 Task: Look for space in Suileng, China from 2nd June, 2023 to 15th June, 2023 for 2 adults and 1 pet in price range Rs.10000 to Rs.15000. Place can be entire place with 1  bedroom having 1 bed and 1 bathroom. Property type can be house, flat, guest house, hotel. Booking option can be shelf check-in. Required host language is Chinese (Simplified).
Action: Mouse moved to (786, 117)
Screenshot: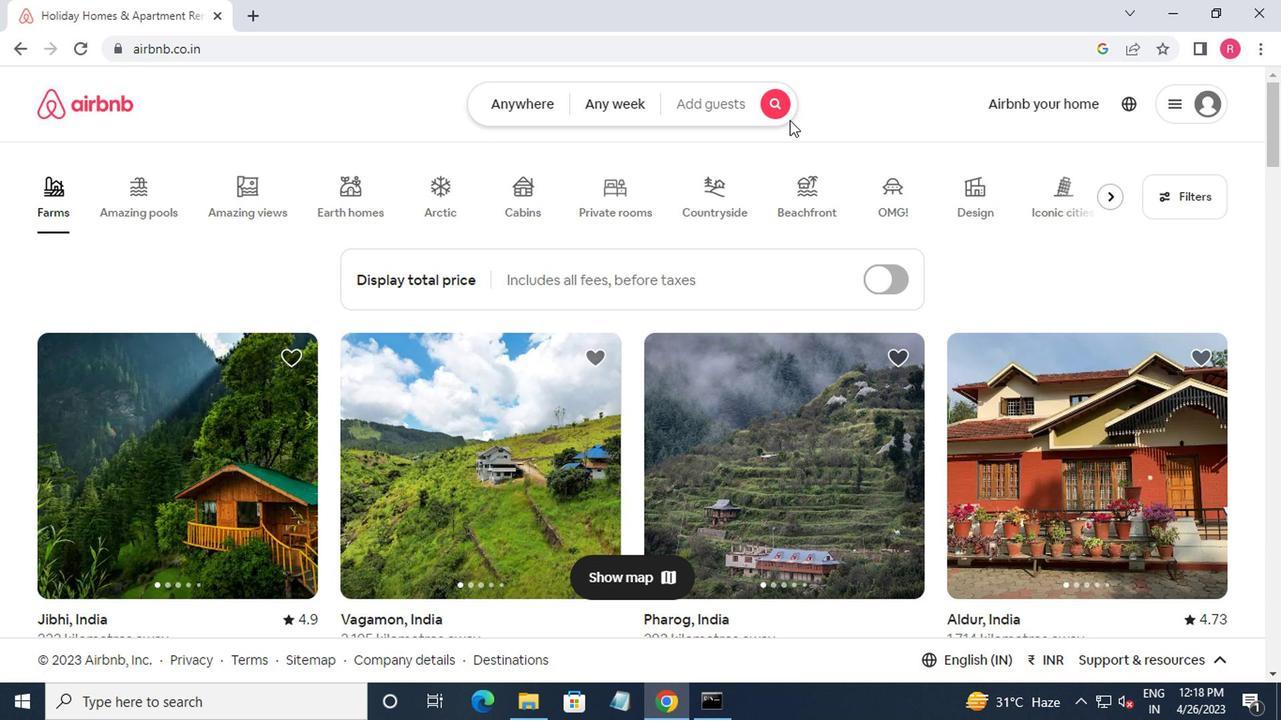 
Action: Mouse pressed left at (786, 117)
Screenshot: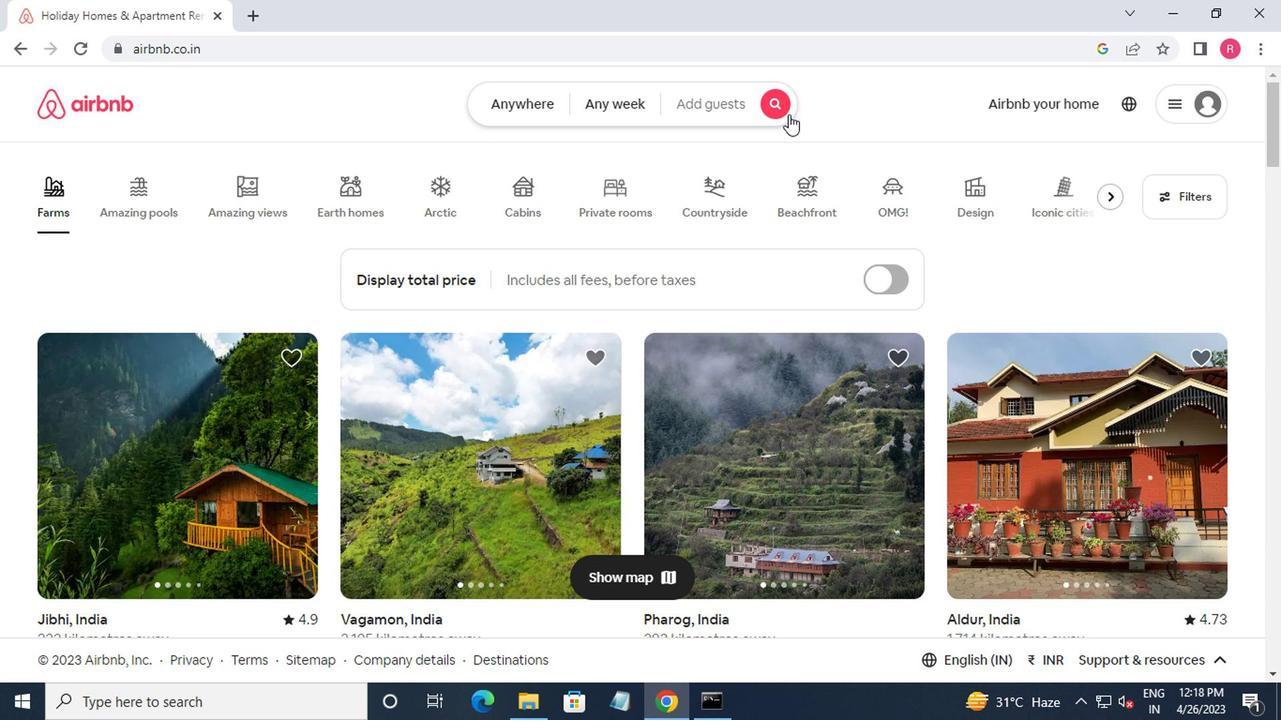 
Action: Mouse moved to (382, 174)
Screenshot: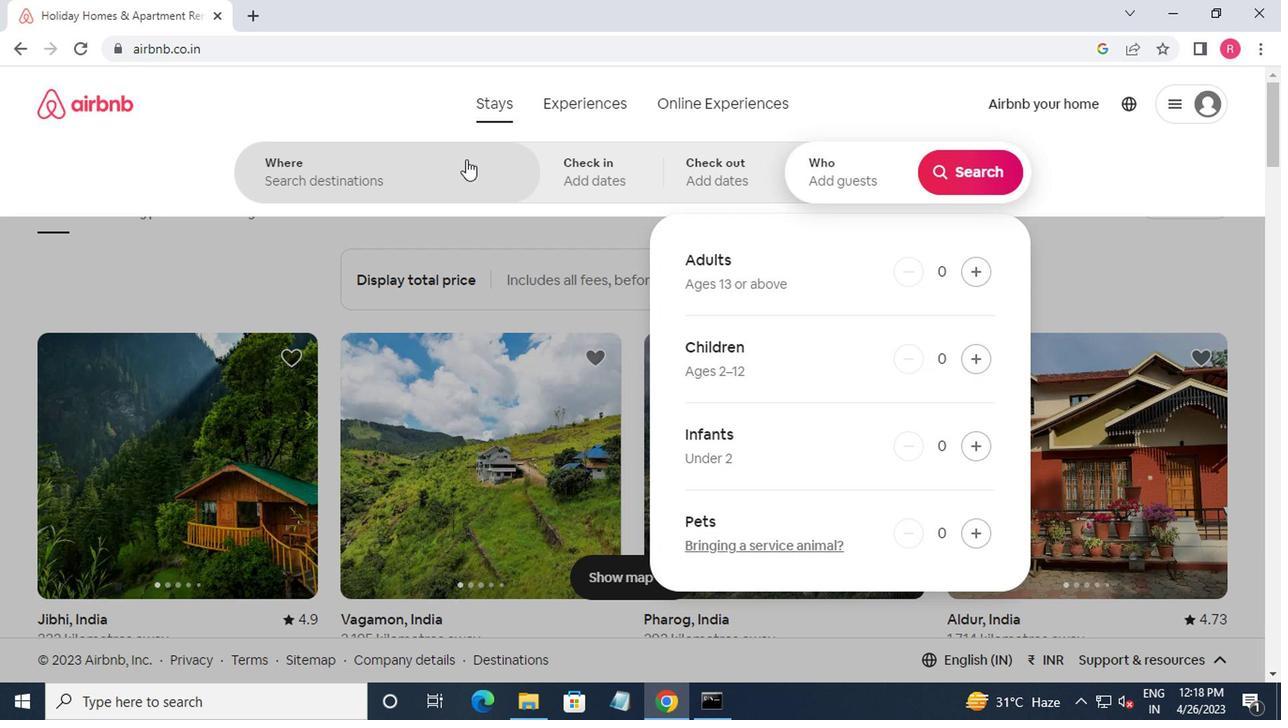 
Action: Mouse pressed left at (382, 174)
Screenshot: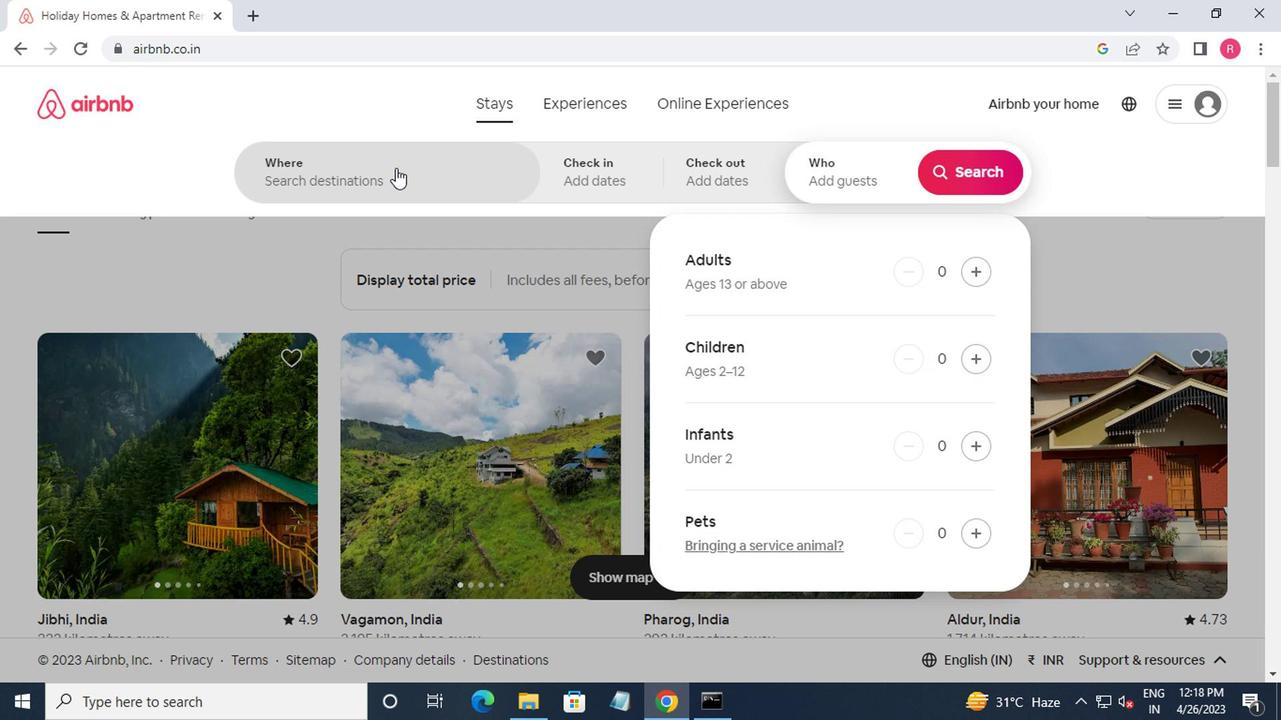 
Action: Mouse moved to (385, 169)
Screenshot: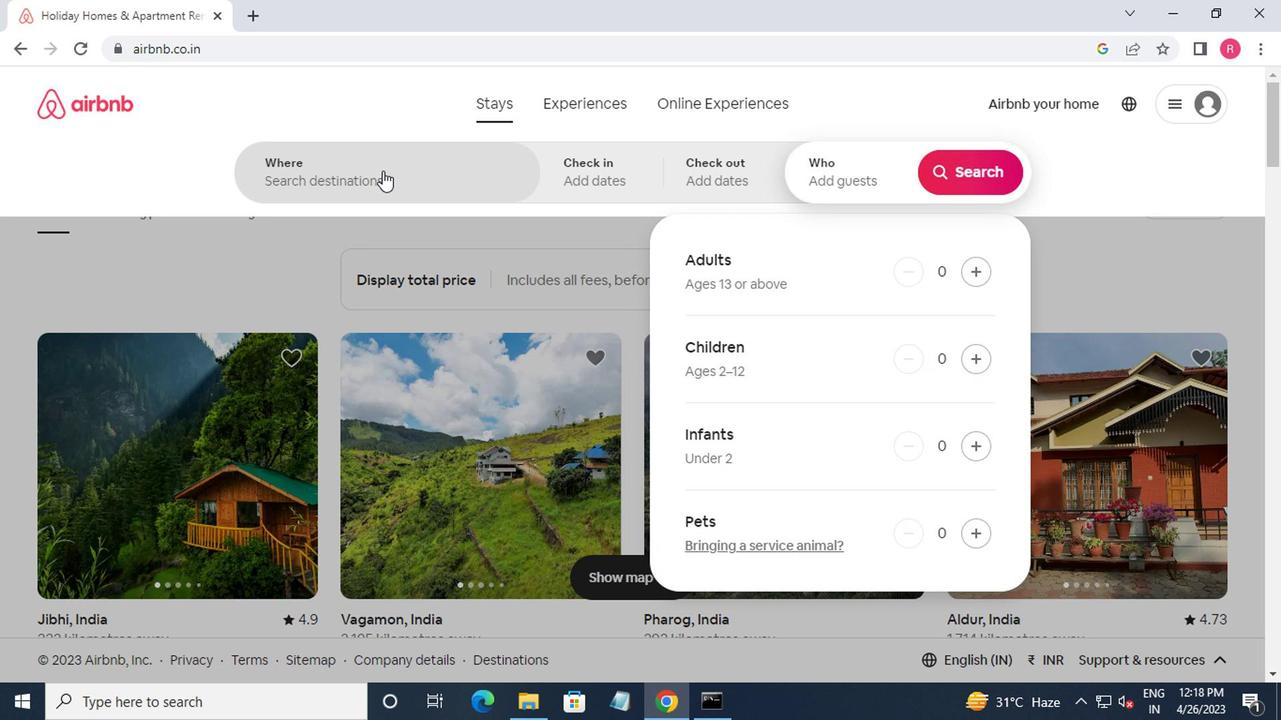 
Action: Key pressed suileng,china<Key.enter>
Screenshot: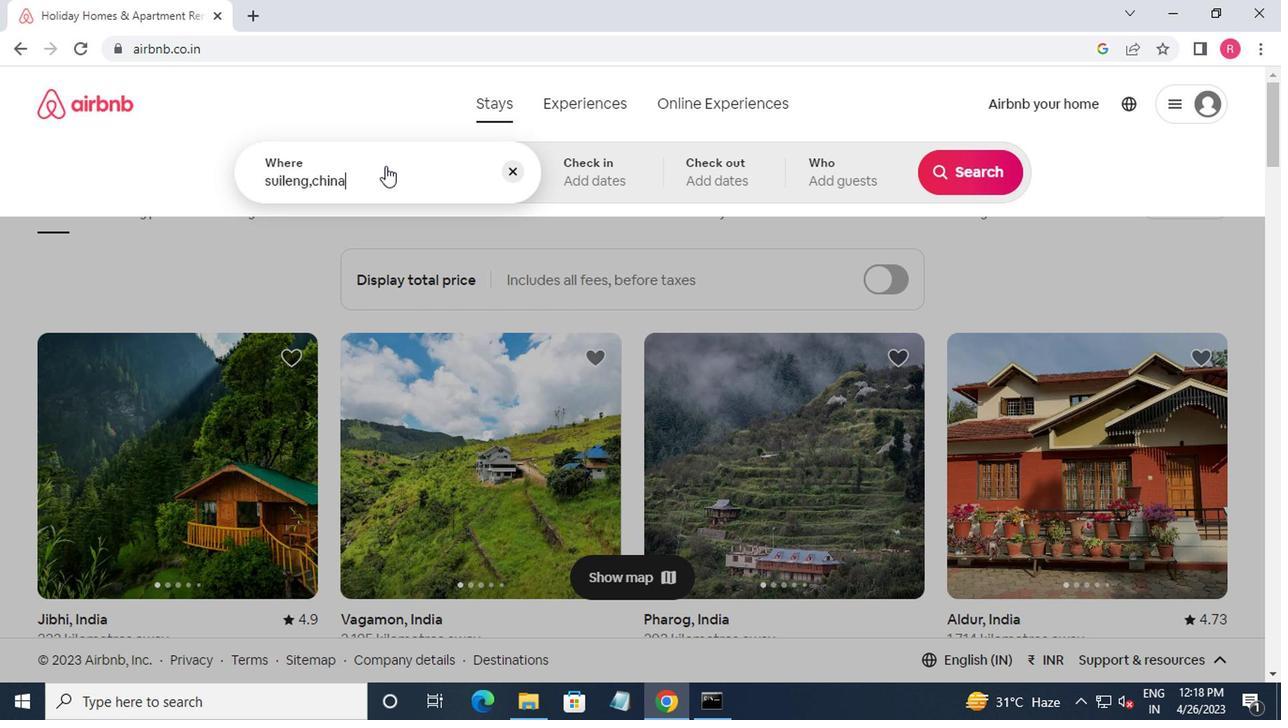 
Action: Mouse moved to (960, 325)
Screenshot: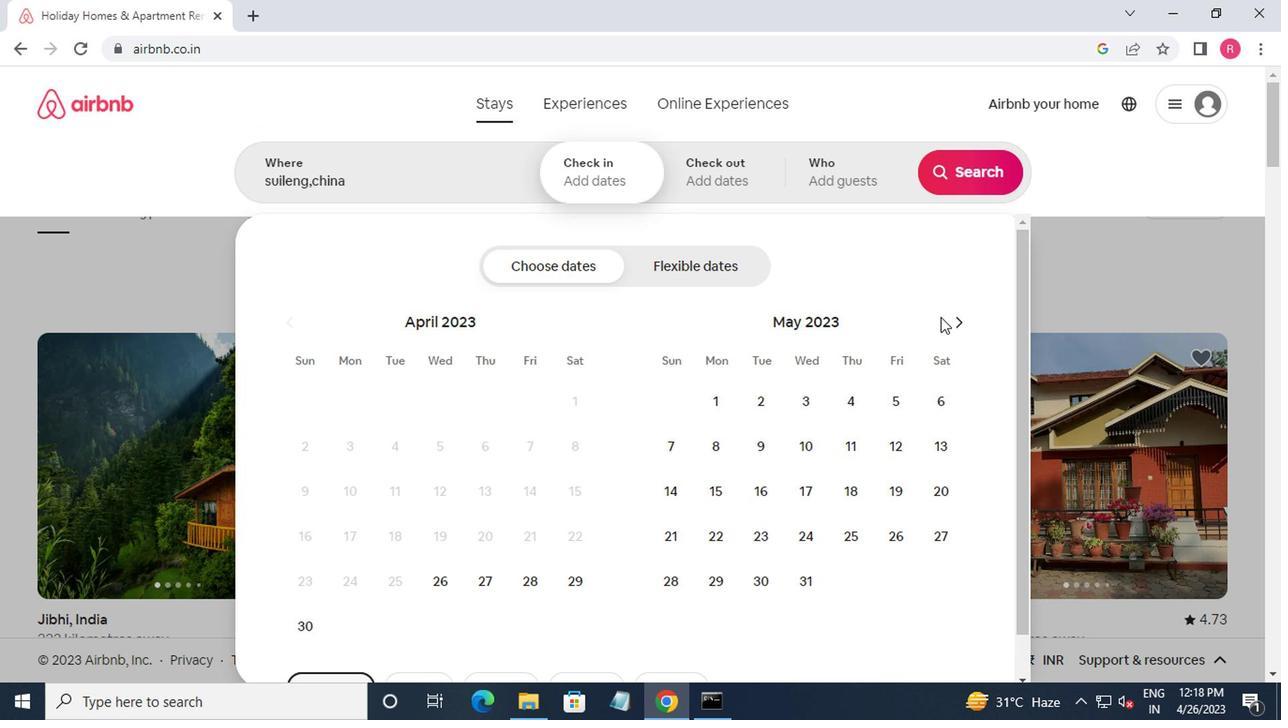 
Action: Mouse pressed left at (960, 325)
Screenshot: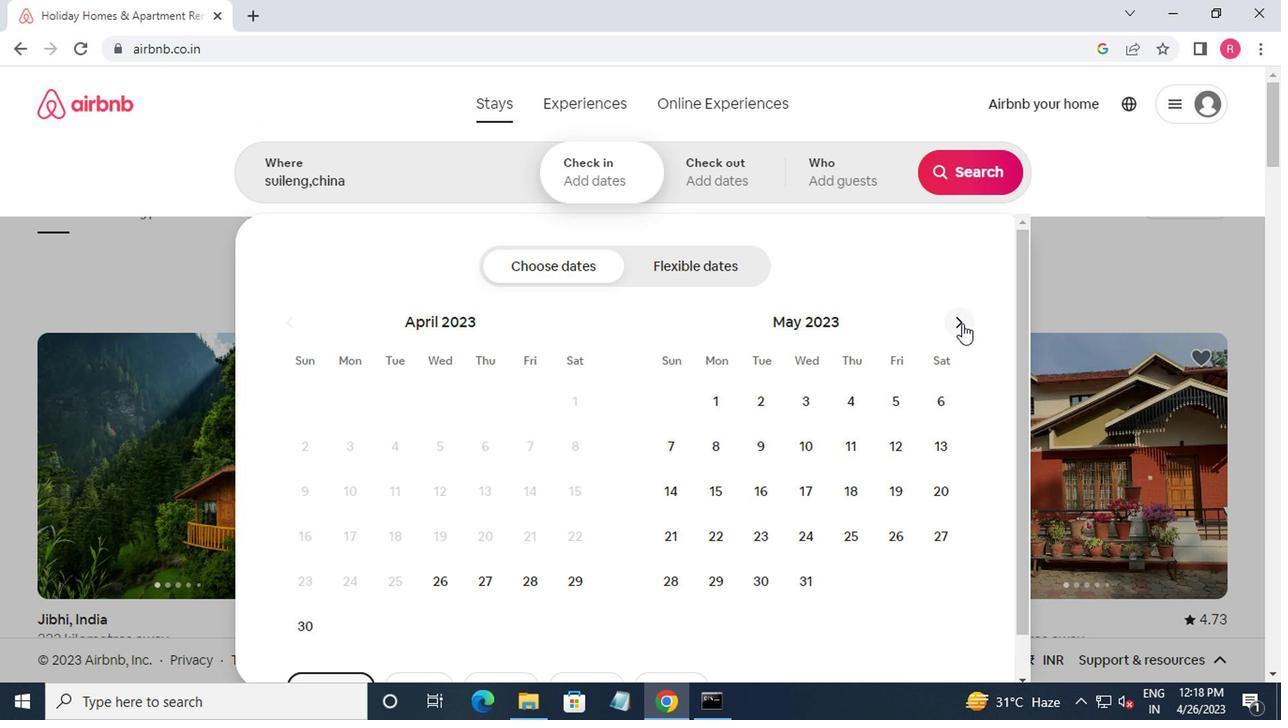 
Action: Mouse moved to (884, 411)
Screenshot: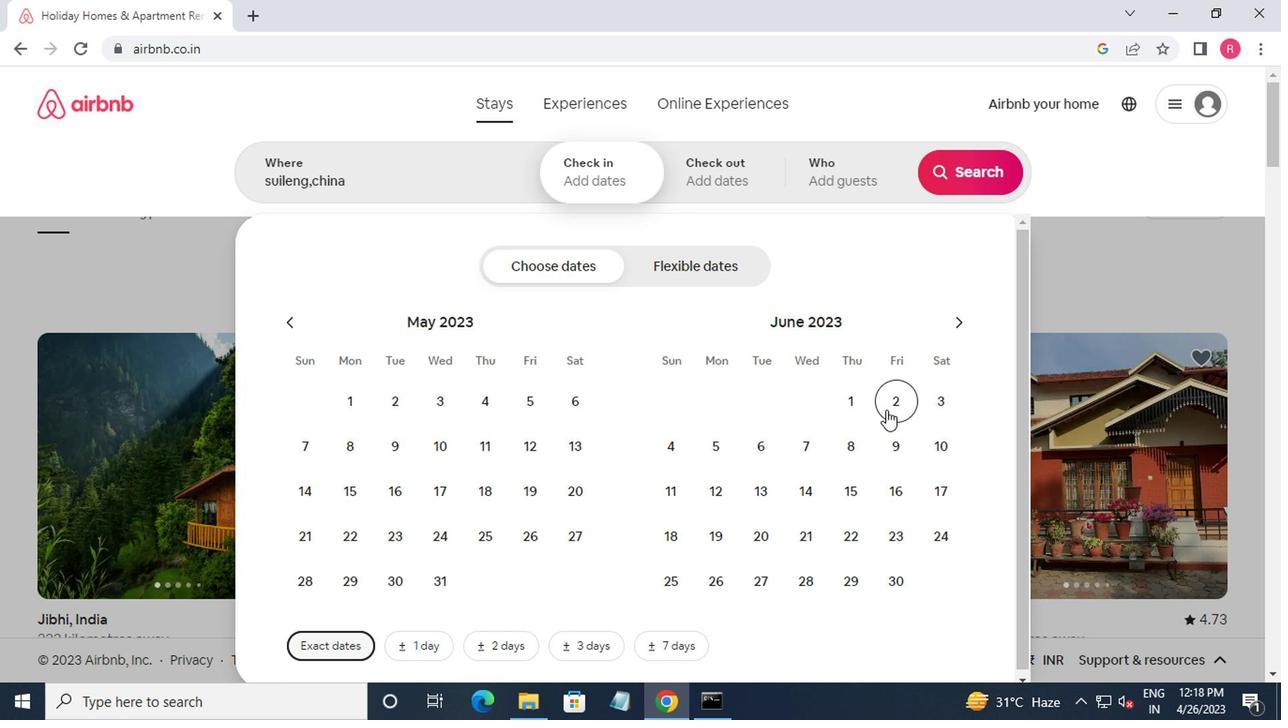 
Action: Mouse pressed left at (884, 411)
Screenshot: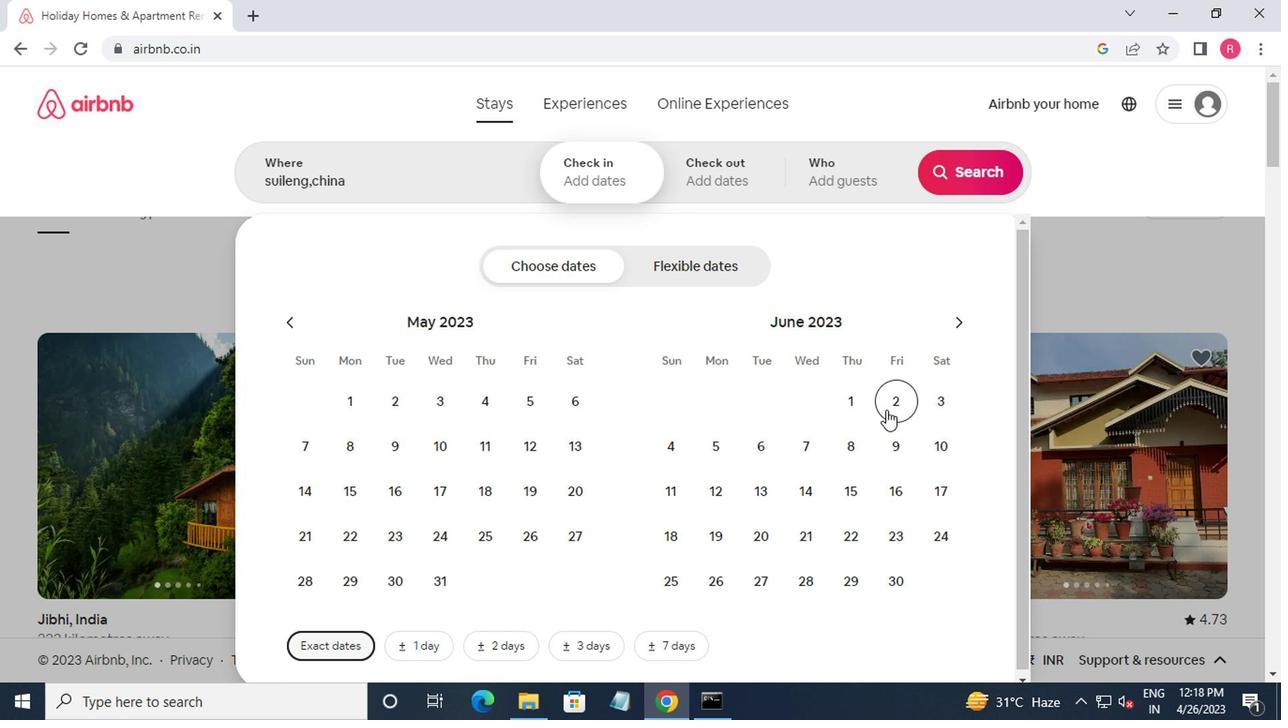
Action: Mouse moved to (854, 499)
Screenshot: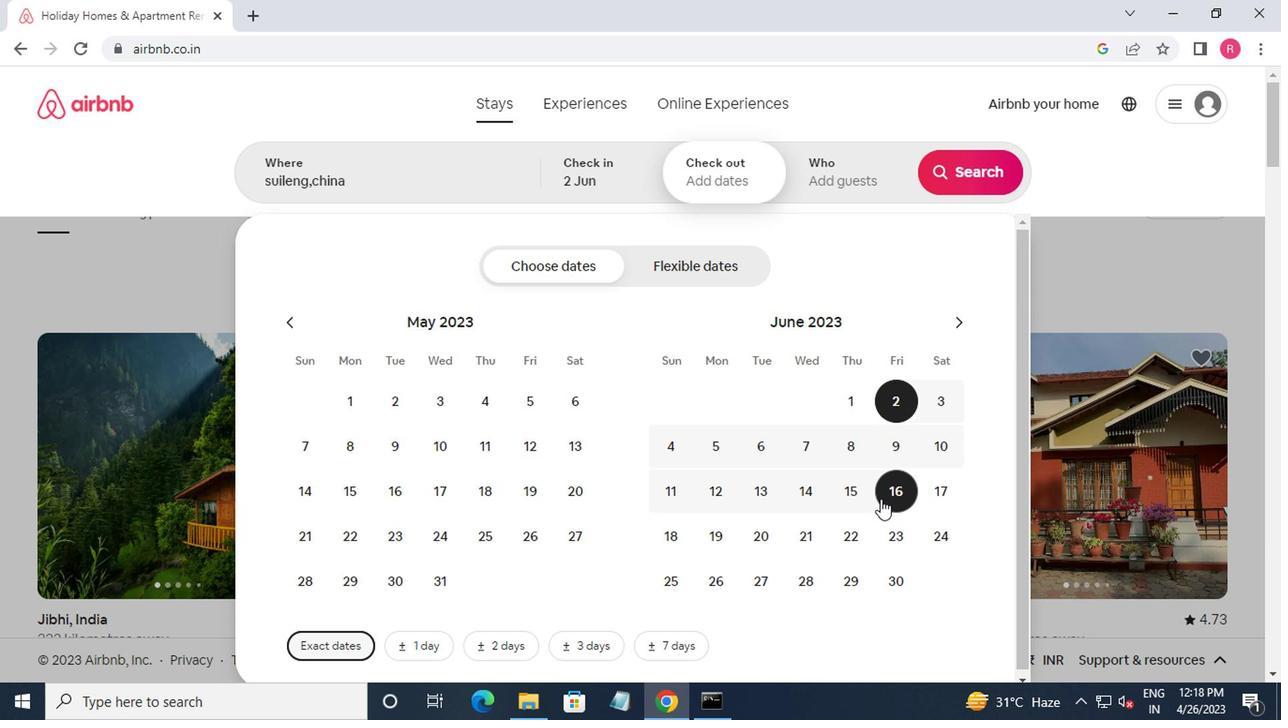 
Action: Mouse pressed left at (854, 499)
Screenshot: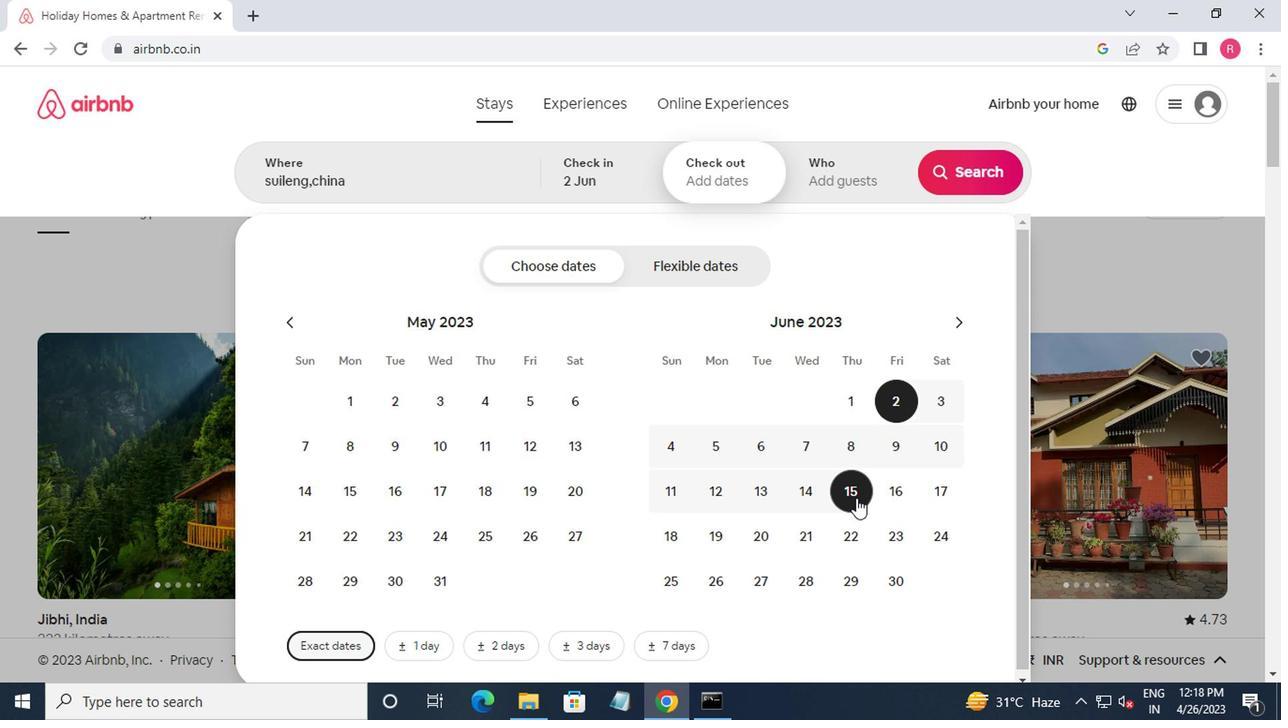 
Action: Mouse moved to (800, 173)
Screenshot: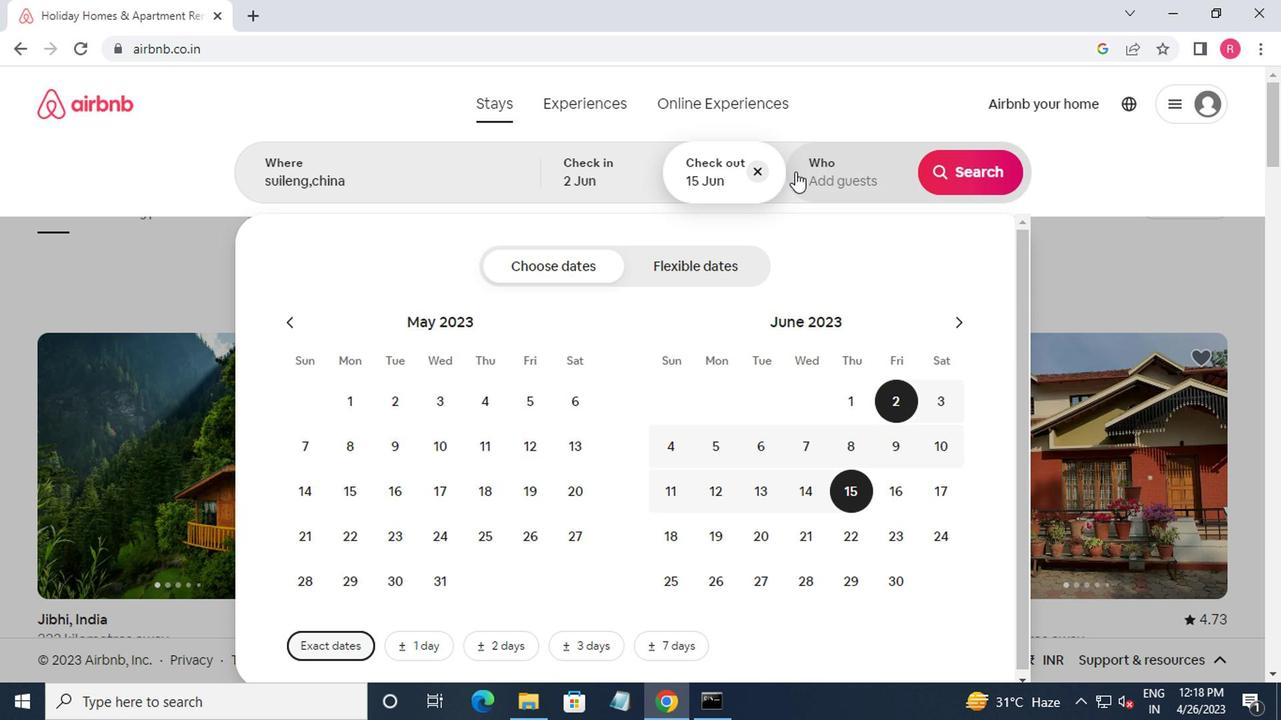 
Action: Mouse pressed left at (800, 173)
Screenshot: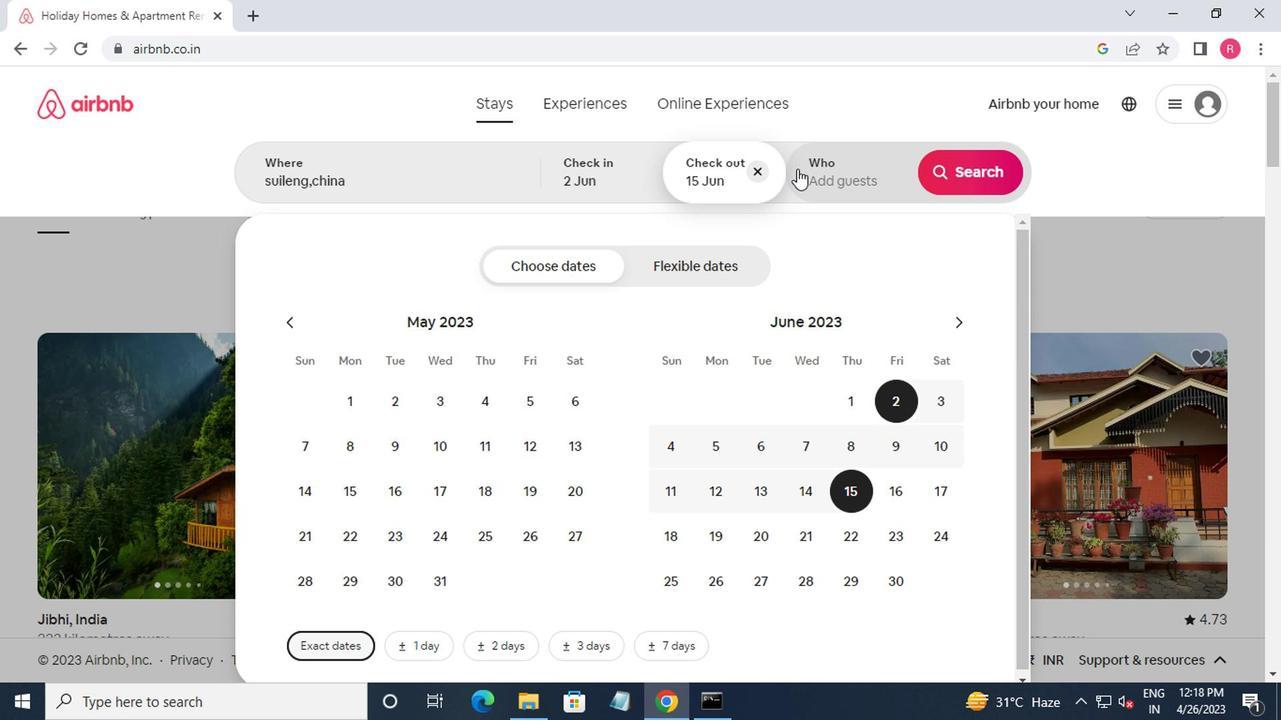 
Action: Mouse moved to (979, 280)
Screenshot: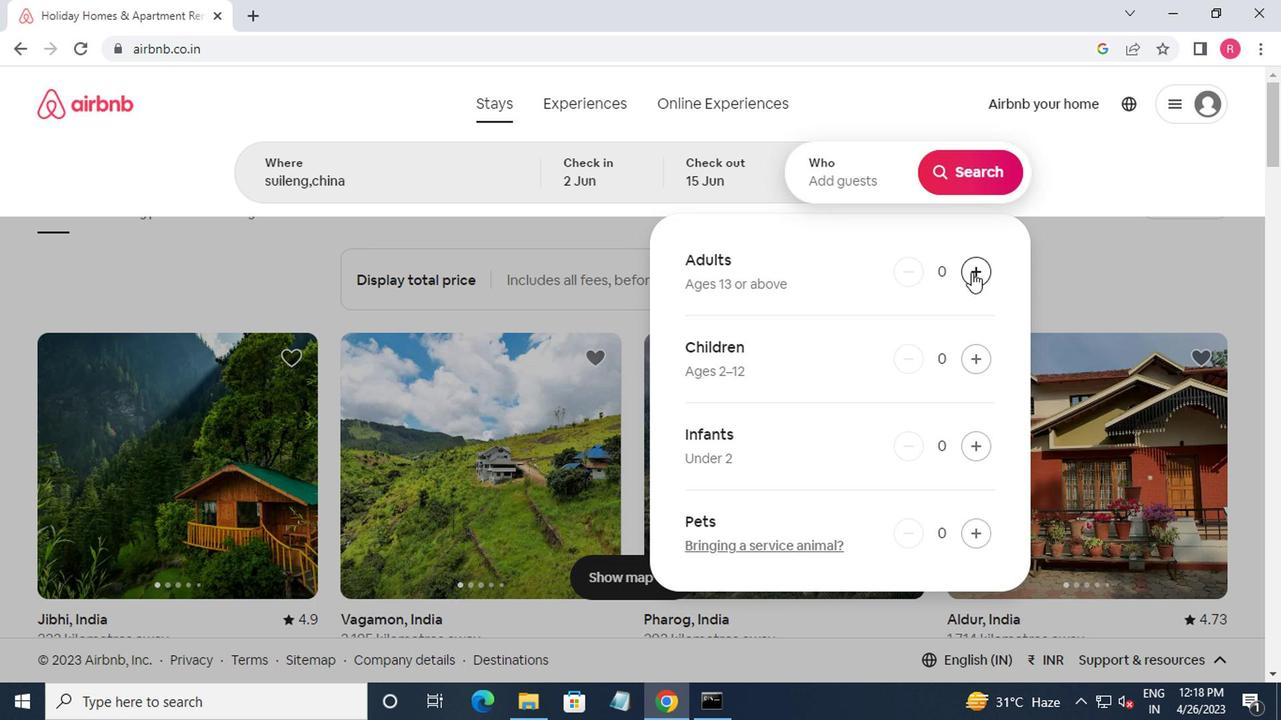 
Action: Mouse pressed left at (979, 280)
Screenshot: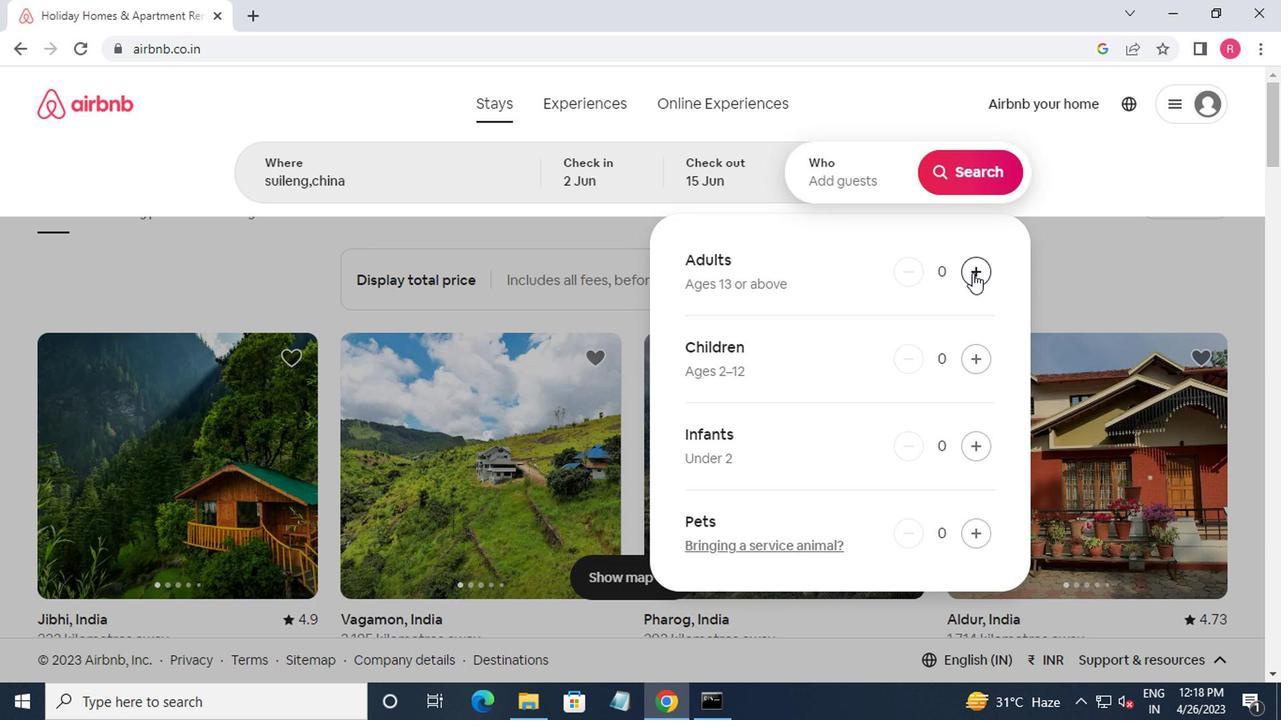 
Action: Mouse moved to (980, 280)
Screenshot: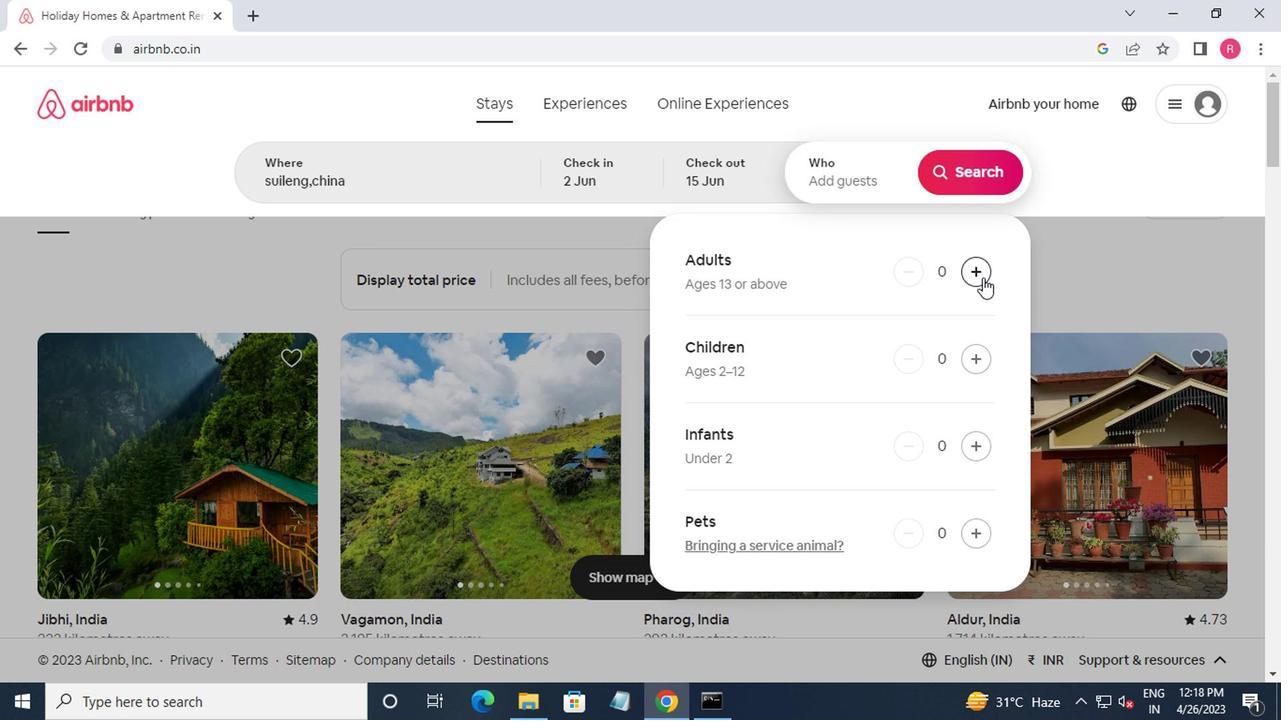 
Action: Mouse pressed left at (980, 280)
Screenshot: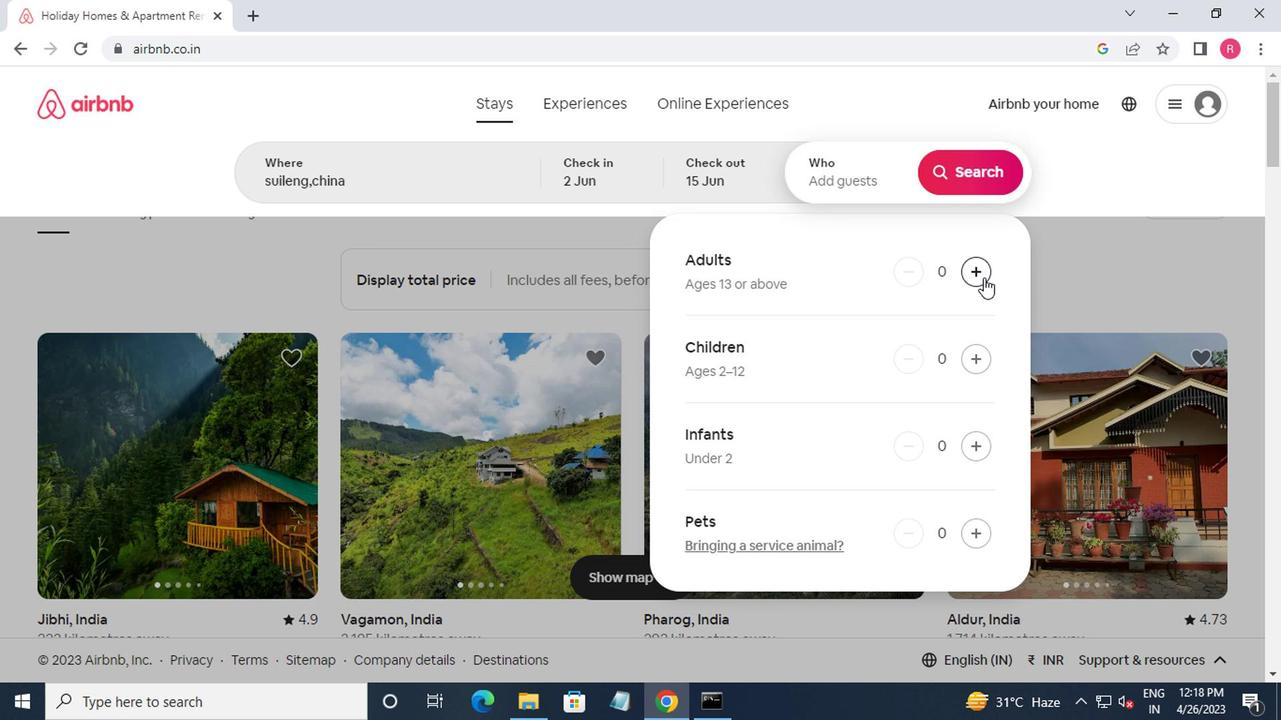 
Action: Mouse moved to (979, 539)
Screenshot: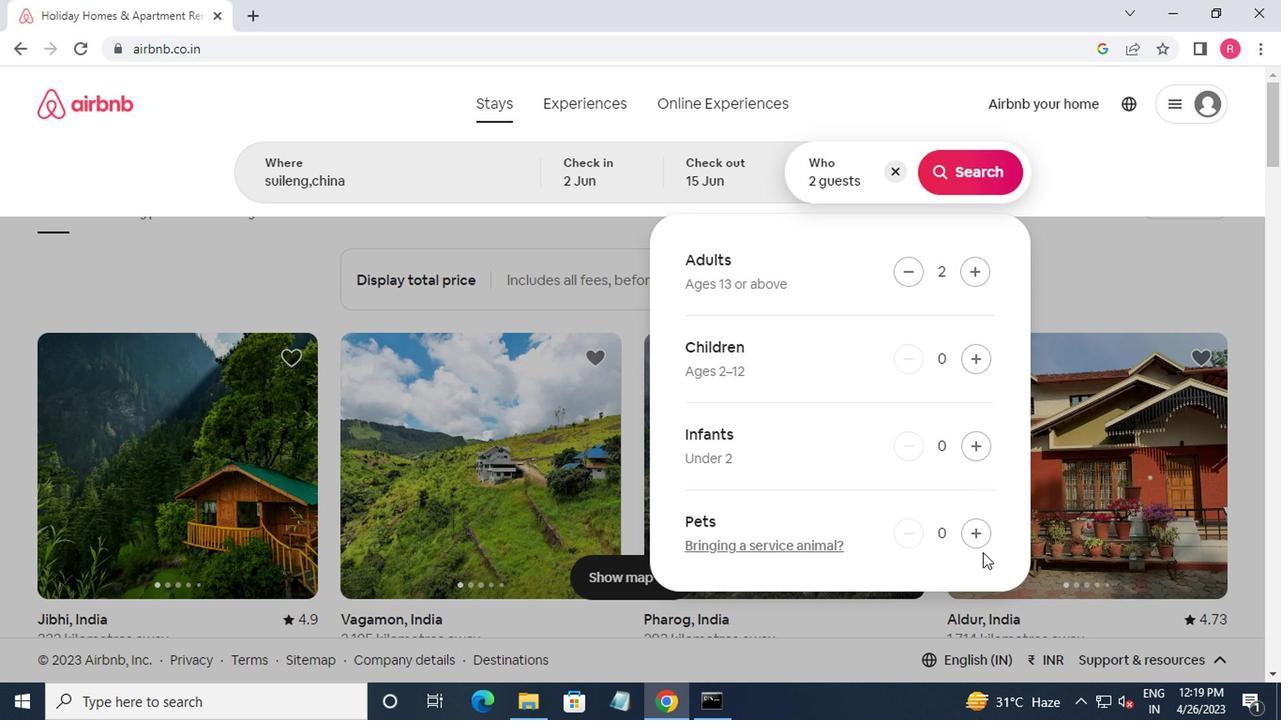 
Action: Mouse pressed left at (979, 539)
Screenshot: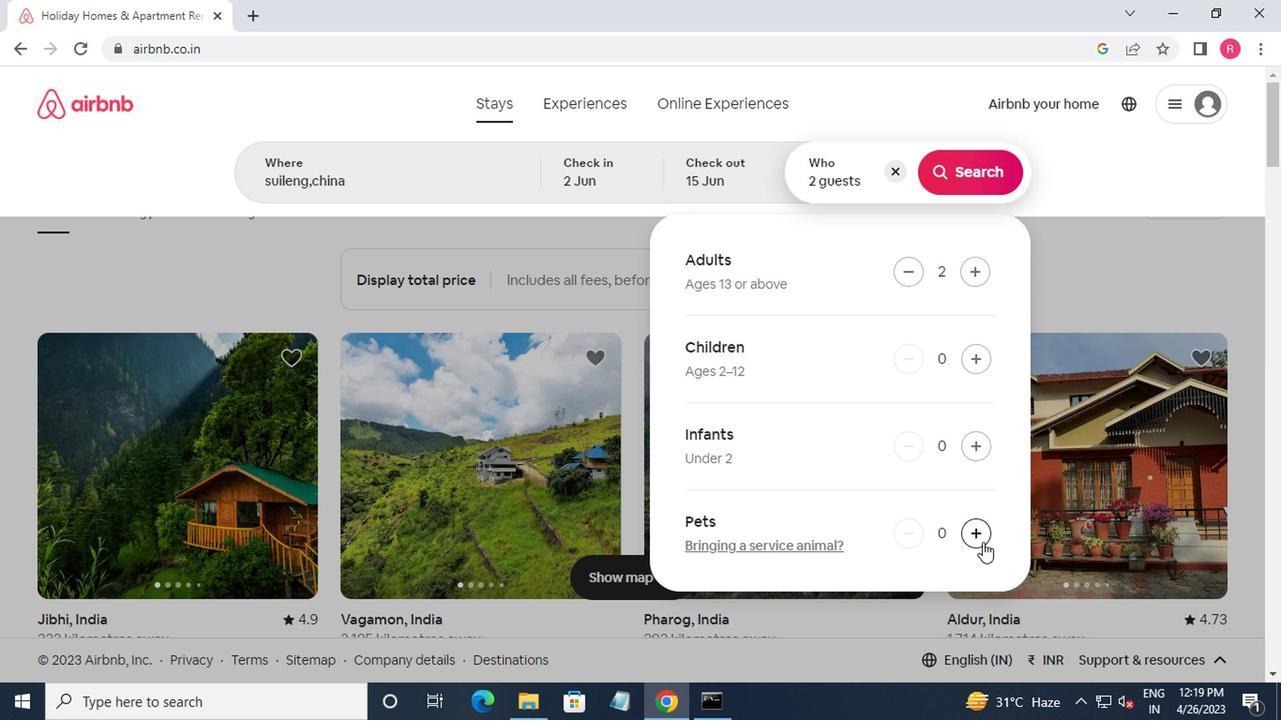 
Action: Mouse moved to (968, 176)
Screenshot: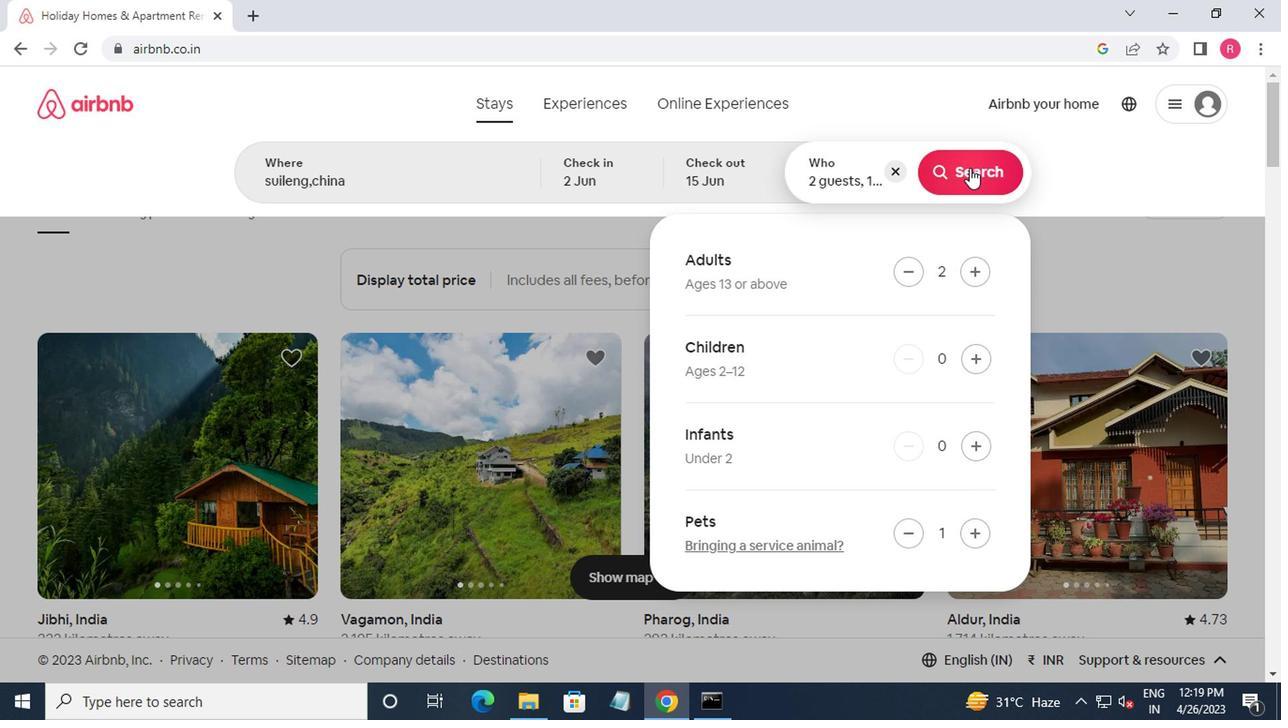 
Action: Mouse pressed left at (968, 176)
Screenshot: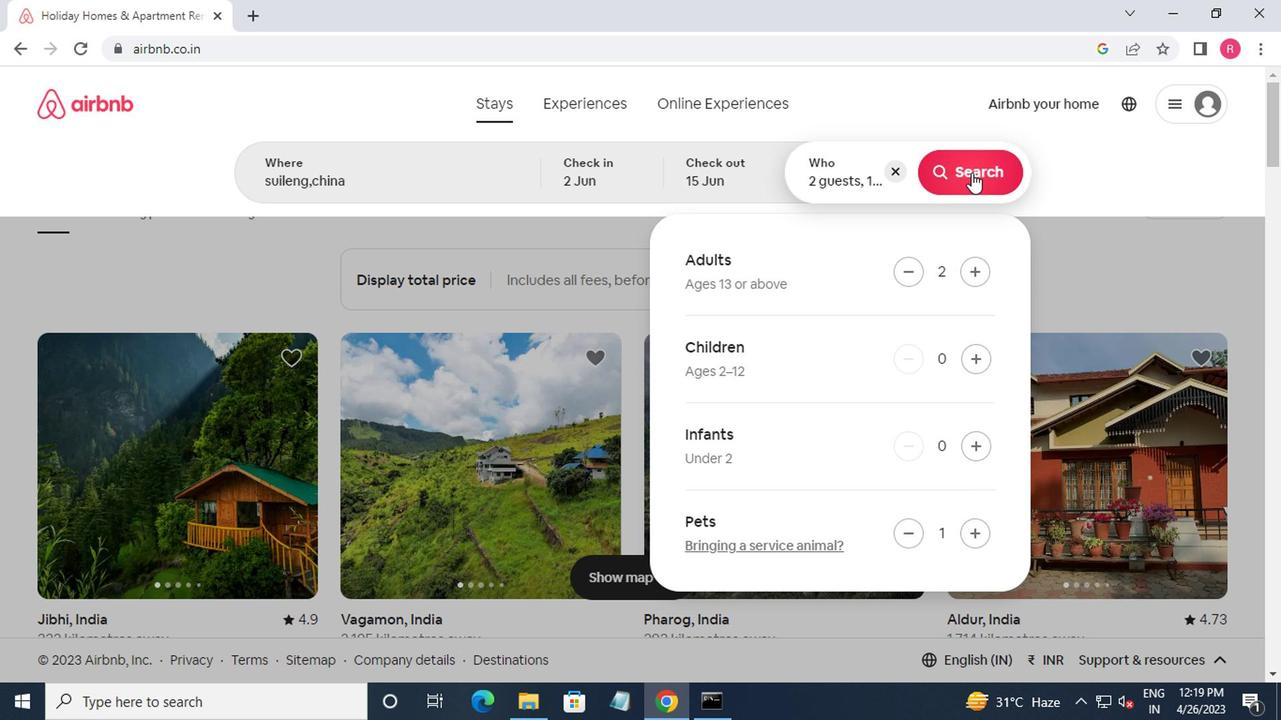 
Action: Mouse moved to (1182, 169)
Screenshot: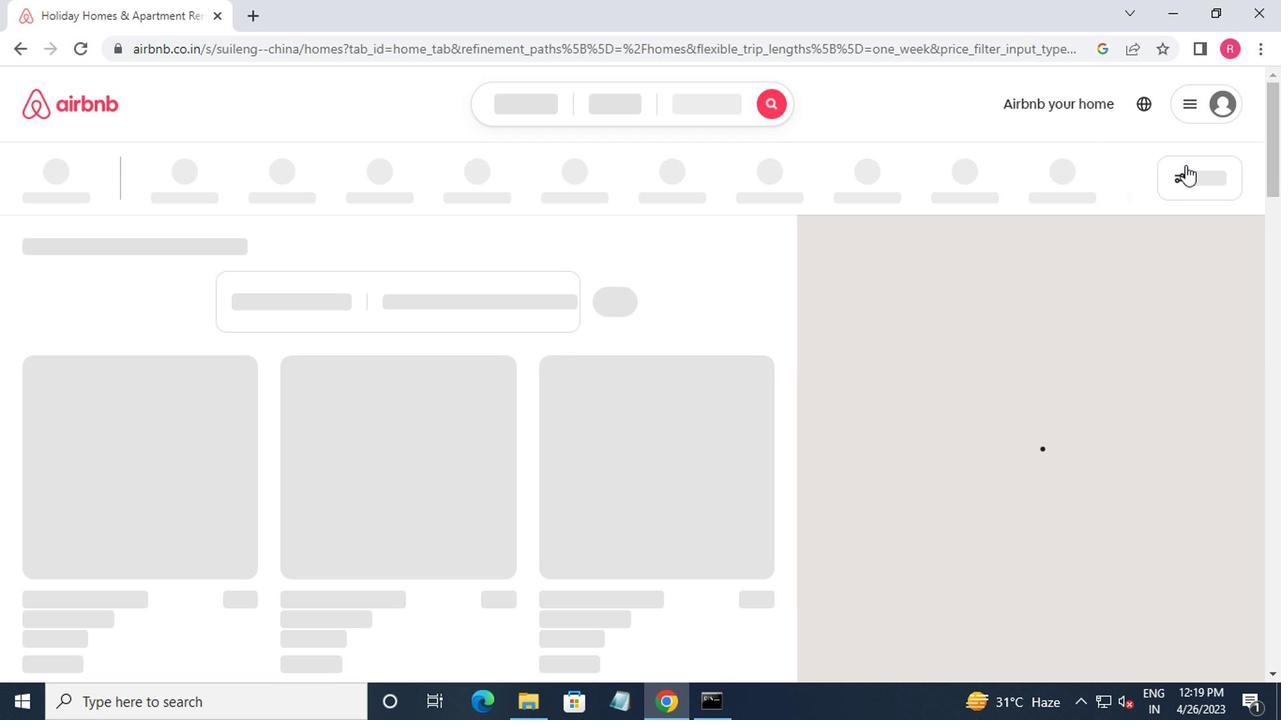 
Action: Mouse pressed left at (1182, 169)
Screenshot: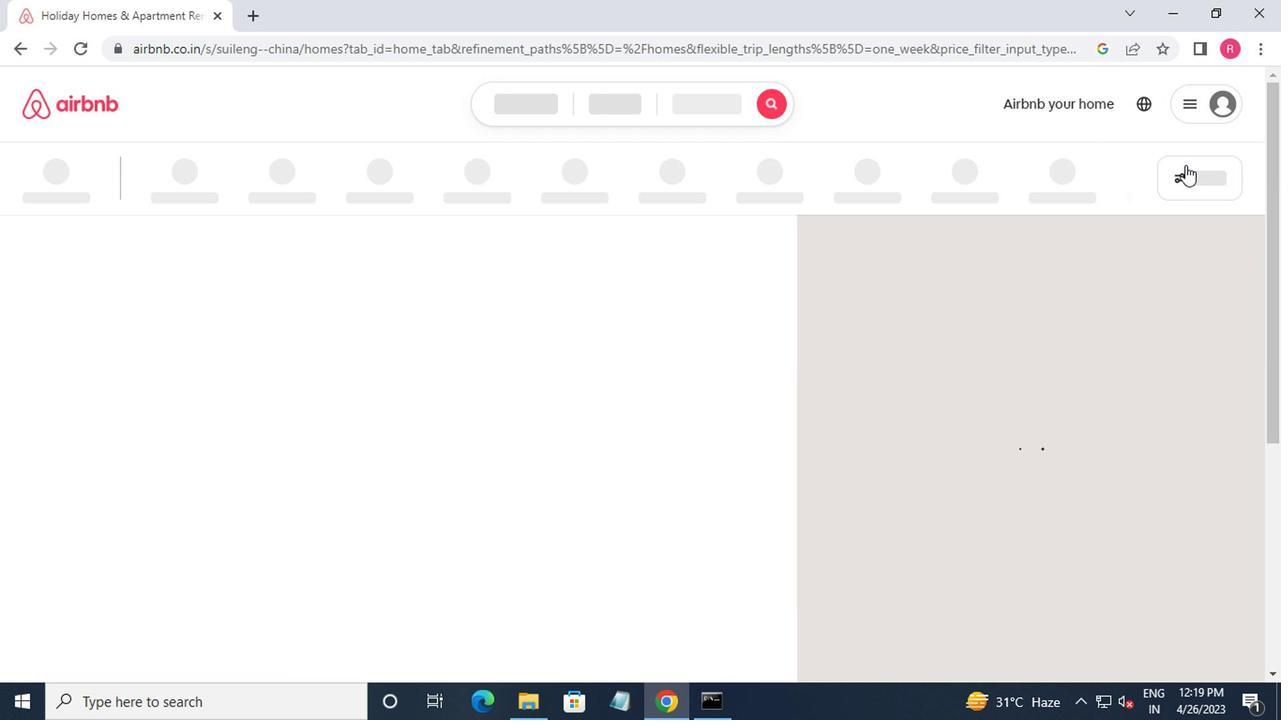 
Action: Mouse moved to (446, 287)
Screenshot: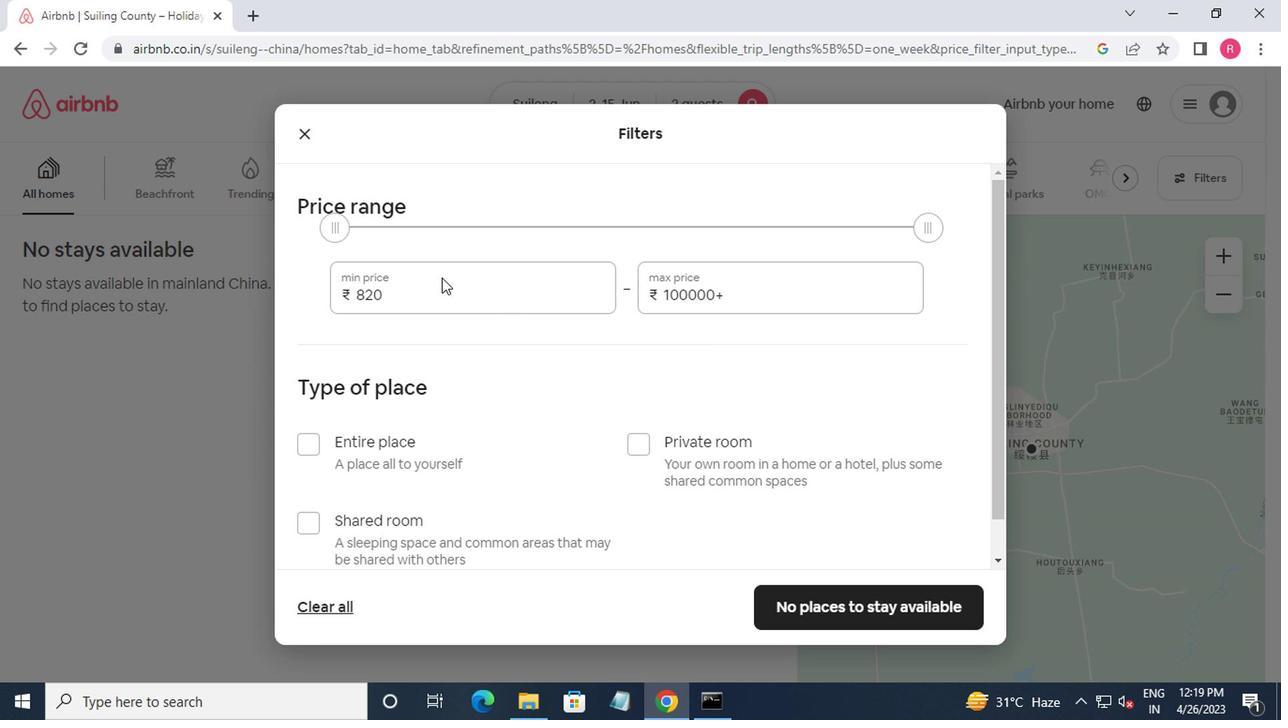 
Action: Mouse pressed left at (446, 287)
Screenshot: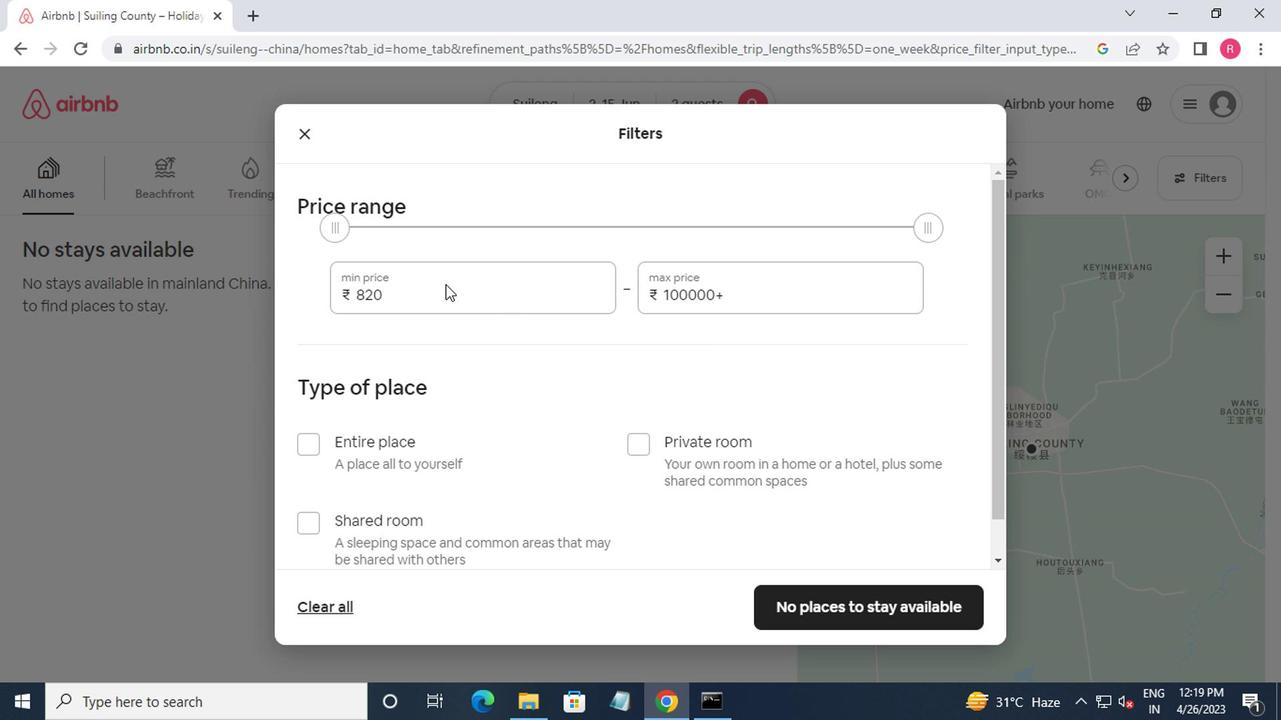 
Action: Mouse moved to (438, 293)
Screenshot: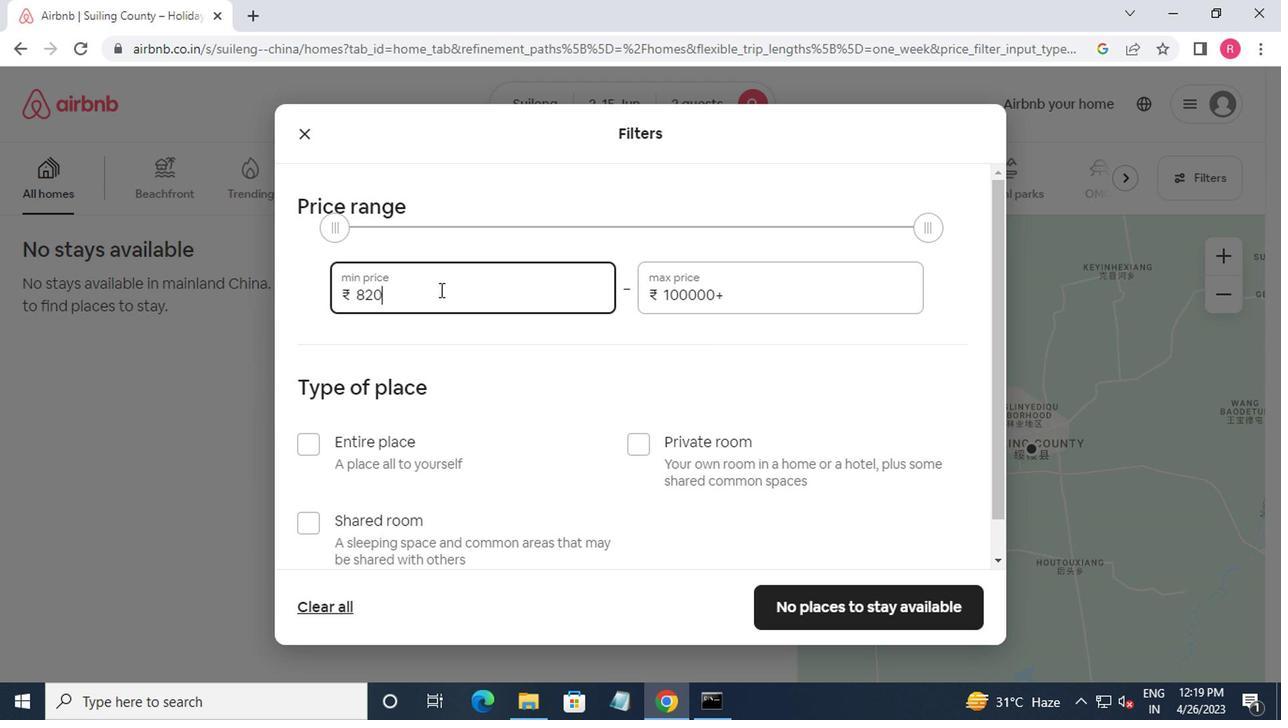 
Action: Key pressed <Key.backspace>
Screenshot: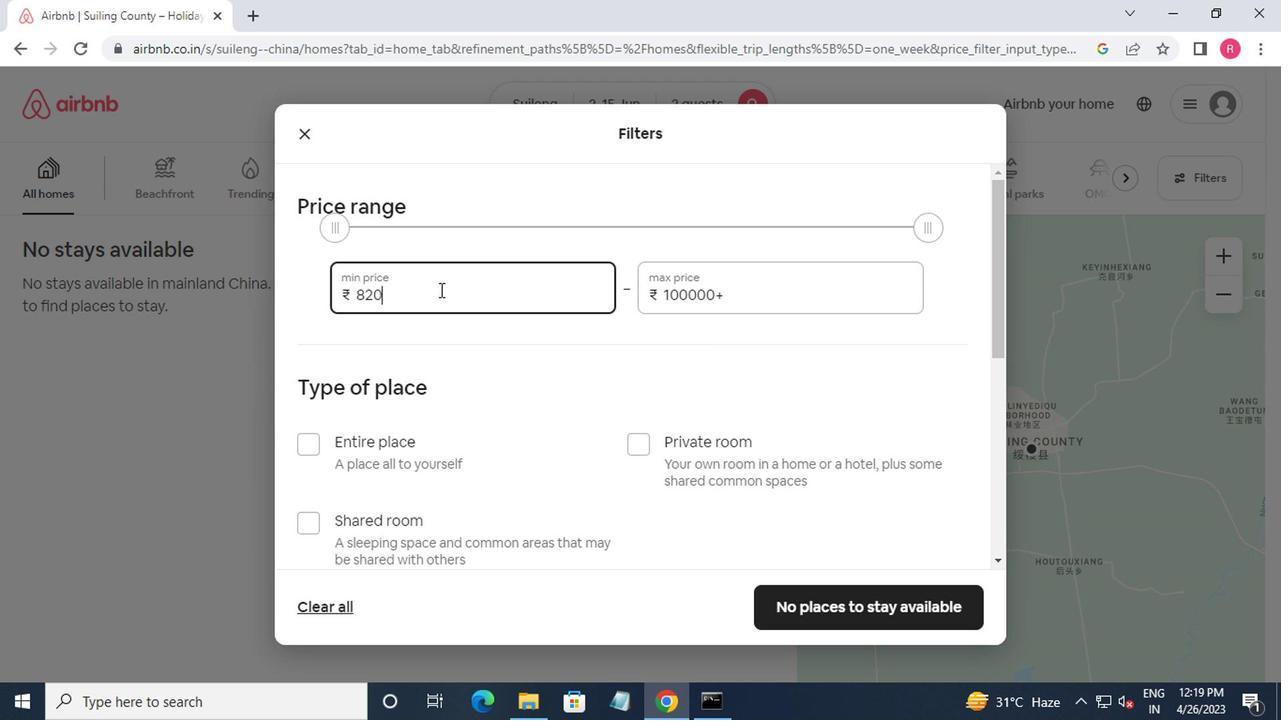 
Action: Mouse moved to (437, 294)
Screenshot: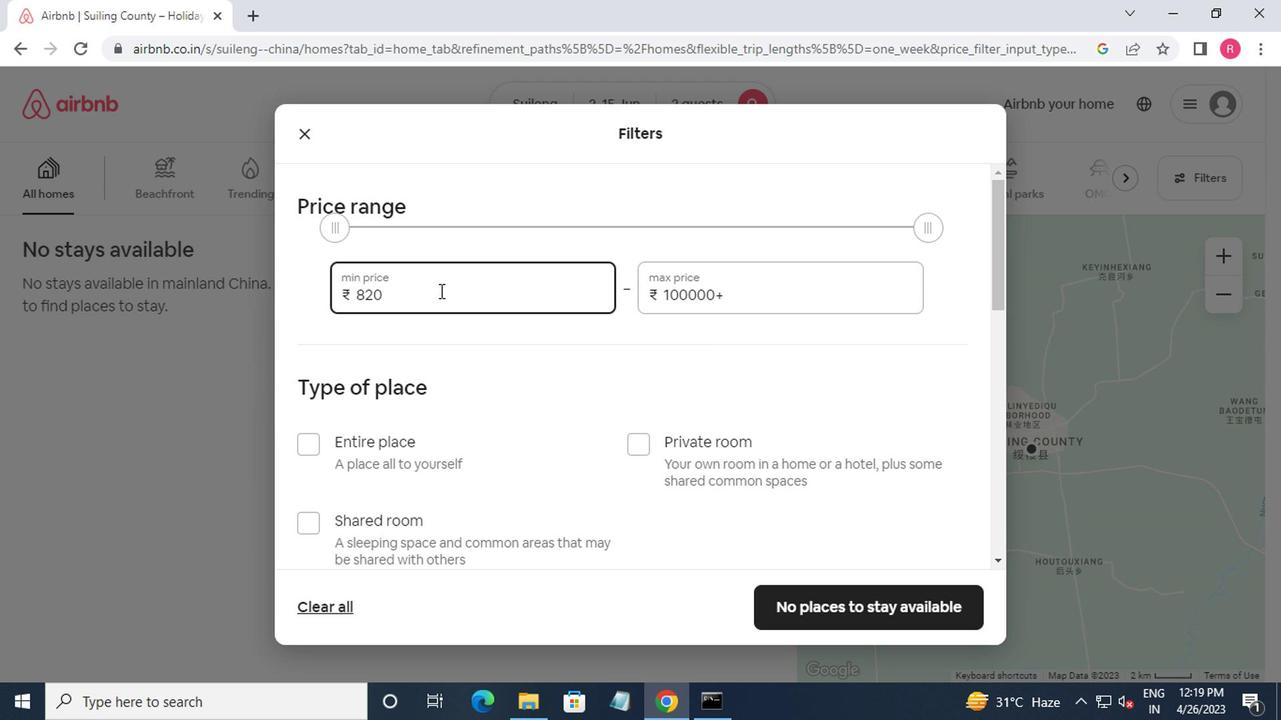 
Action: Key pressed <Key.backspace>
Screenshot: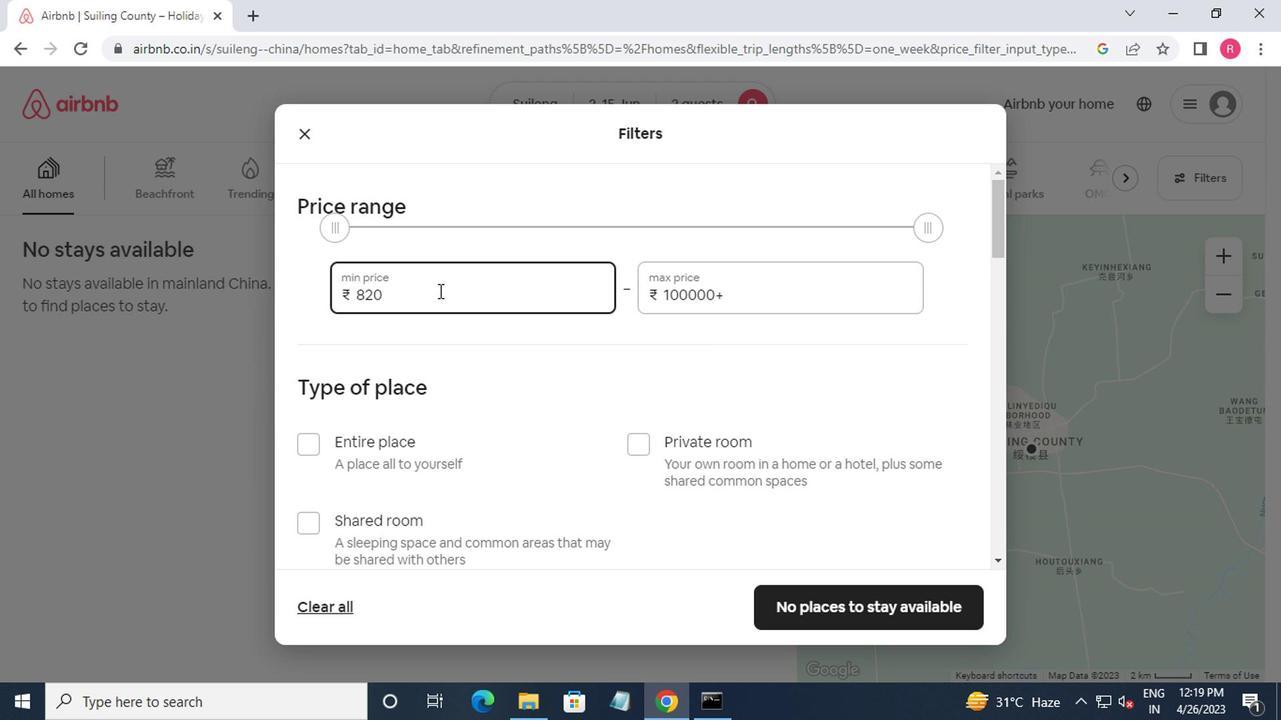 
Action: Mouse moved to (437, 294)
Screenshot: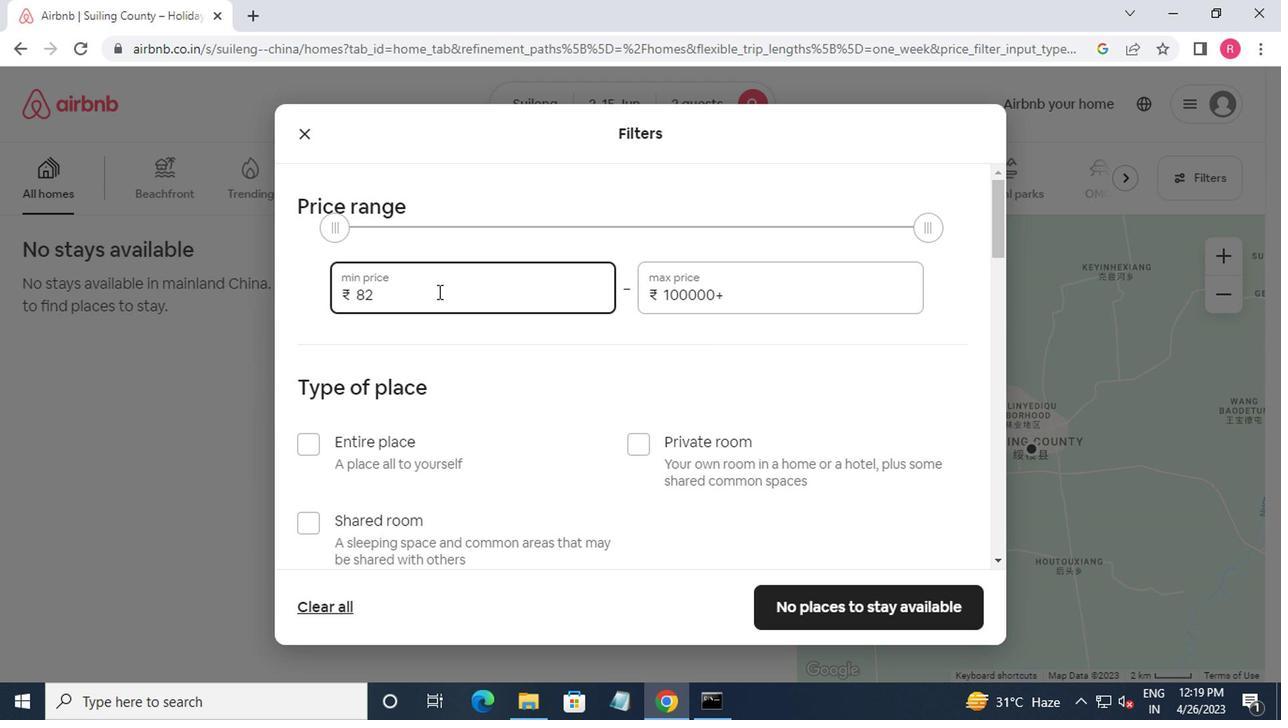 
Action: Key pressed <Key.backspace><Key.backspace><Key.backspace>10000<Key.shift><Key.tab>15000
Screenshot: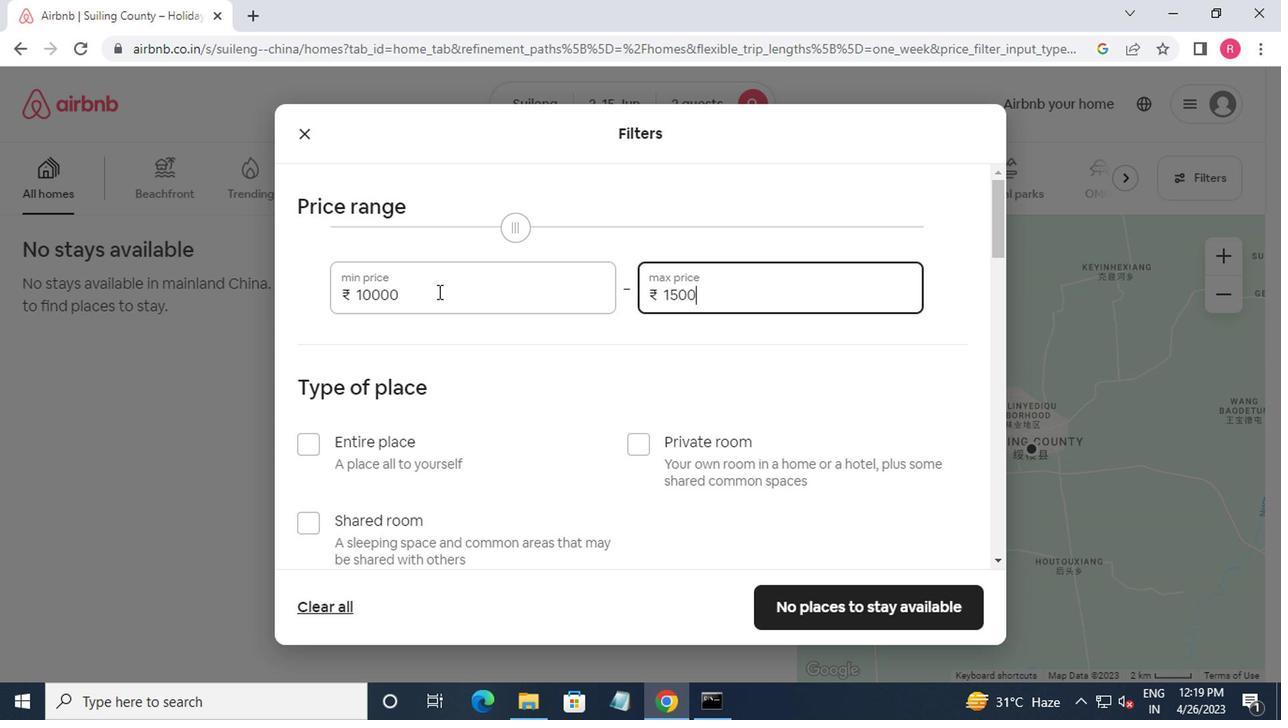 
Action: Mouse moved to (447, 324)
Screenshot: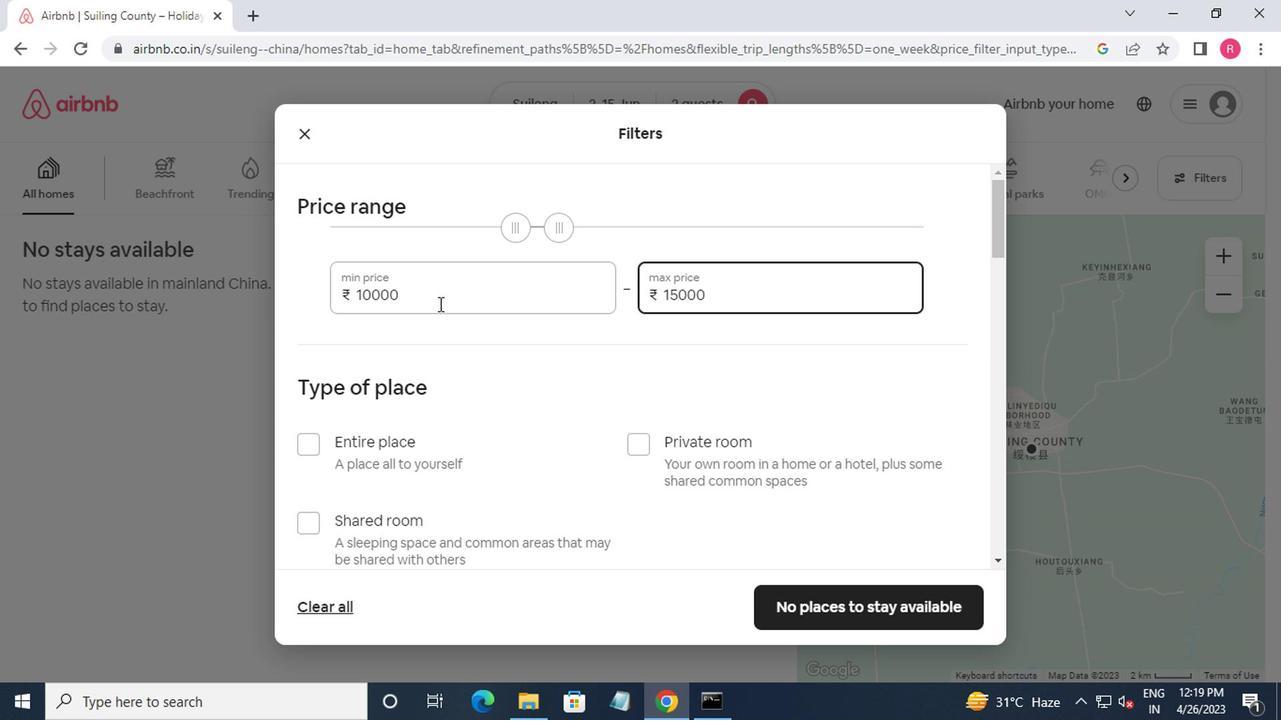 
Action: Mouse scrolled (447, 322) with delta (0, -1)
Screenshot: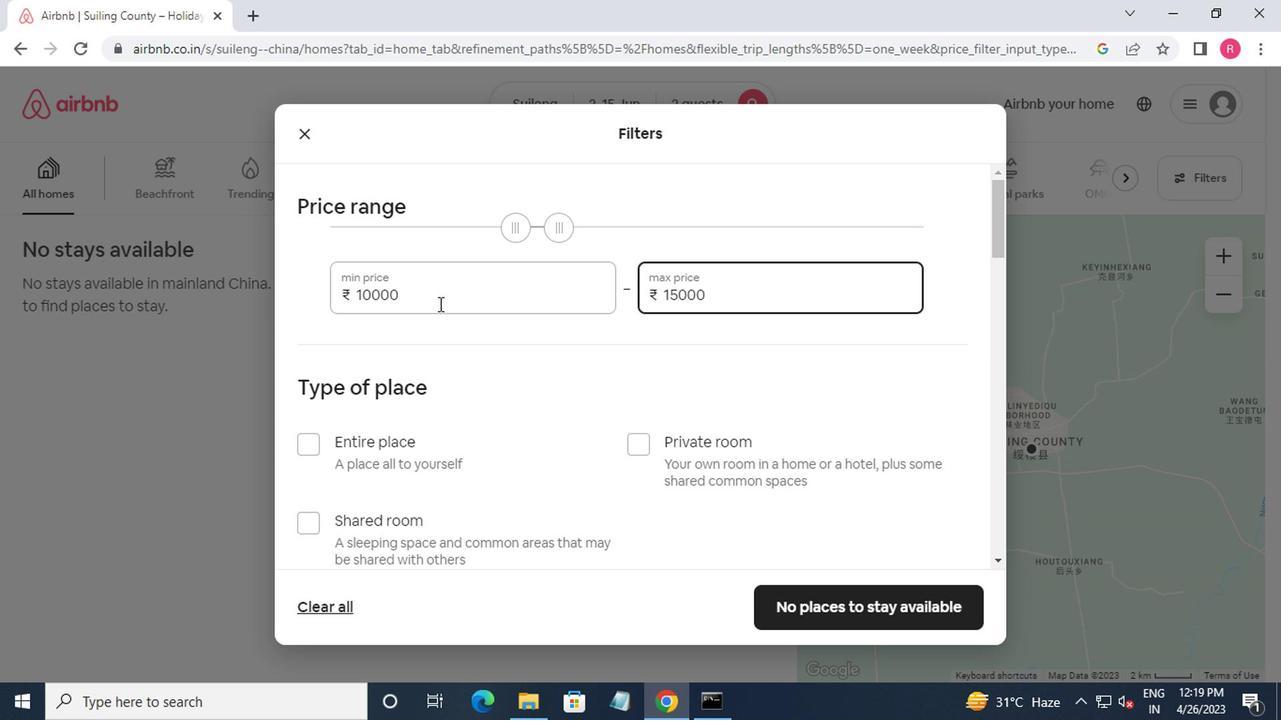 
Action: Mouse moved to (456, 325)
Screenshot: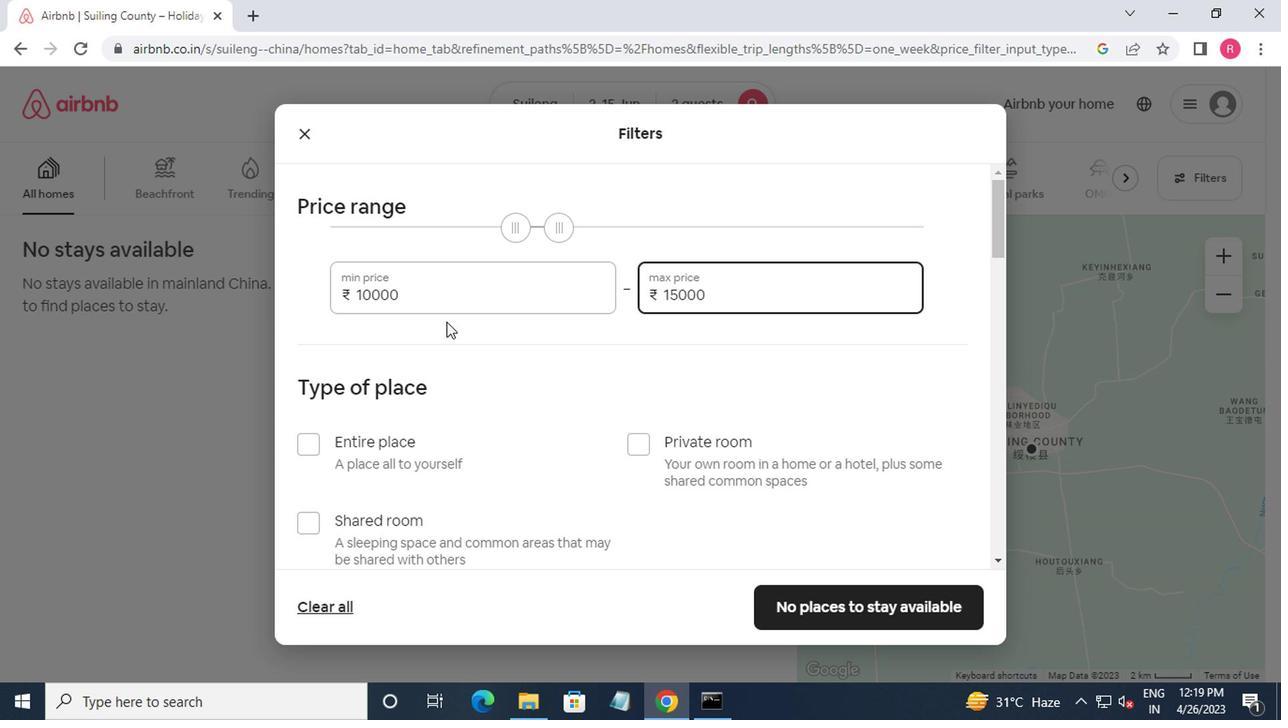 
Action: Mouse scrolled (456, 324) with delta (0, 0)
Screenshot: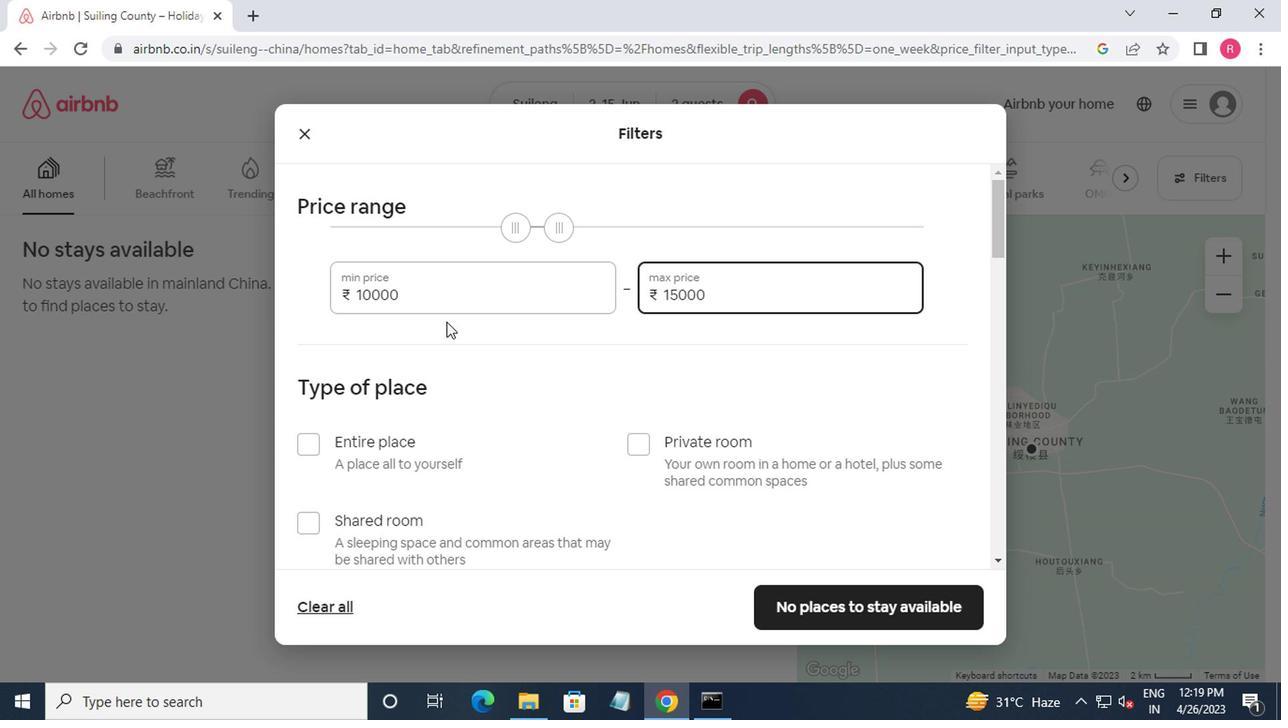 
Action: Mouse moved to (428, 397)
Screenshot: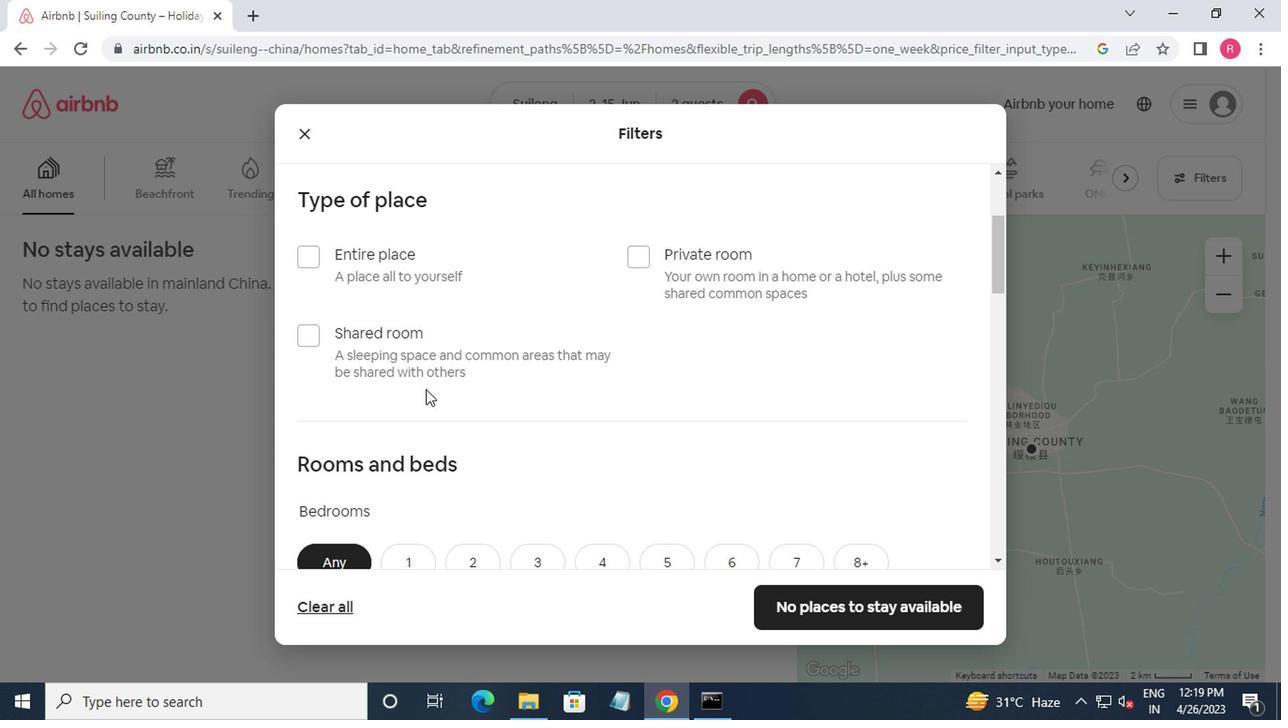 
Action: Mouse scrolled (428, 396) with delta (0, -1)
Screenshot: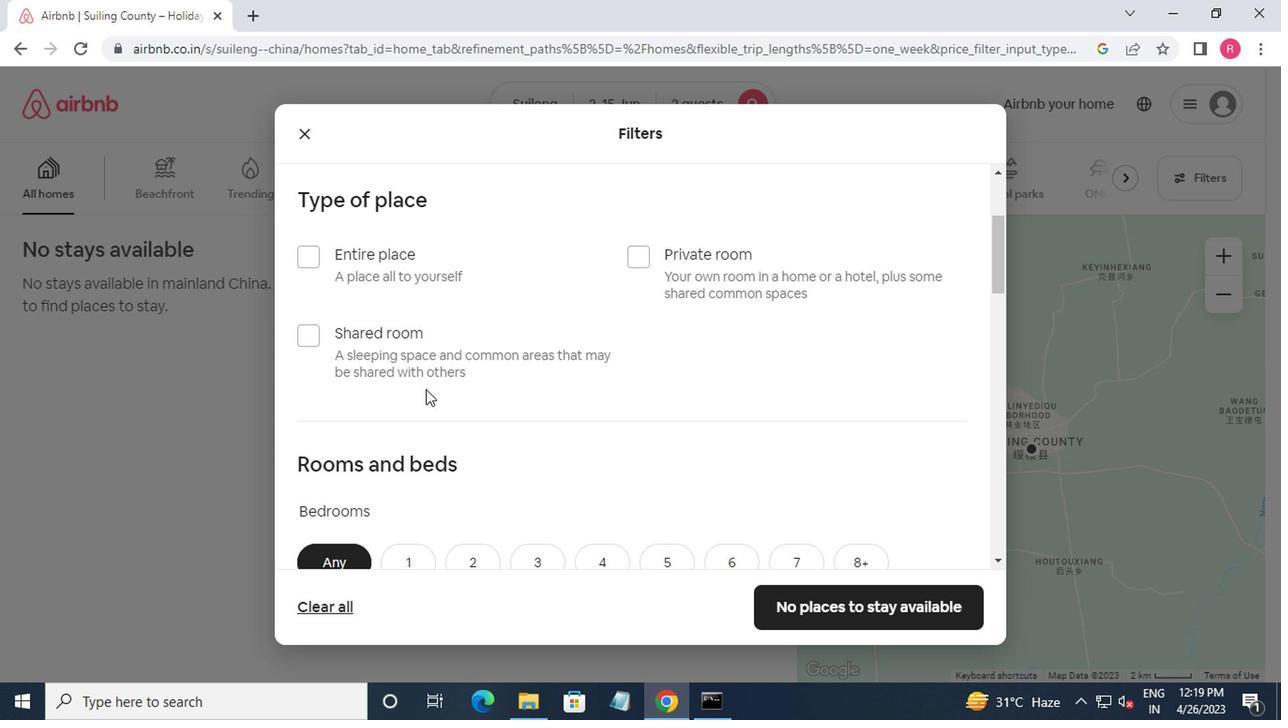 
Action: Mouse moved to (432, 355)
Screenshot: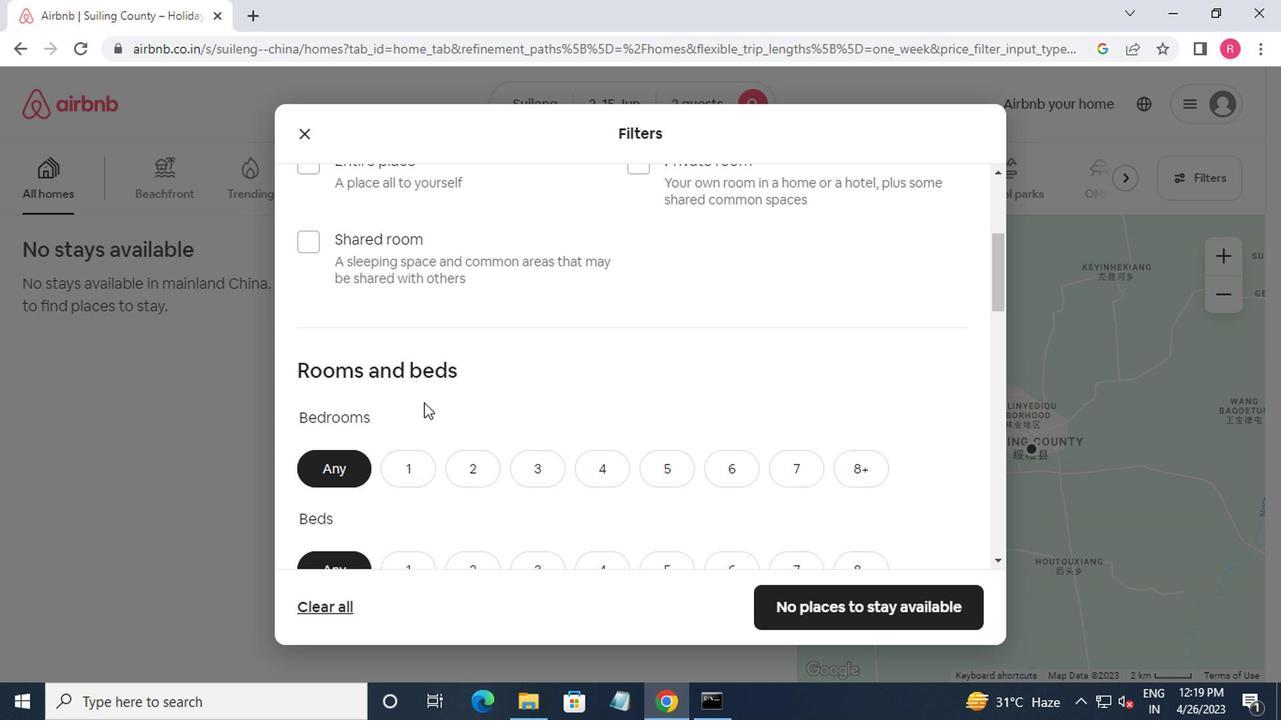 
Action: Mouse scrolled (432, 355) with delta (0, 0)
Screenshot: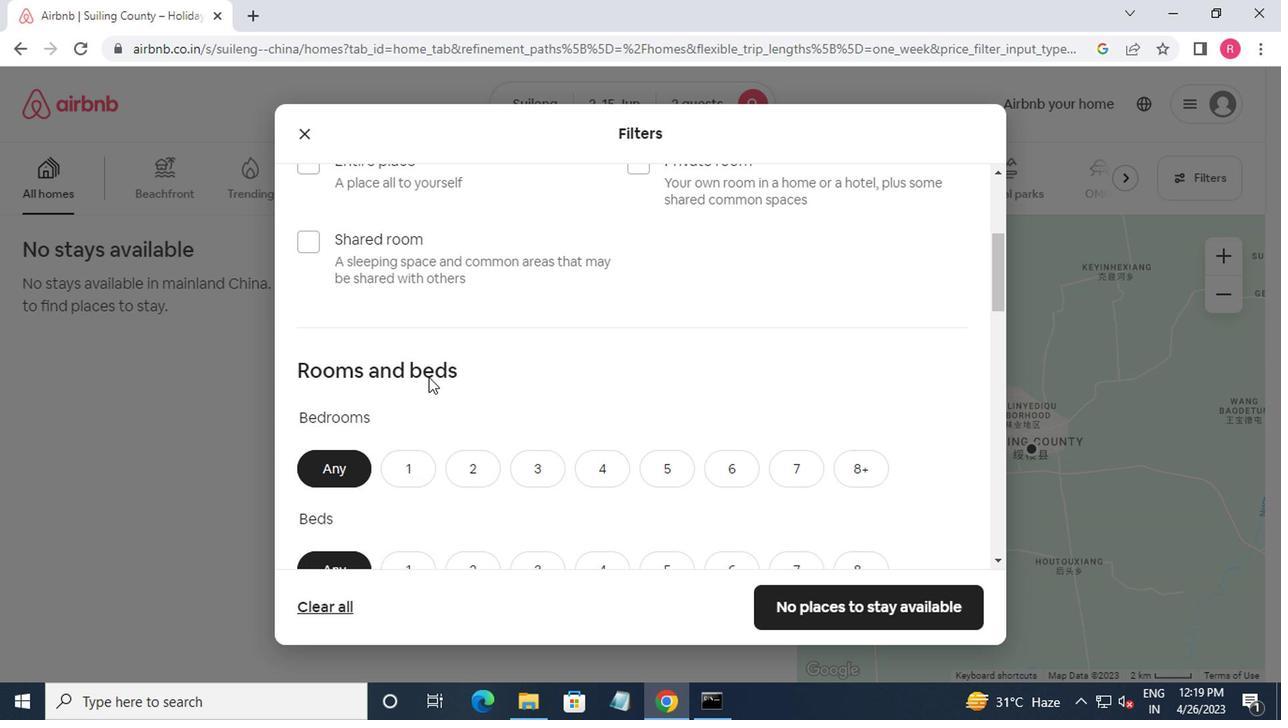 
Action: Mouse moved to (304, 258)
Screenshot: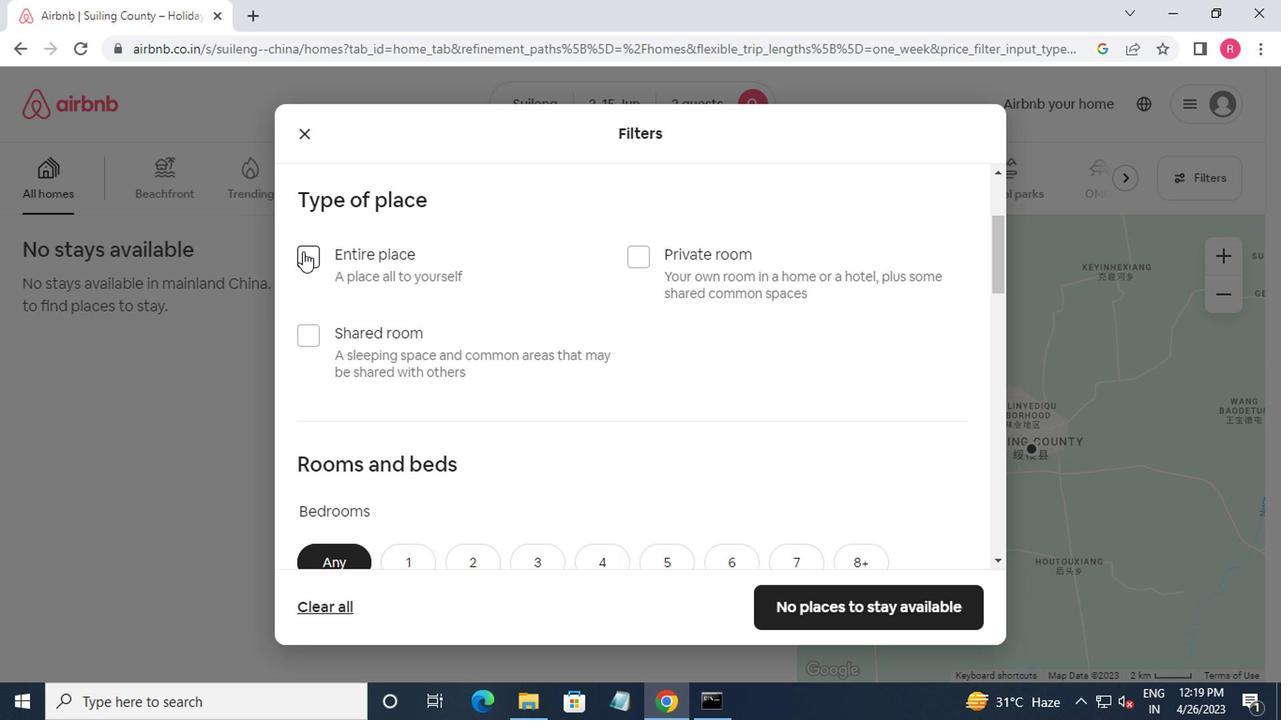 
Action: Mouse pressed left at (304, 258)
Screenshot: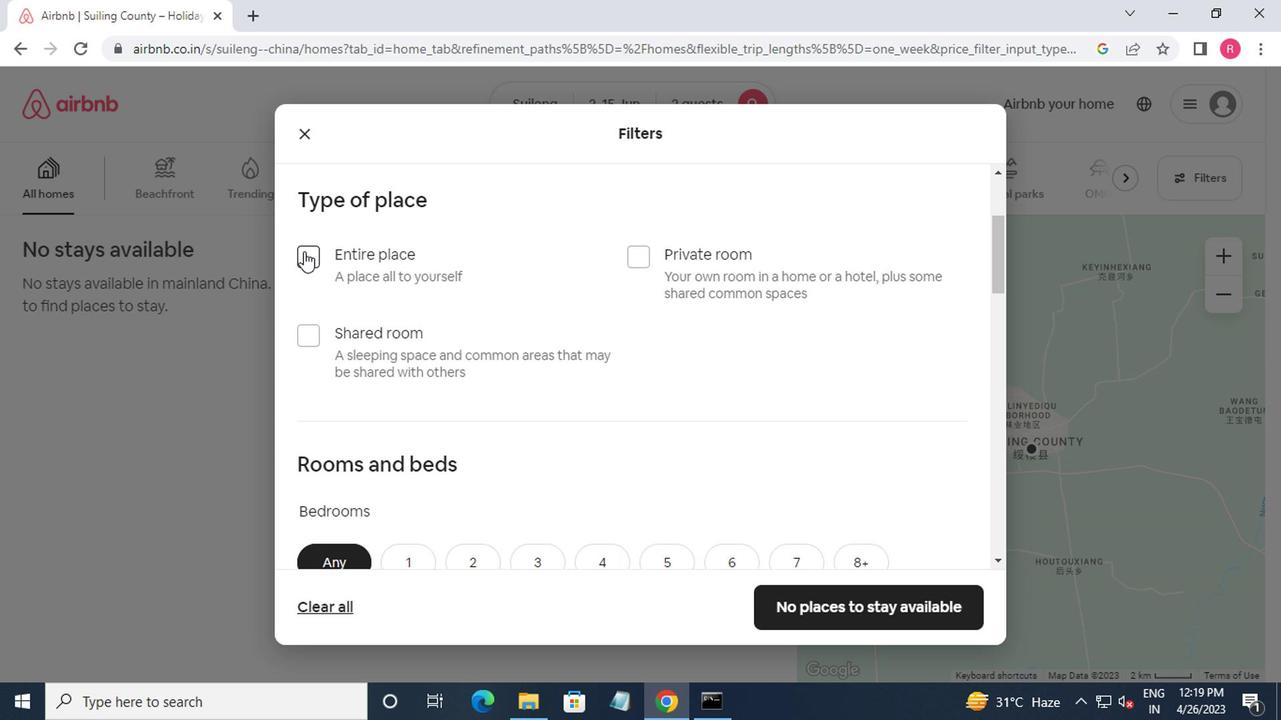 
Action: Mouse moved to (363, 298)
Screenshot: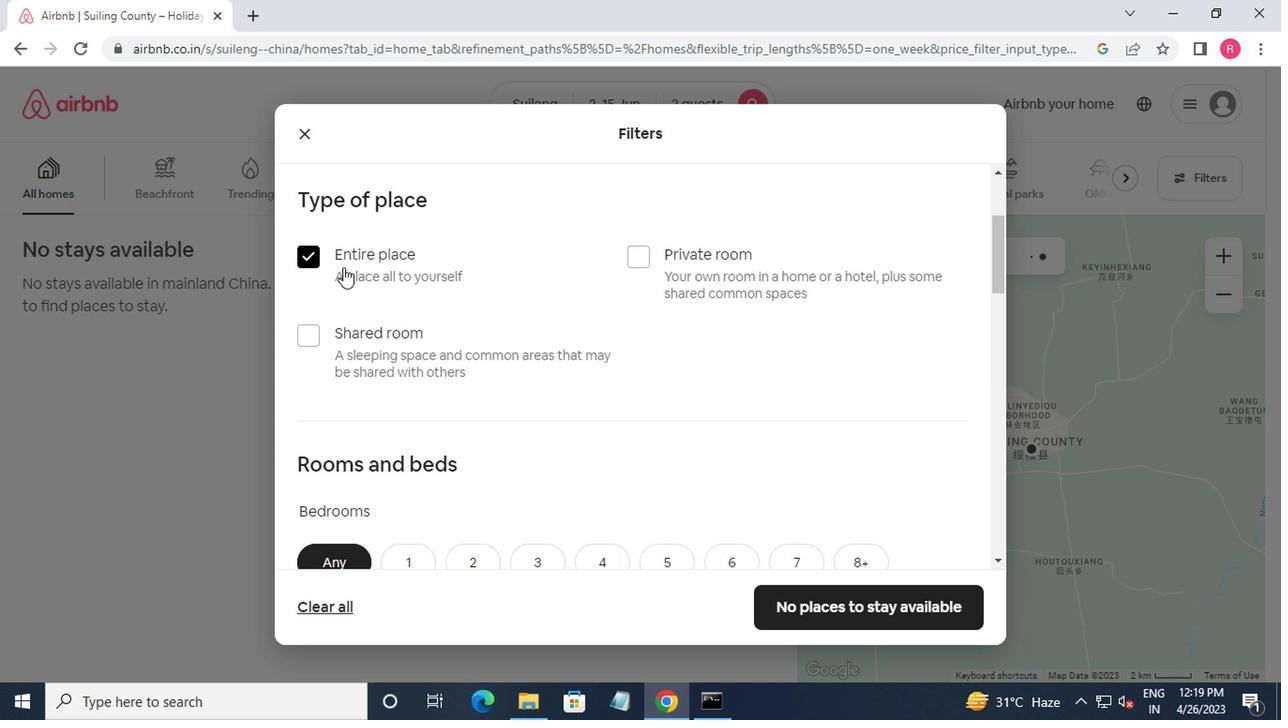 
Action: Mouse scrolled (363, 296) with delta (0, -1)
Screenshot: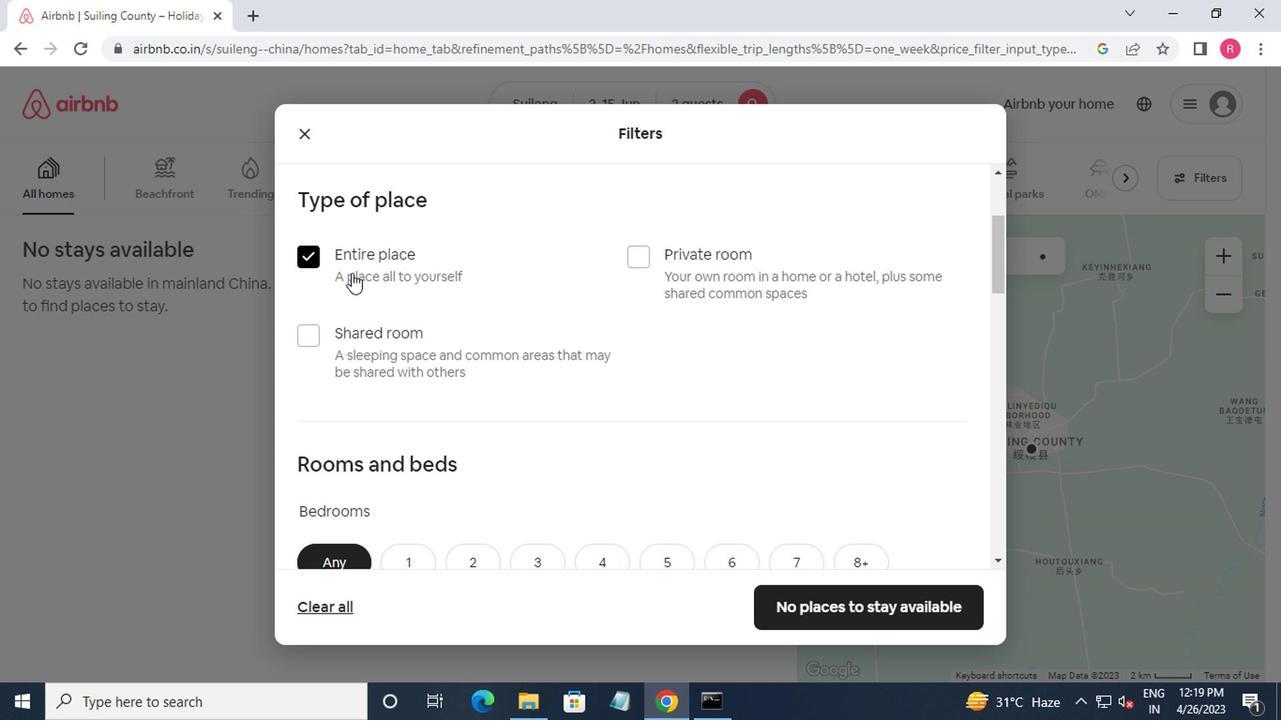 
Action: Mouse moved to (368, 351)
Screenshot: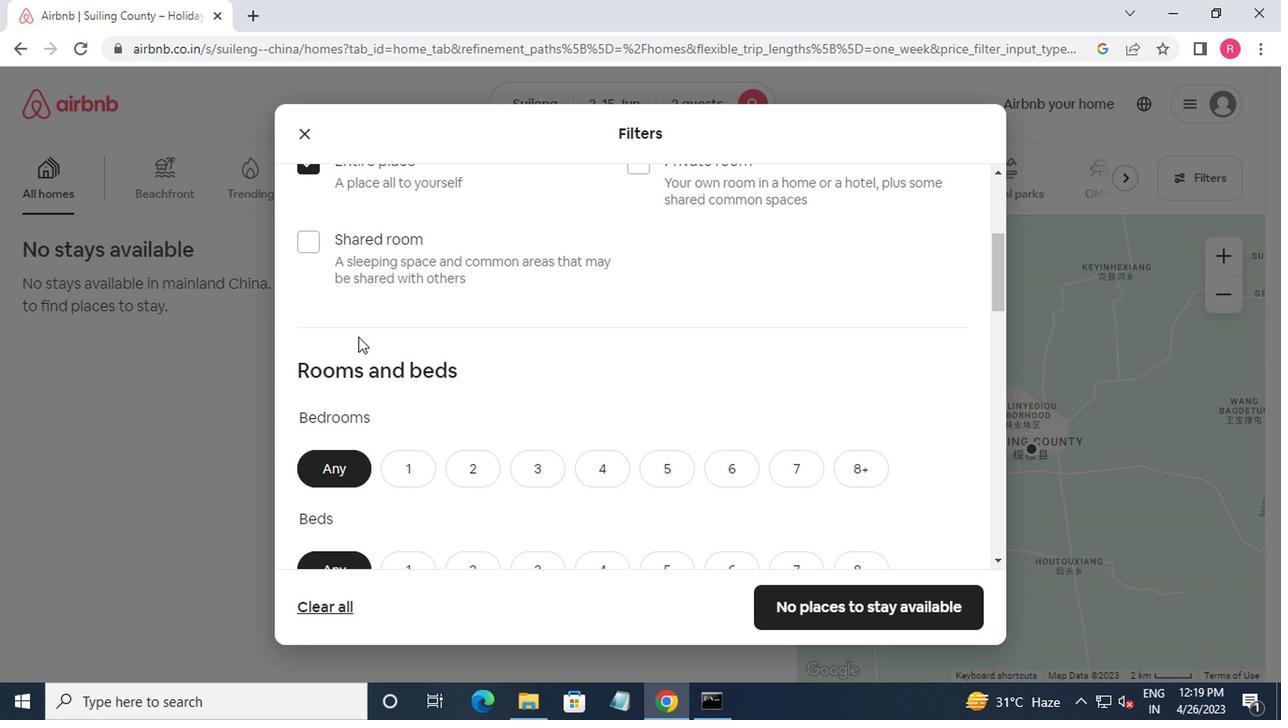 
Action: Mouse scrolled (368, 350) with delta (0, 0)
Screenshot: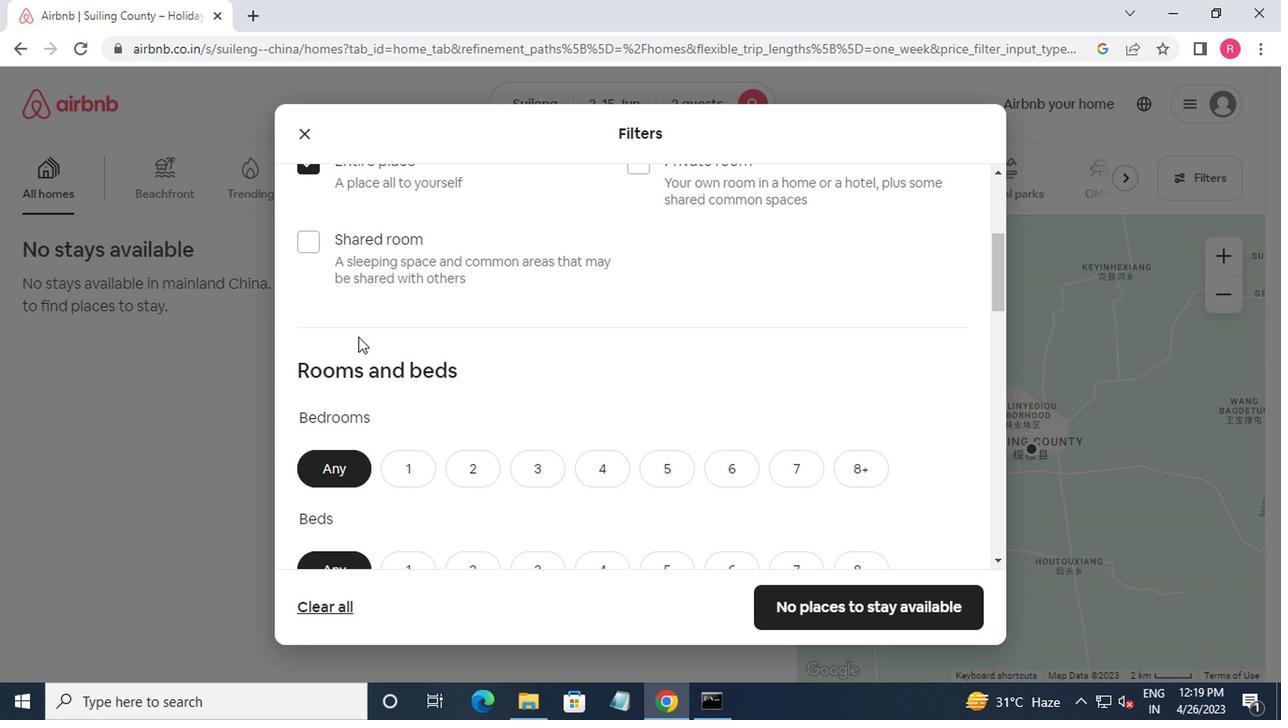 
Action: Mouse moved to (407, 376)
Screenshot: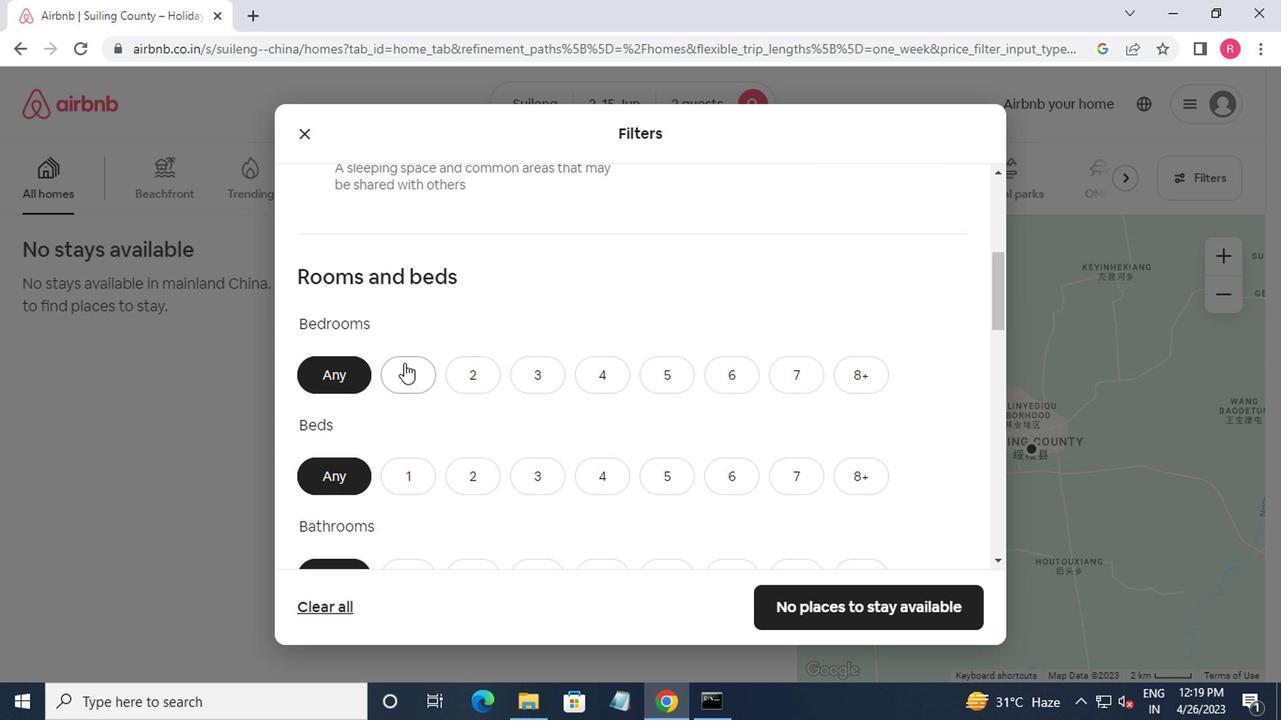 
Action: Mouse pressed left at (407, 376)
Screenshot: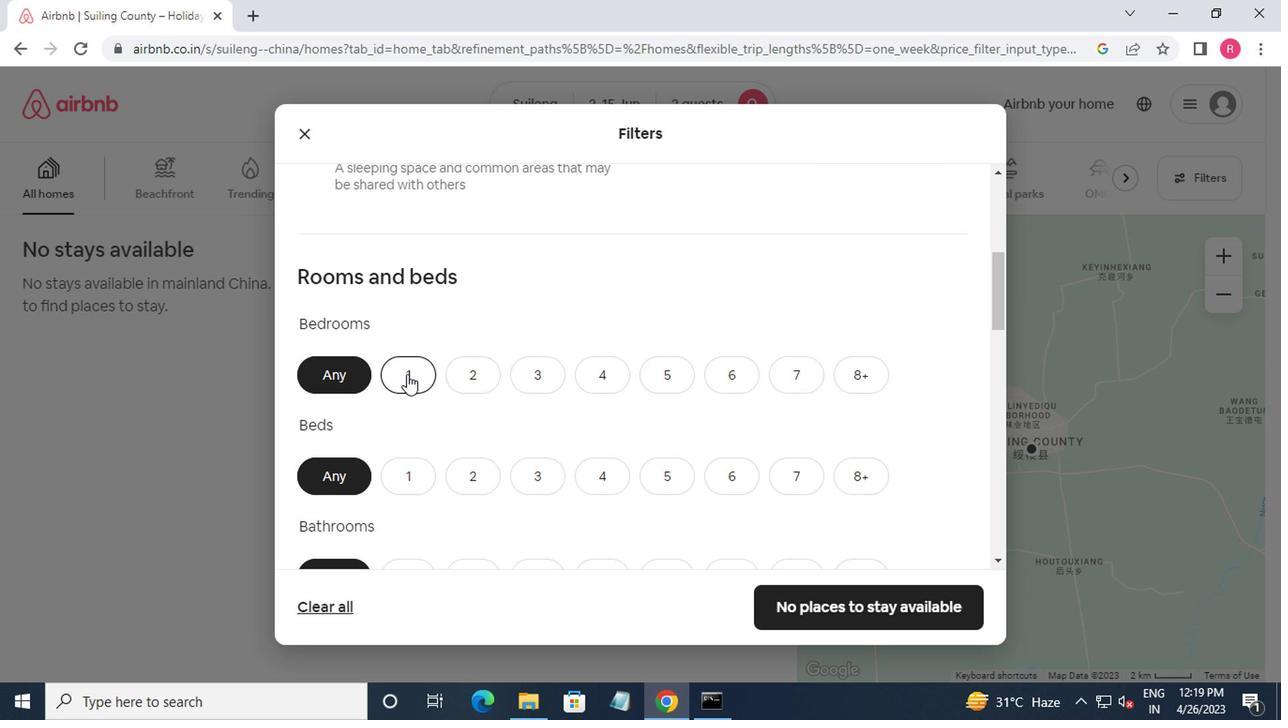 
Action: Mouse moved to (416, 404)
Screenshot: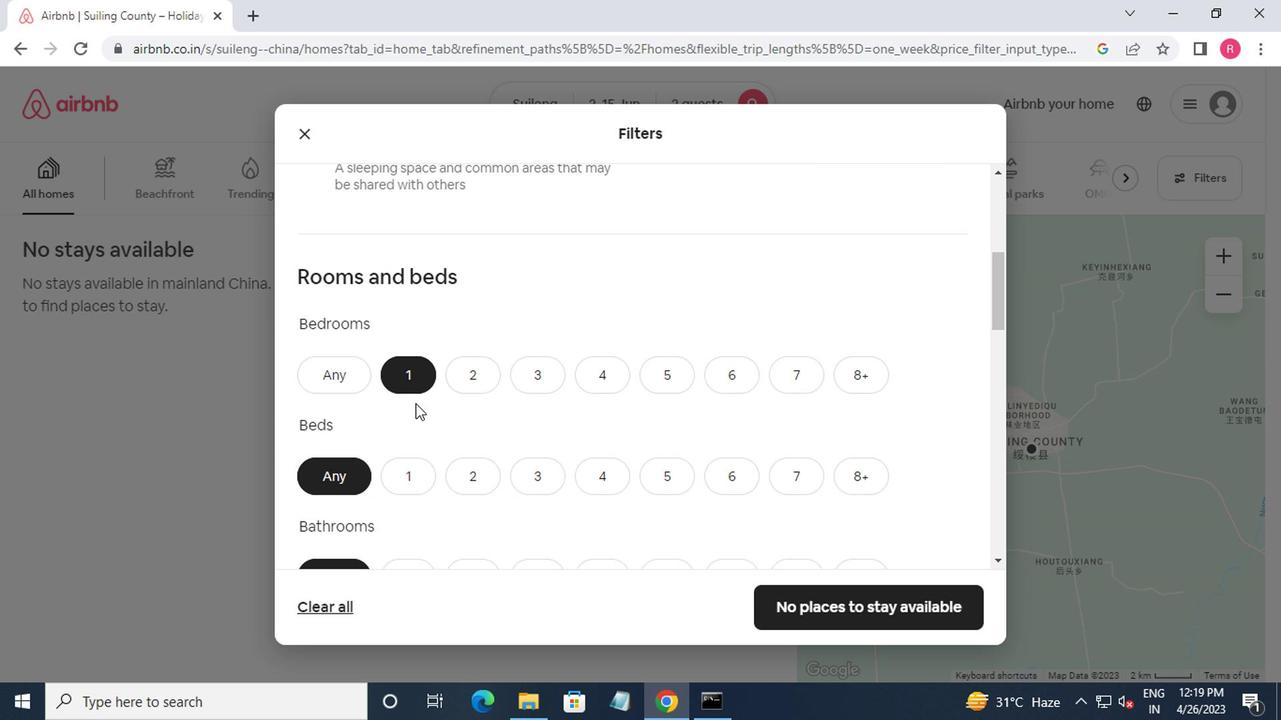 
Action: Mouse scrolled (416, 403) with delta (0, -1)
Screenshot: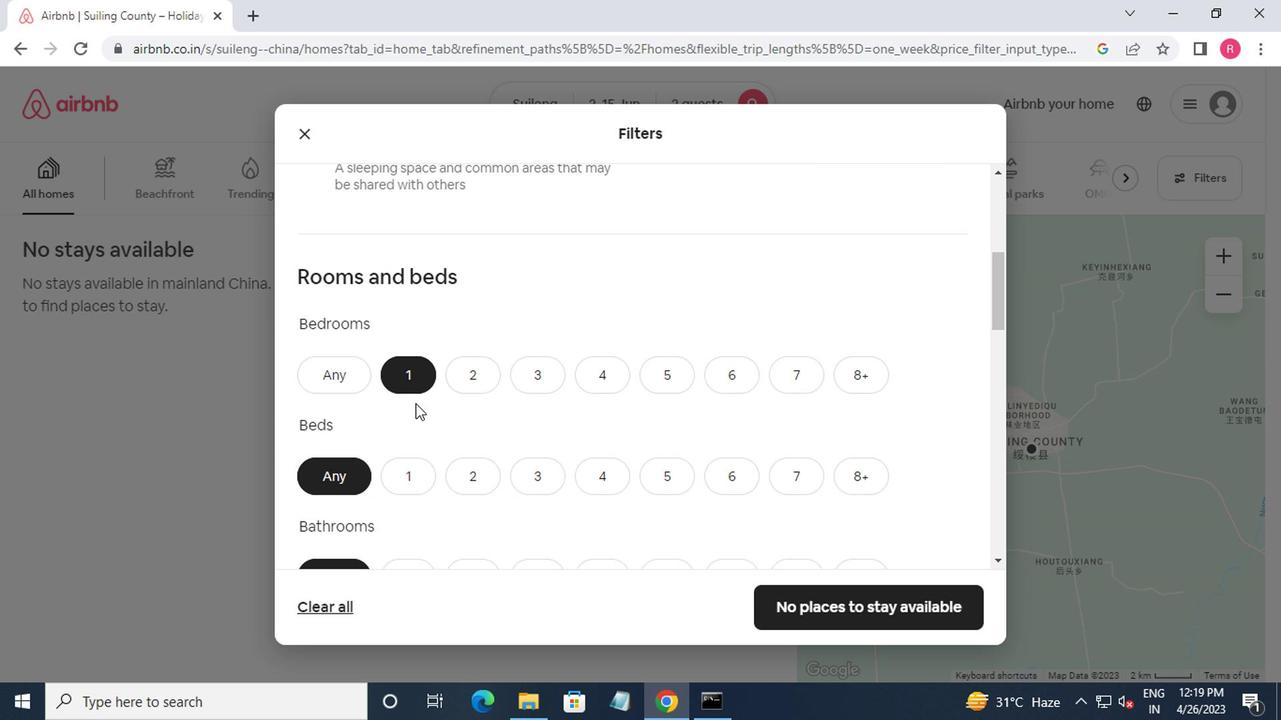 
Action: Mouse scrolled (416, 403) with delta (0, -1)
Screenshot: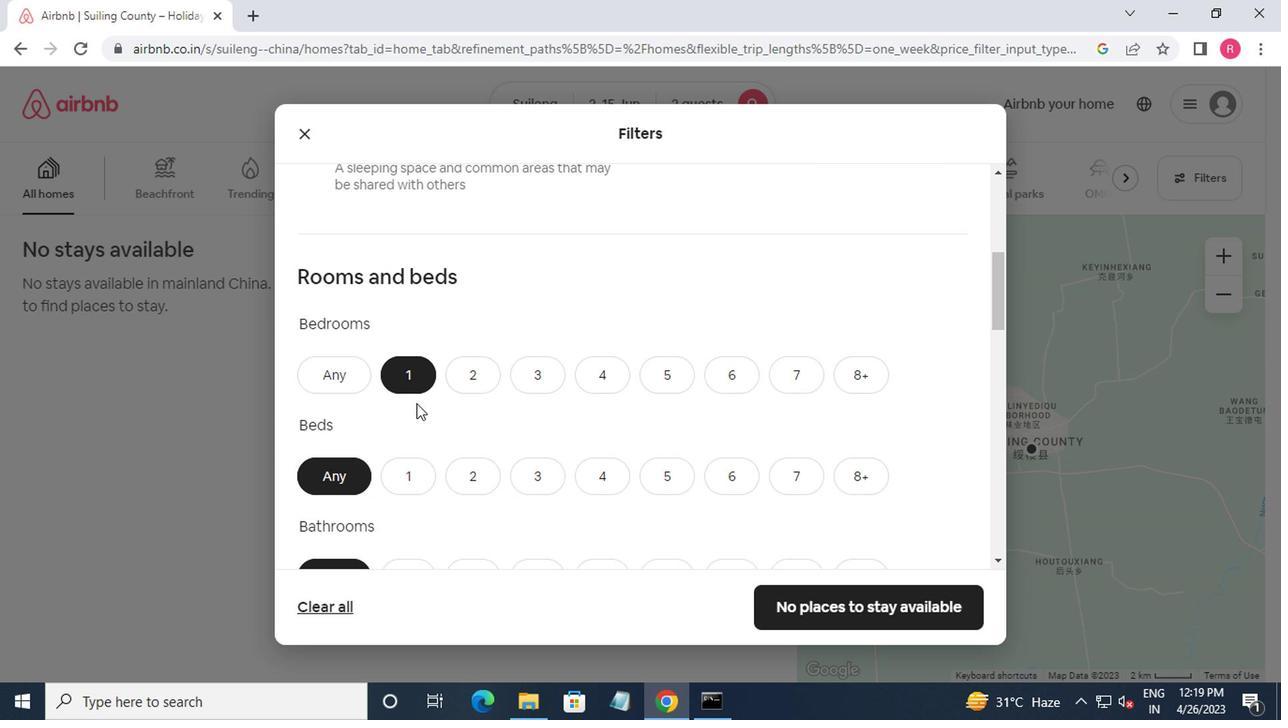 
Action: Mouse moved to (393, 296)
Screenshot: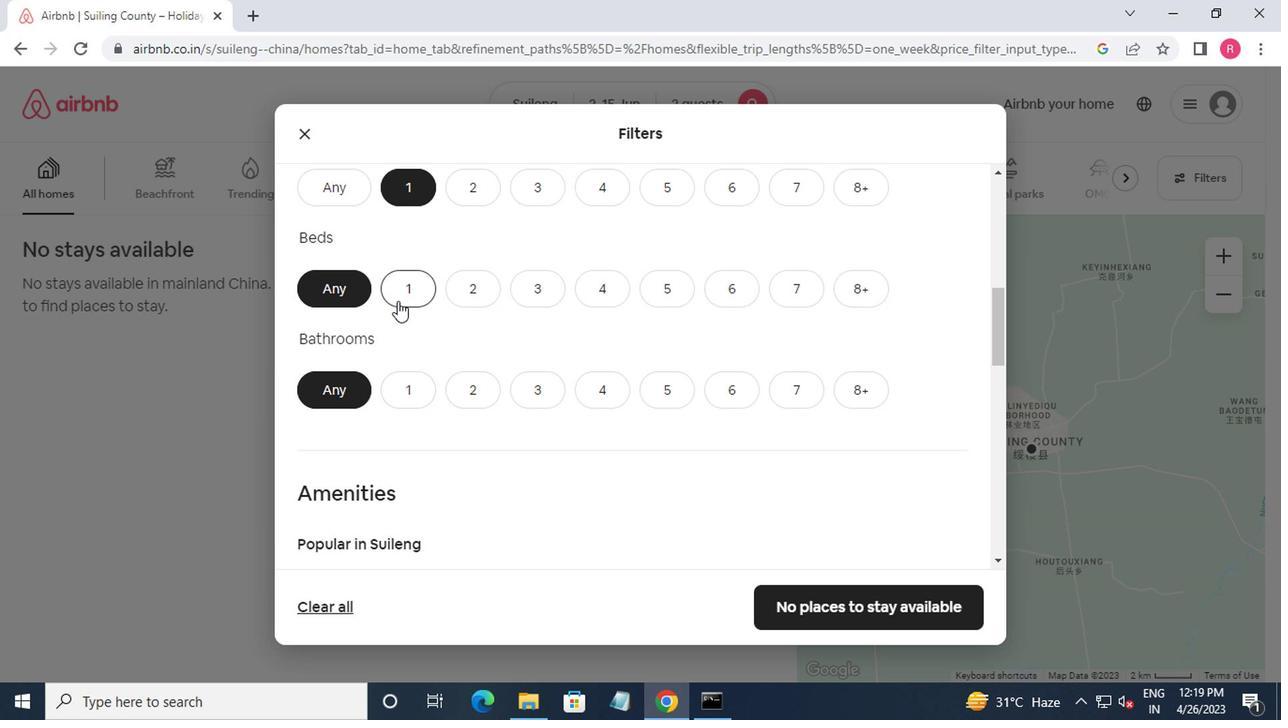 
Action: Mouse pressed left at (393, 296)
Screenshot: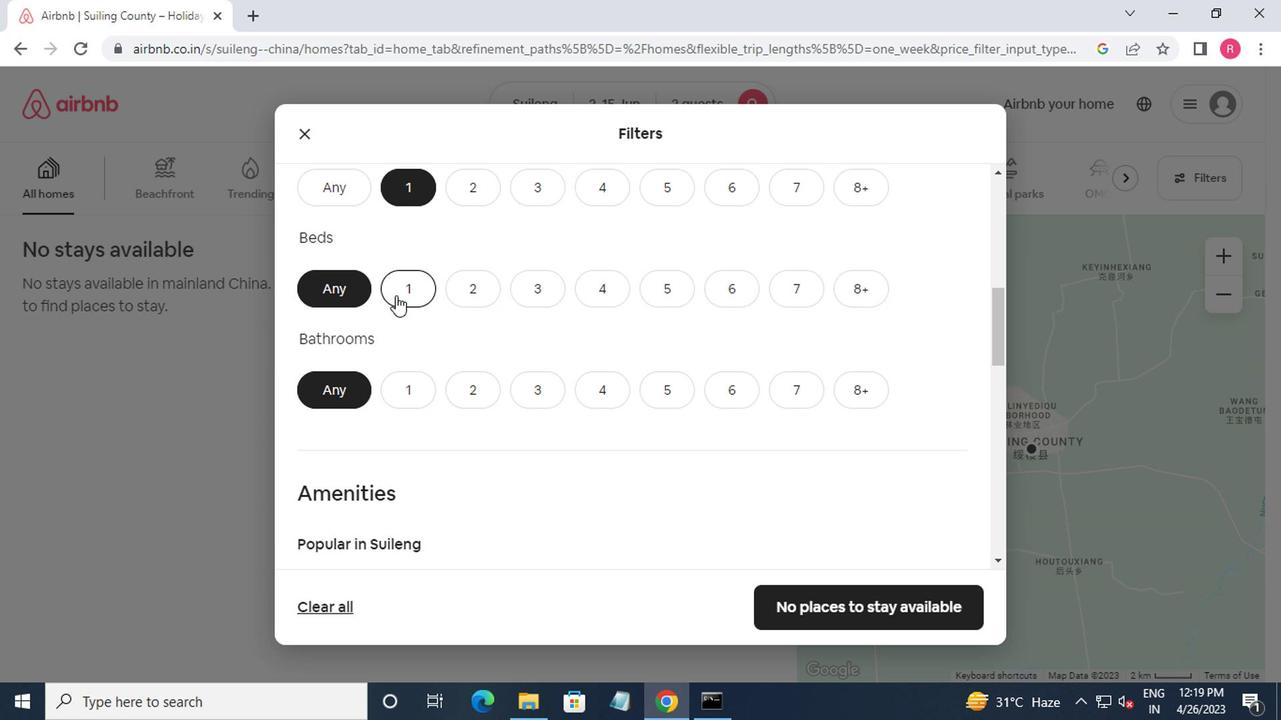 
Action: Mouse moved to (399, 298)
Screenshot: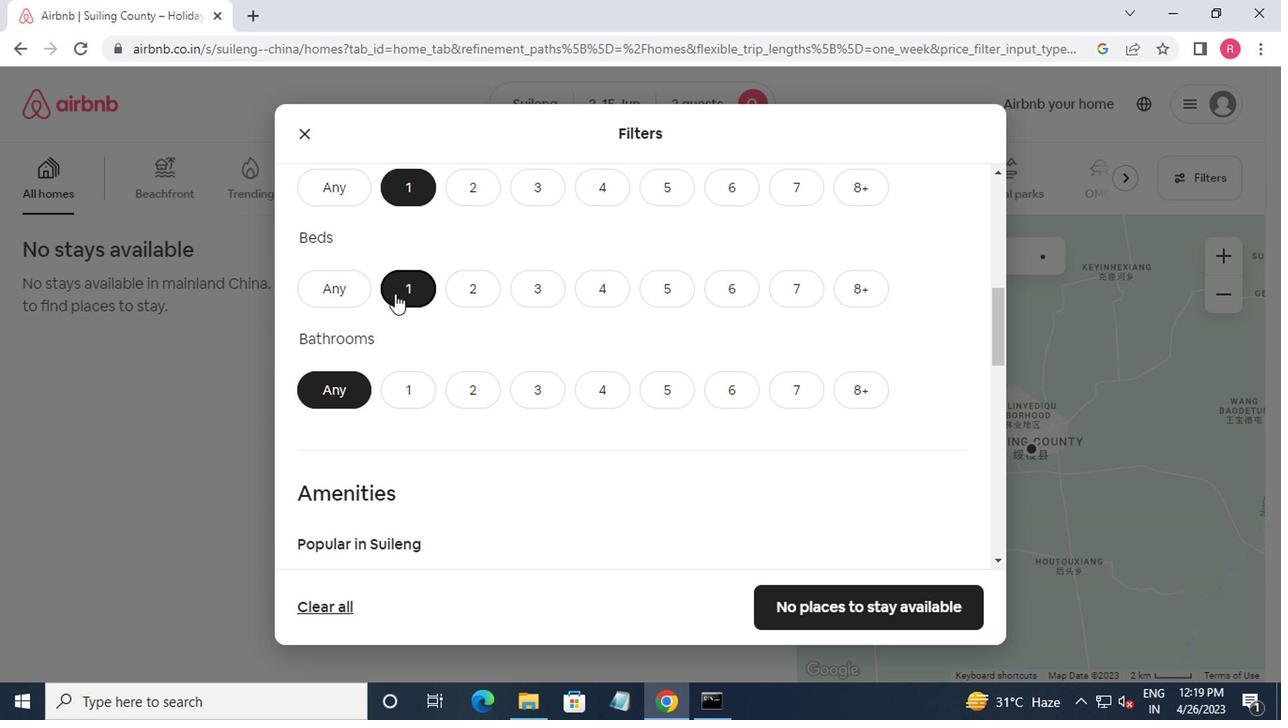 
Action: Mouse scrolled (399, 298) with delta (0, 0)
Screenshot: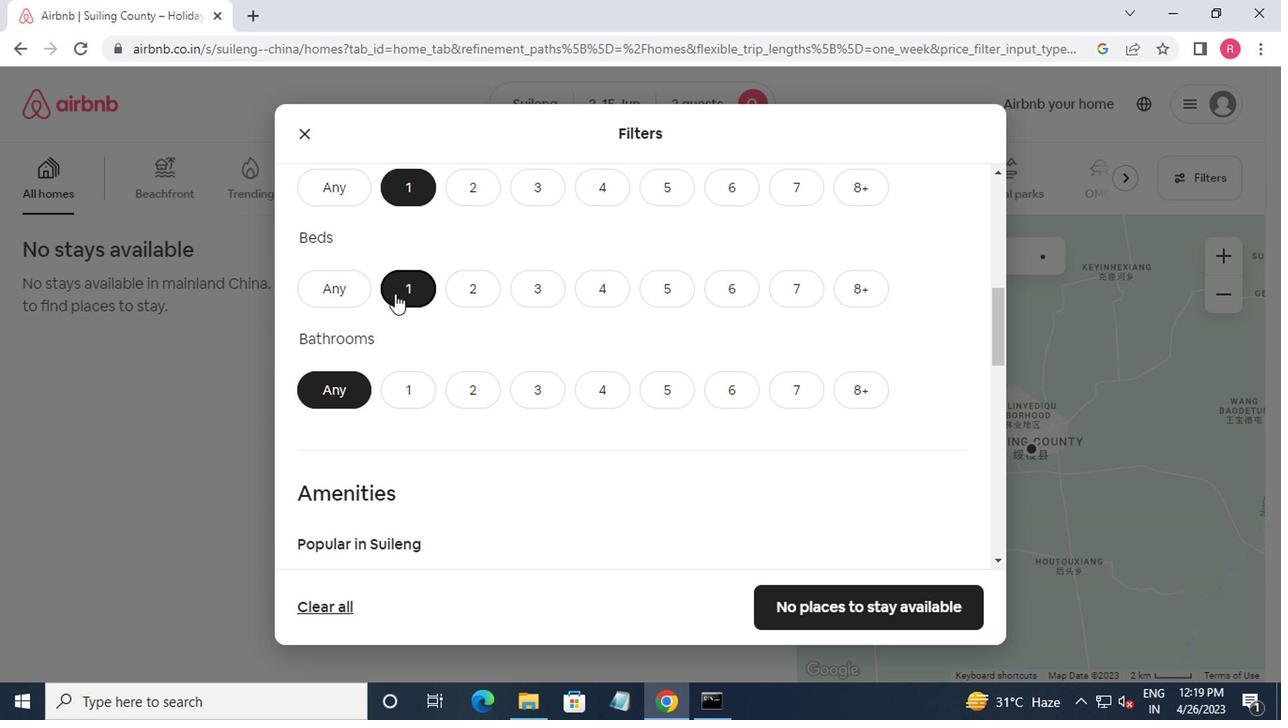 
Action: Mouse moved to (407, 308)
Screenshot: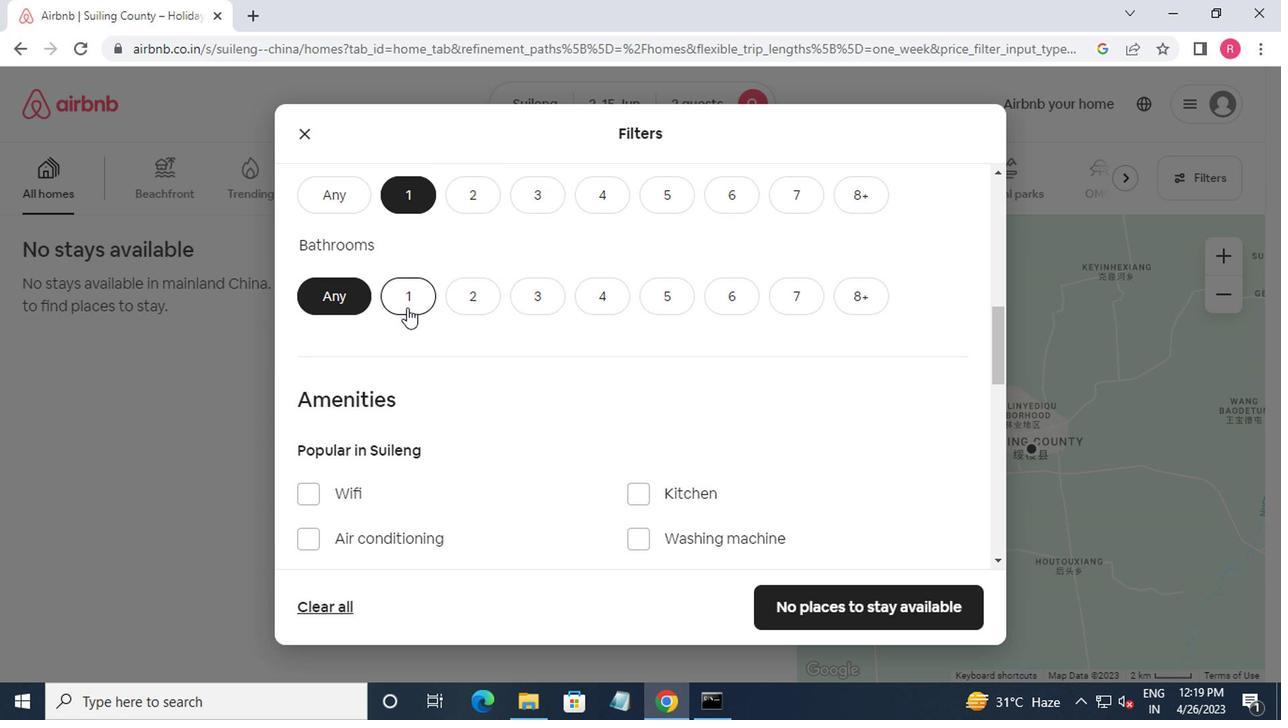 
Action: Mouse pressed left at (407, 308)
Screenshot: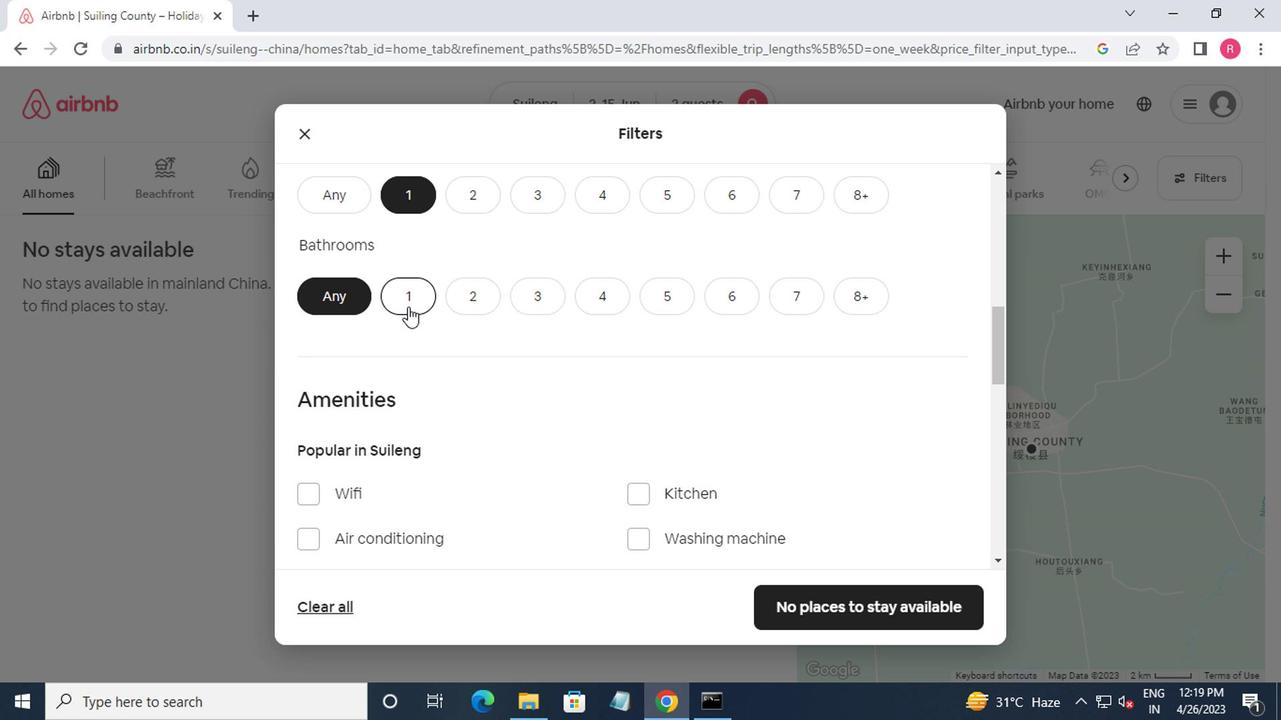 
Action: Mouse moved to (407, 304)
Screenshot: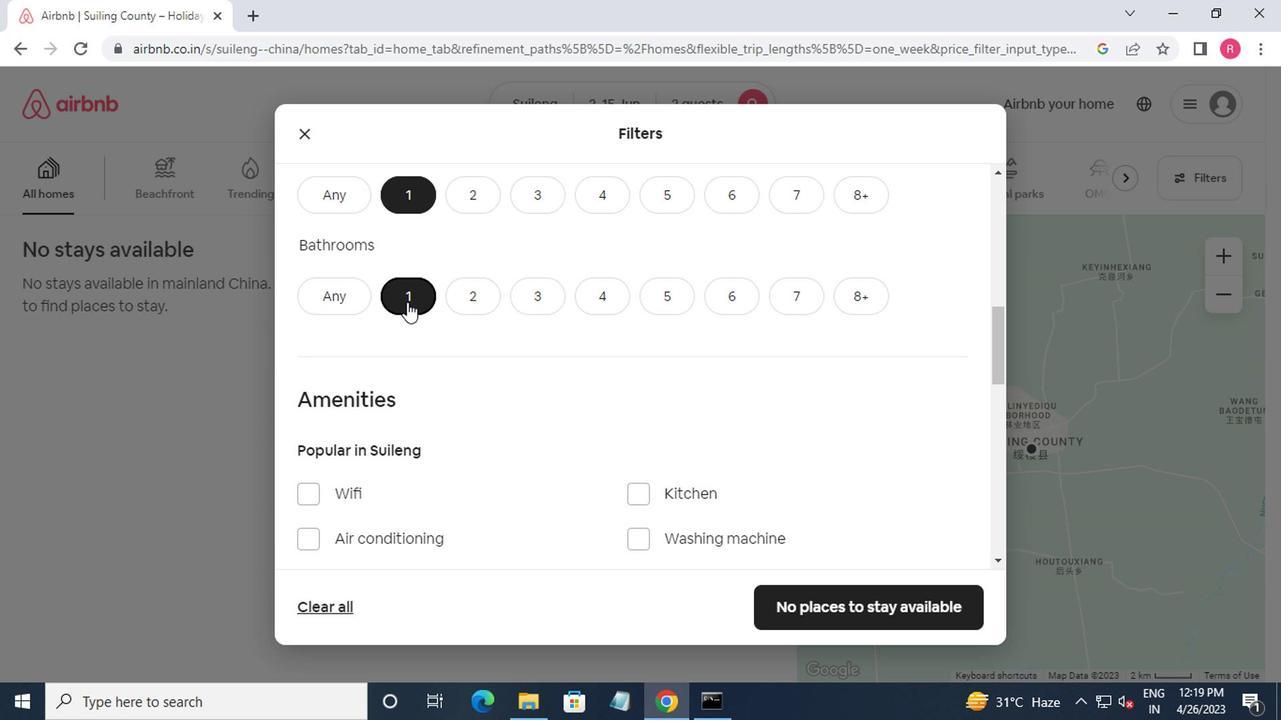 
Action: Mouse scrolled (407, 303) with delta (0, 0)
Screenshot: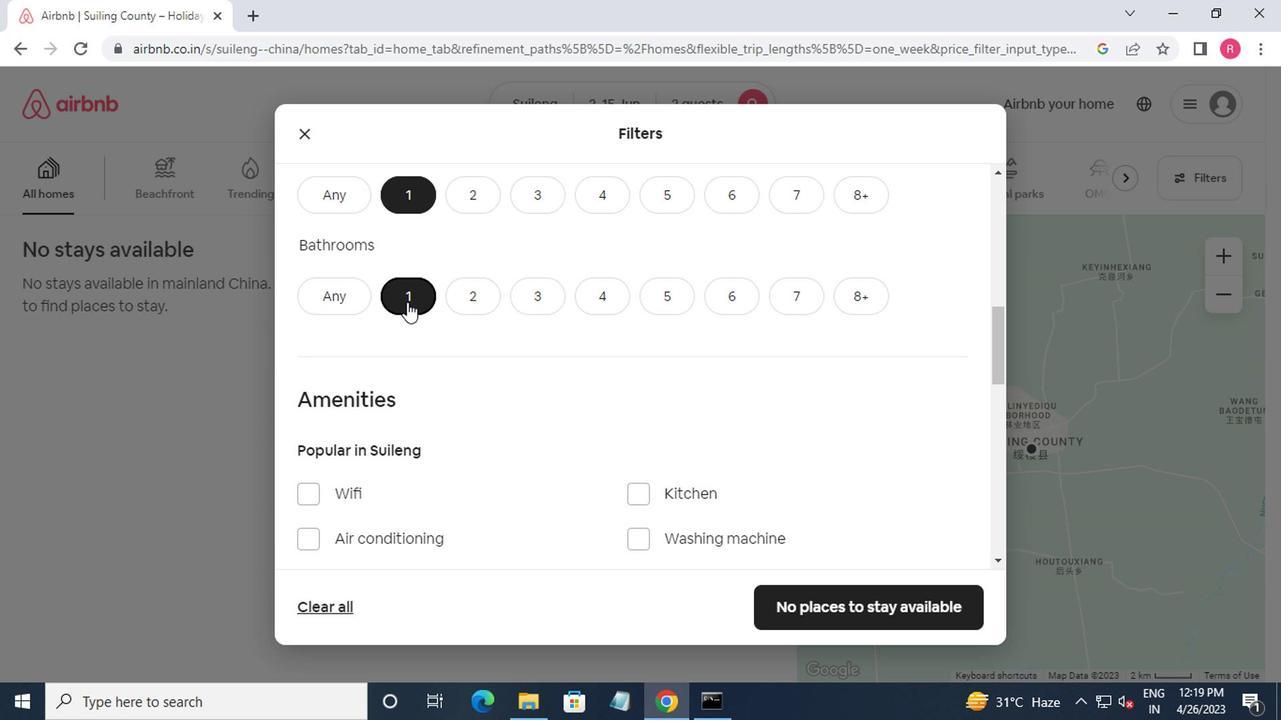 
Action: Mouse moved to (413, 304)
Screenshot: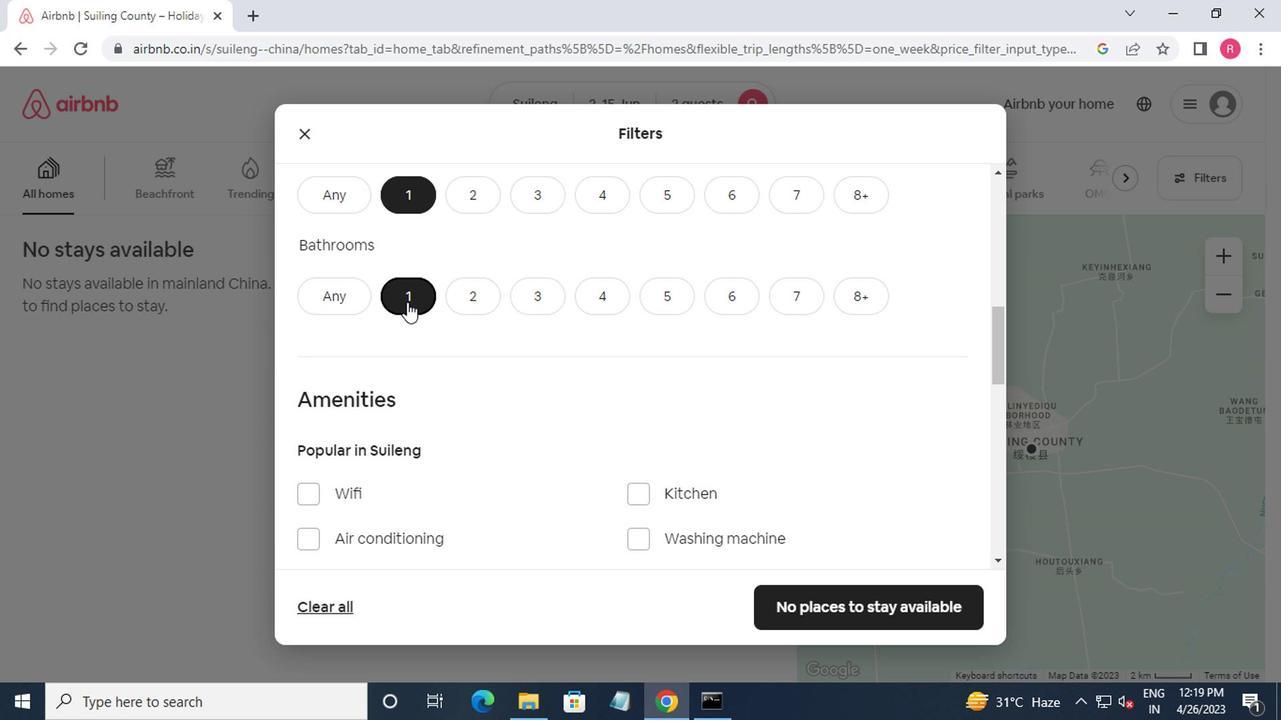 
Action: Mouse scrolled (413, 303) with delta (0, 0)
Screenshot: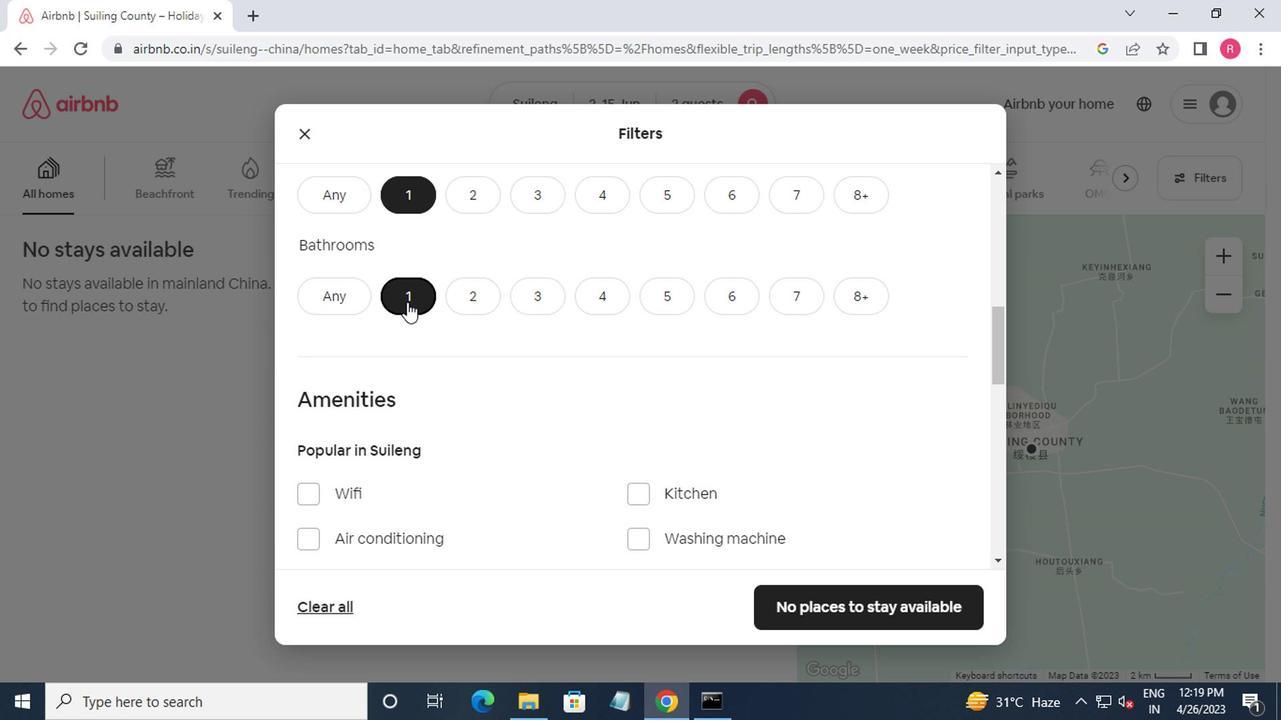 
Action: Mouse moved to (417, 310)
Screenshot: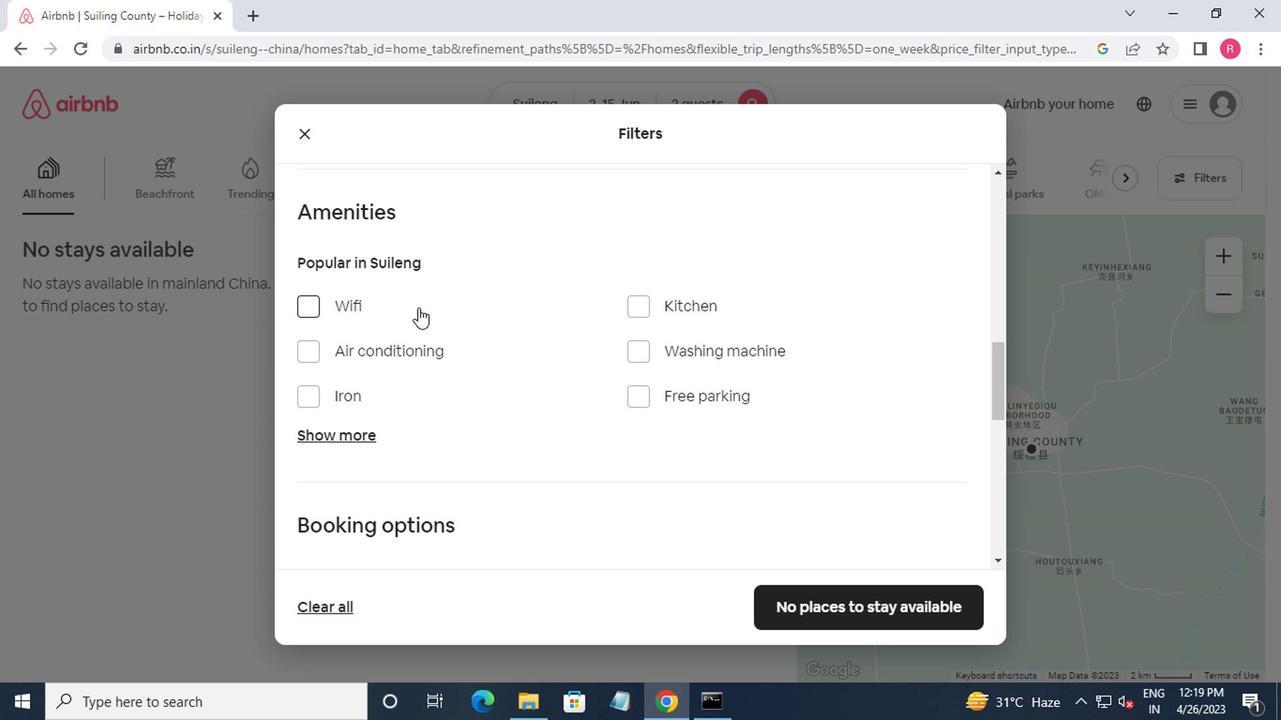 
Action: Mouse scrolled (417, 310) with delta (0, 0)
Screenshot: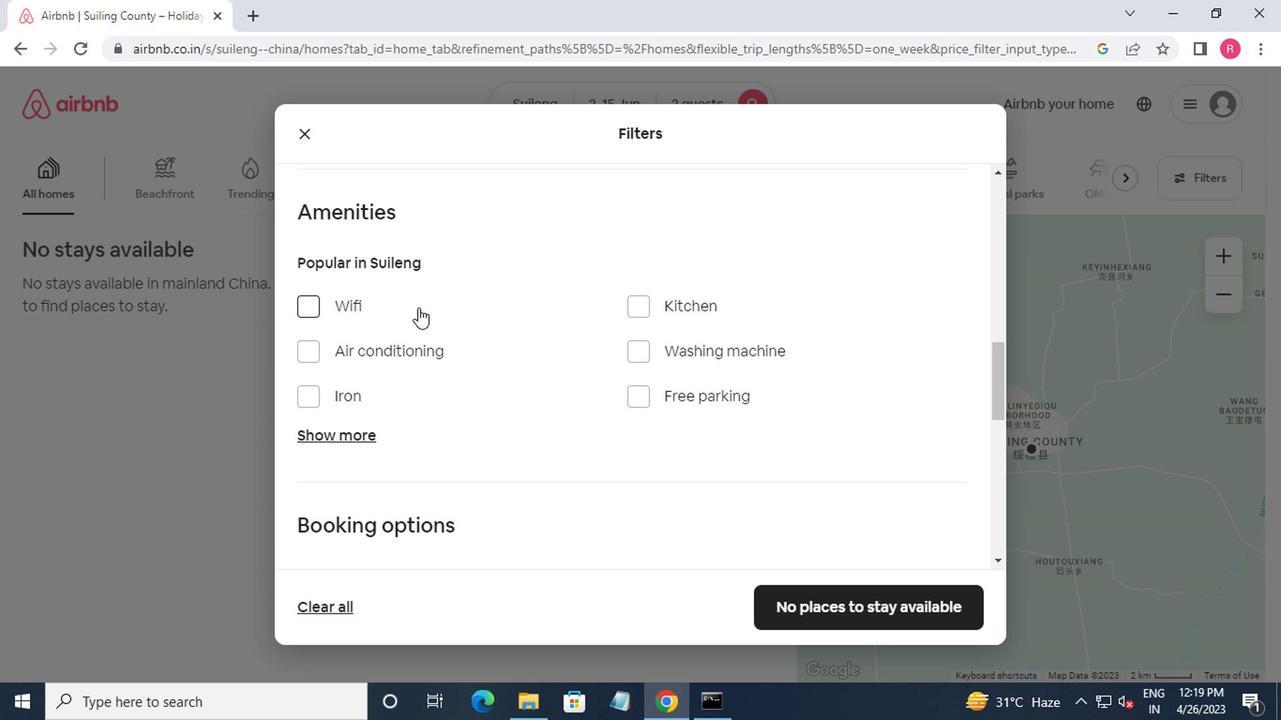 
Action: Mouse moved to (439, 314)
Screenshot: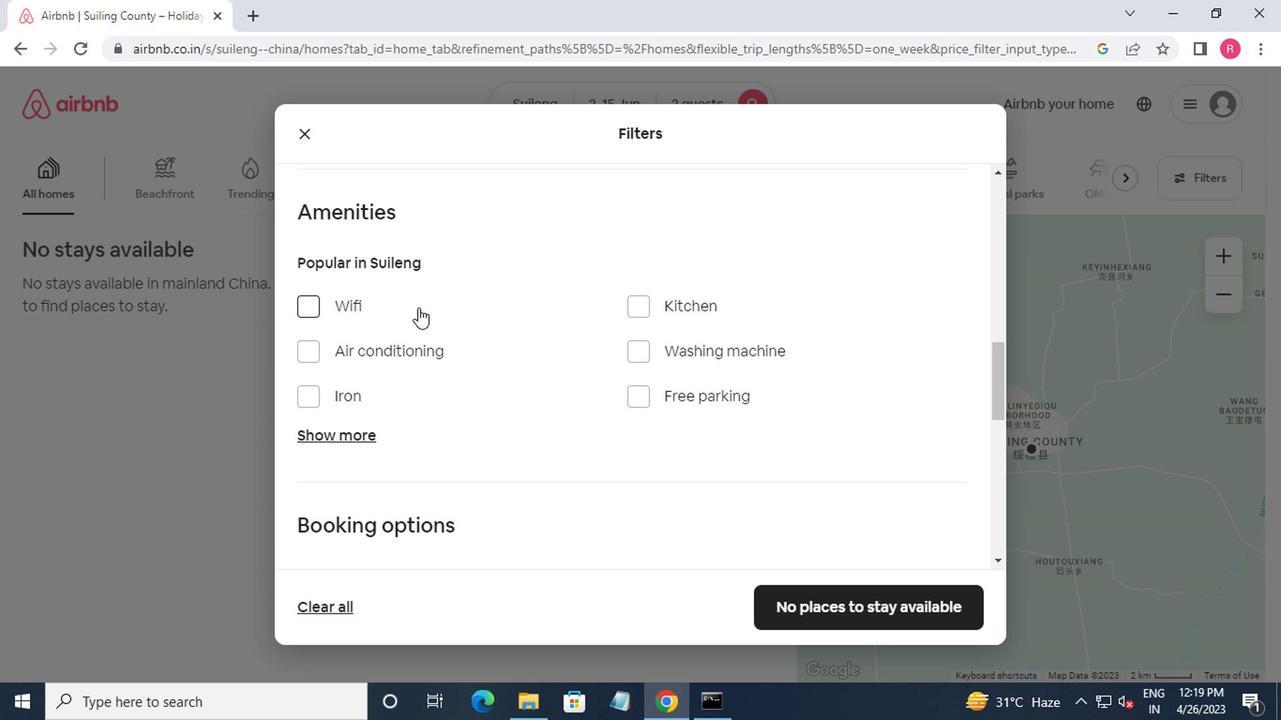 
Action: Mouse scrolled (439, 313) with delta (0, -1)
Screenshot: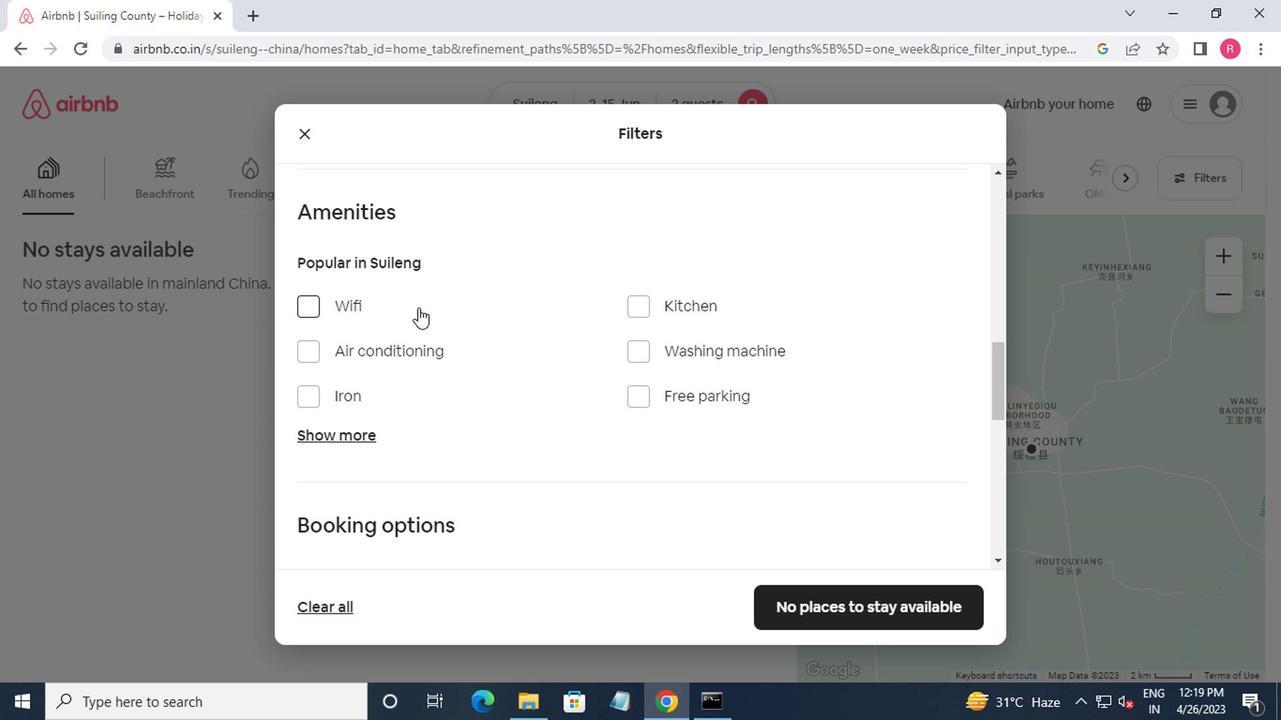 
Action: Mouse moved to (914, 468)
Screenshot: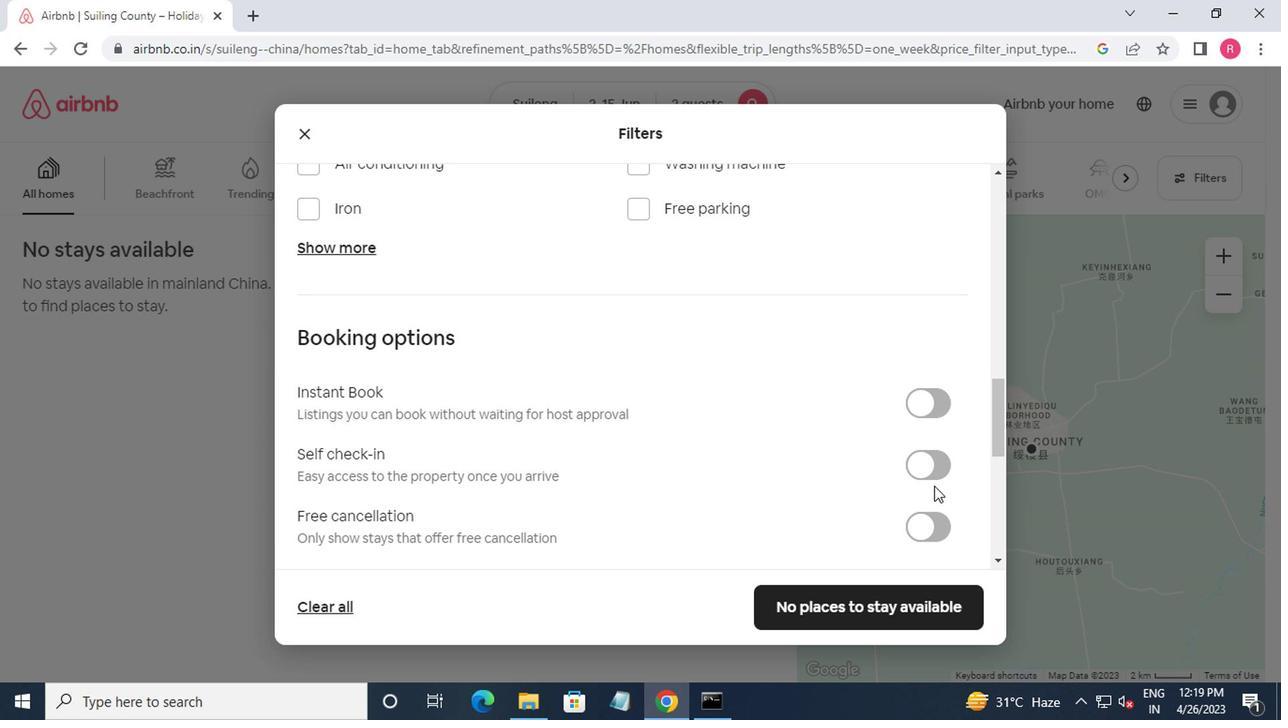 
Action: Mouse pressed left at (914, 468)
Screenshot: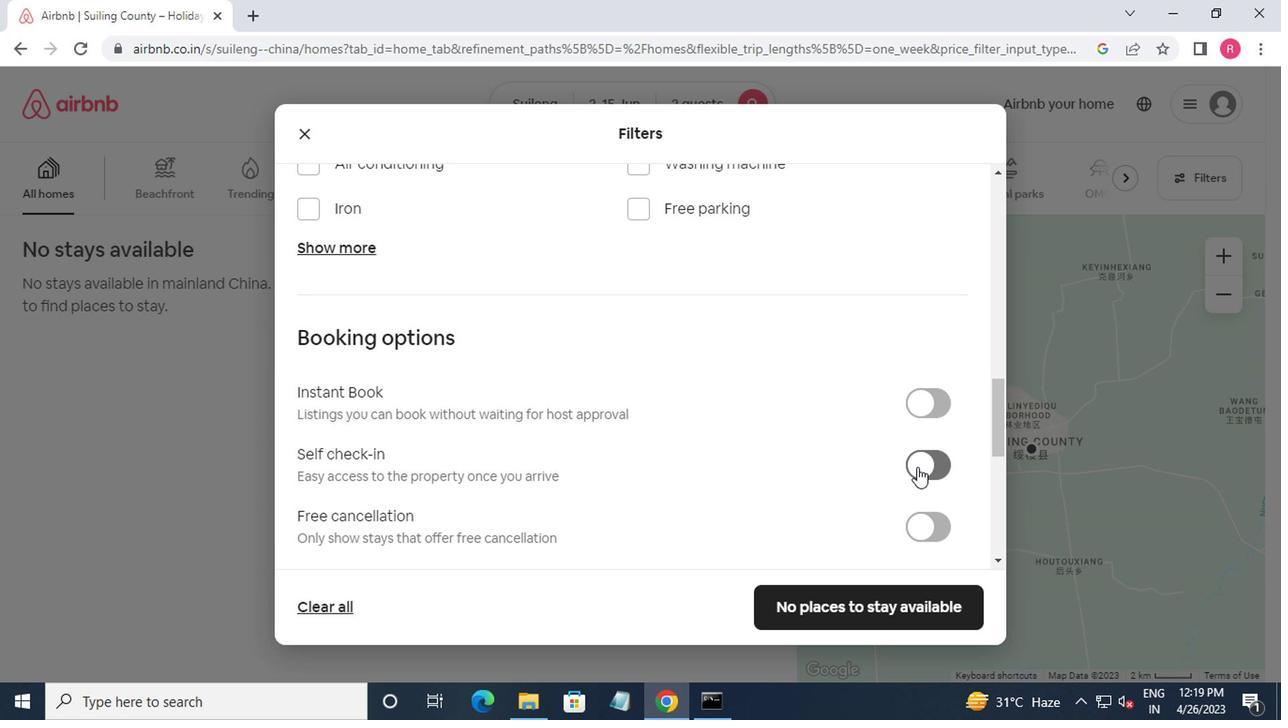 
Action: Mouse moved to (914, 465)
Screenshot: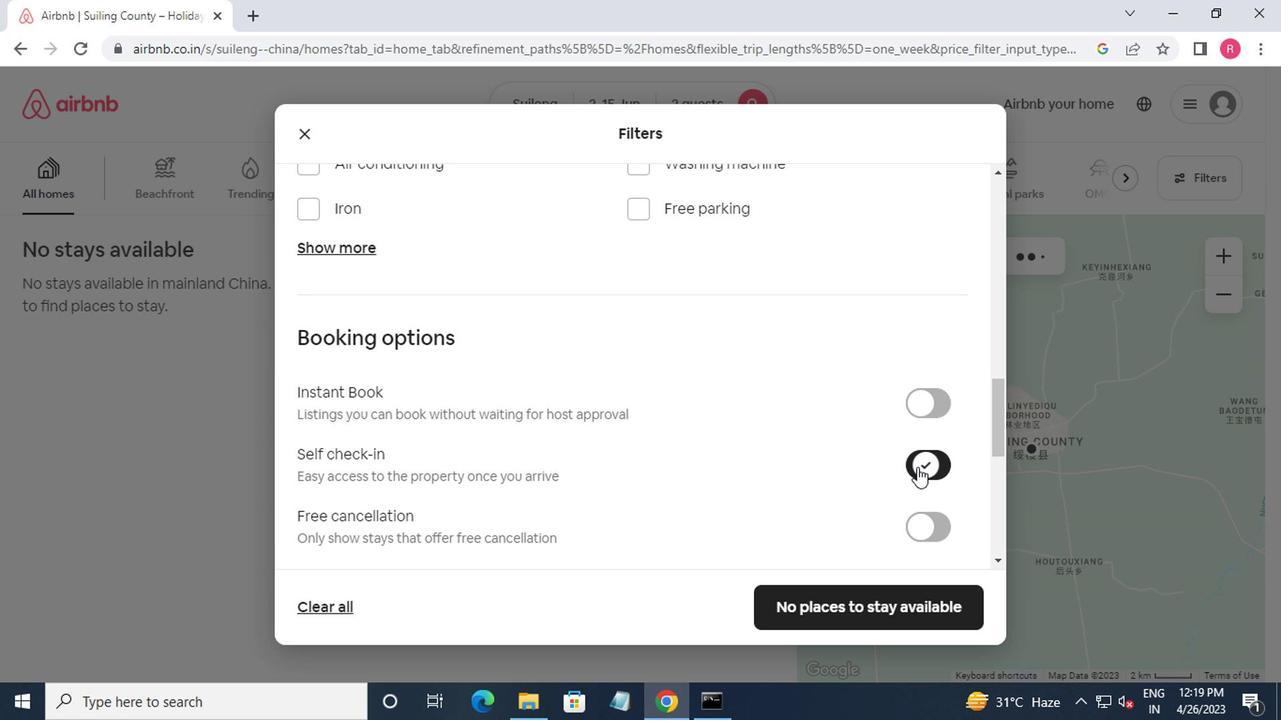 
Action: Mouse scrolled (914, 464) with delta (0, -1)
Screenshot: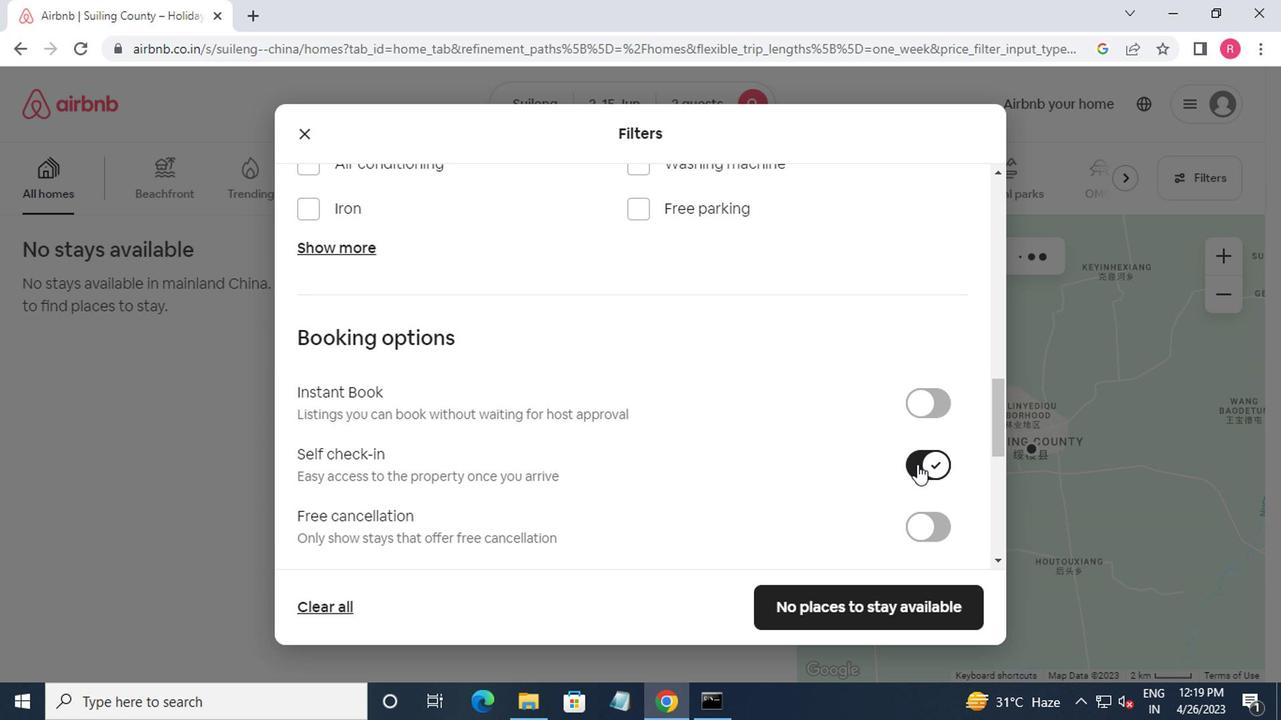 
Action: Mouse scrolled (914, 464) with delta (0, -1)
Screenshot: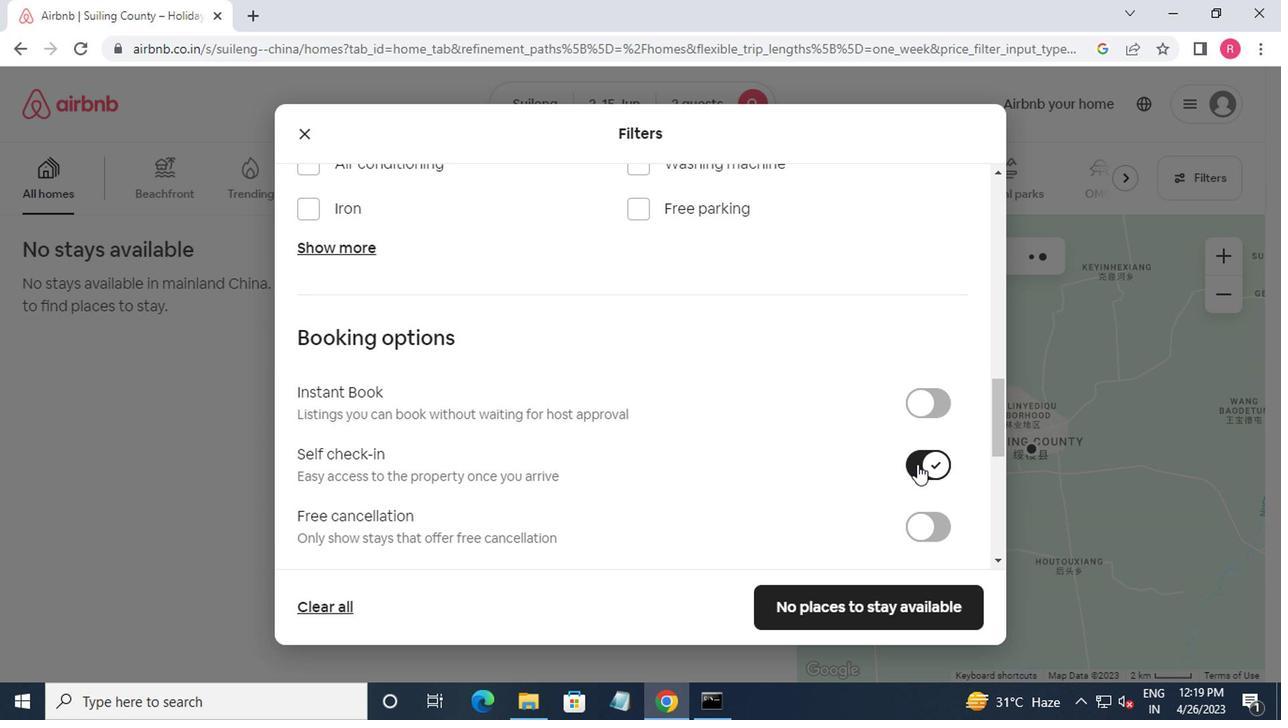 
Action: Mouse moved to (914, 464)
Screenshot: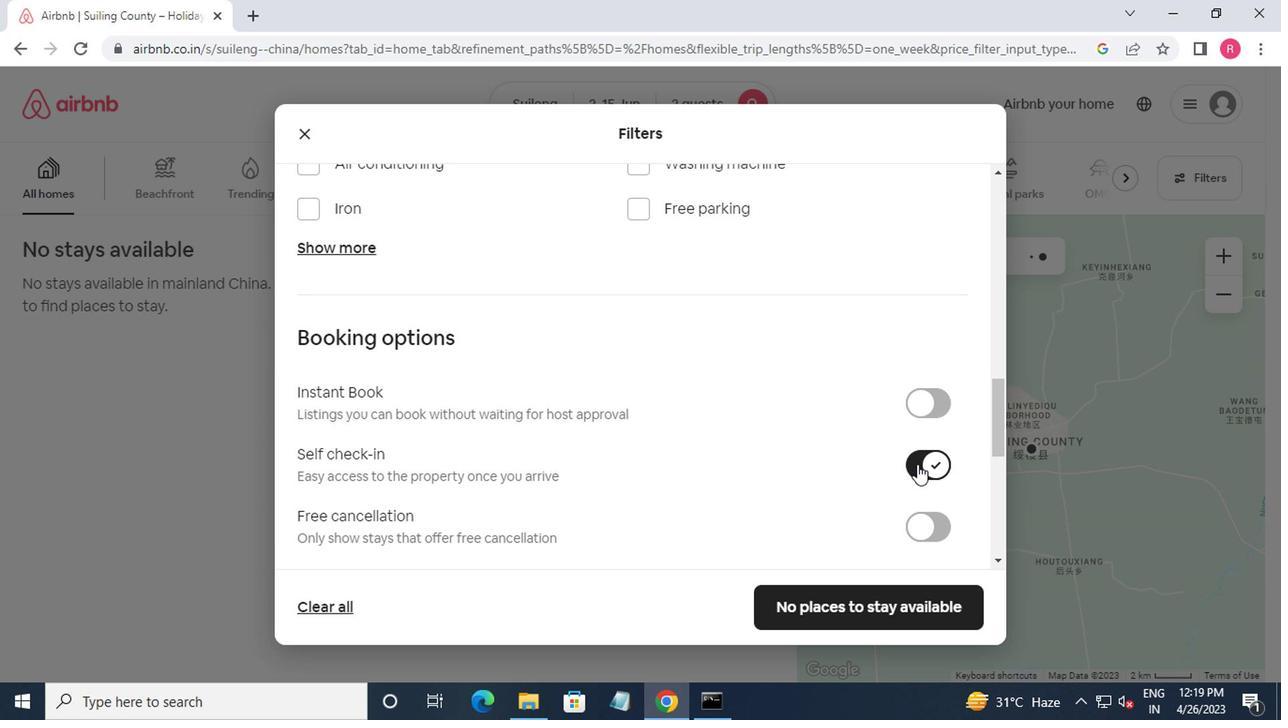 
Action: Mouse scrolled (914, 463) with delta (0, 0)
Screenshot: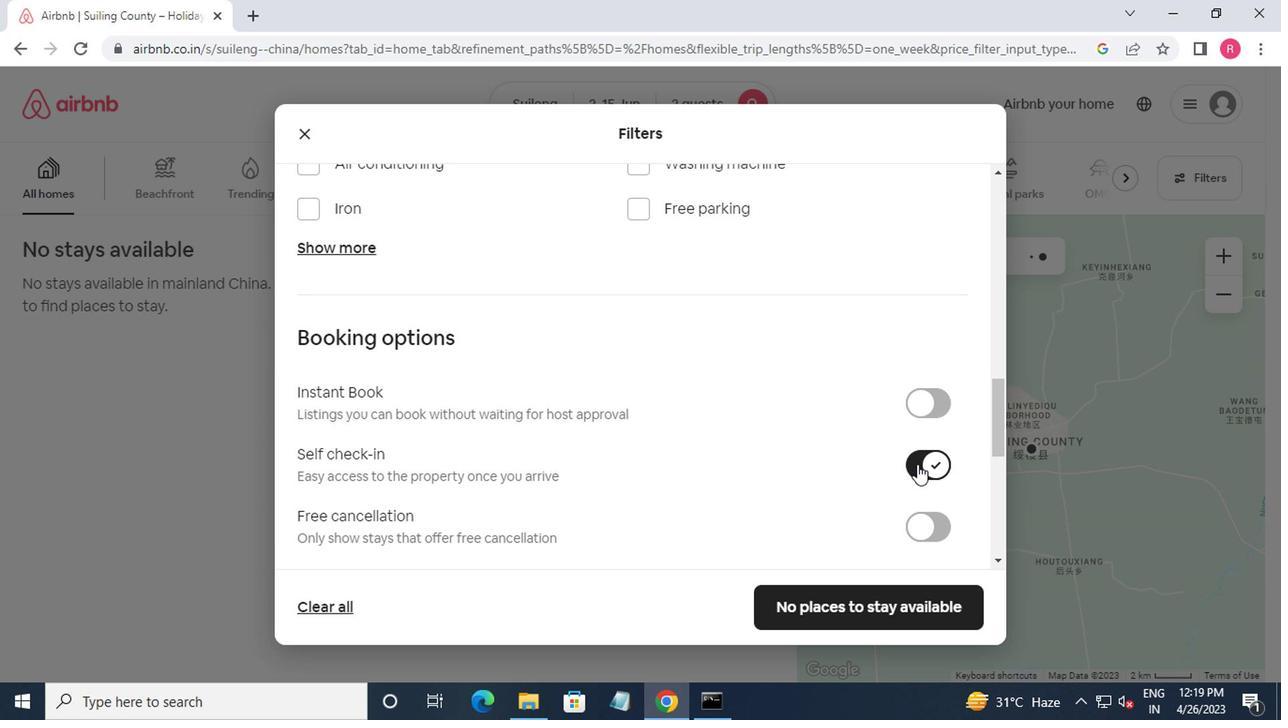 
Action: Mouse scrolled (914, 463) with delta (0, 0)
Screenshot: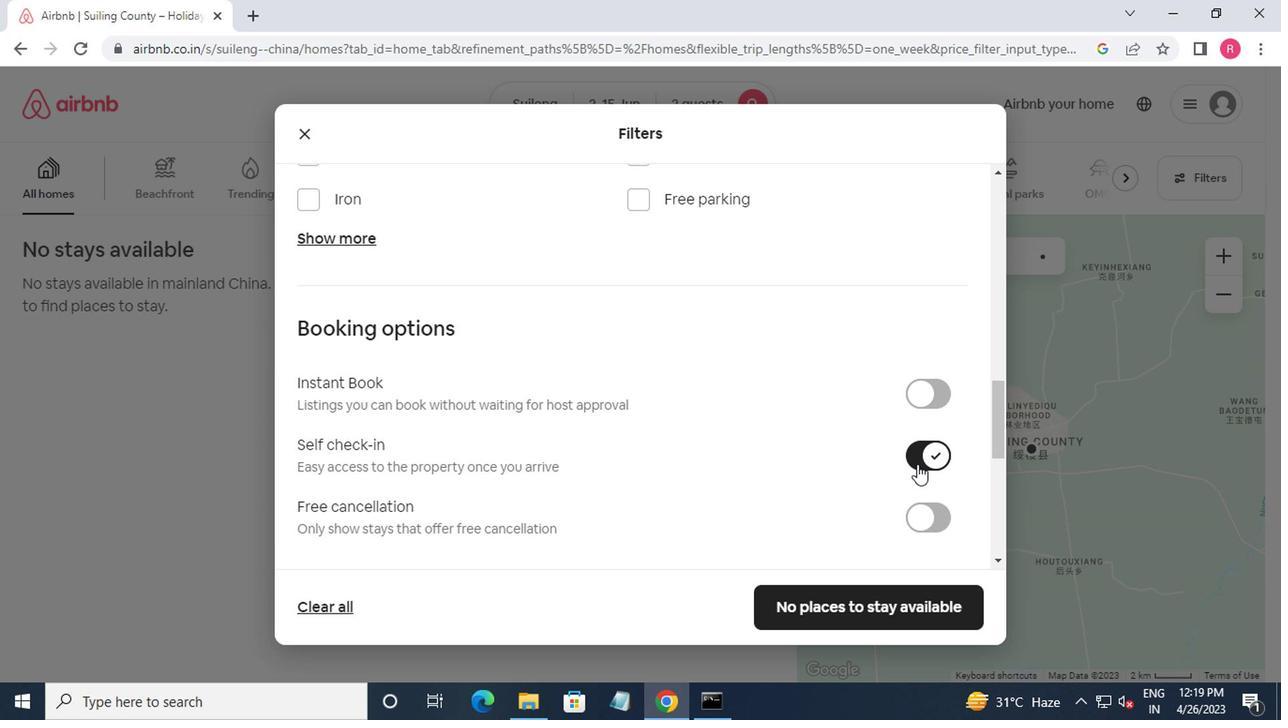 
Action: Mouse moved to (859, 608)
Screenshot: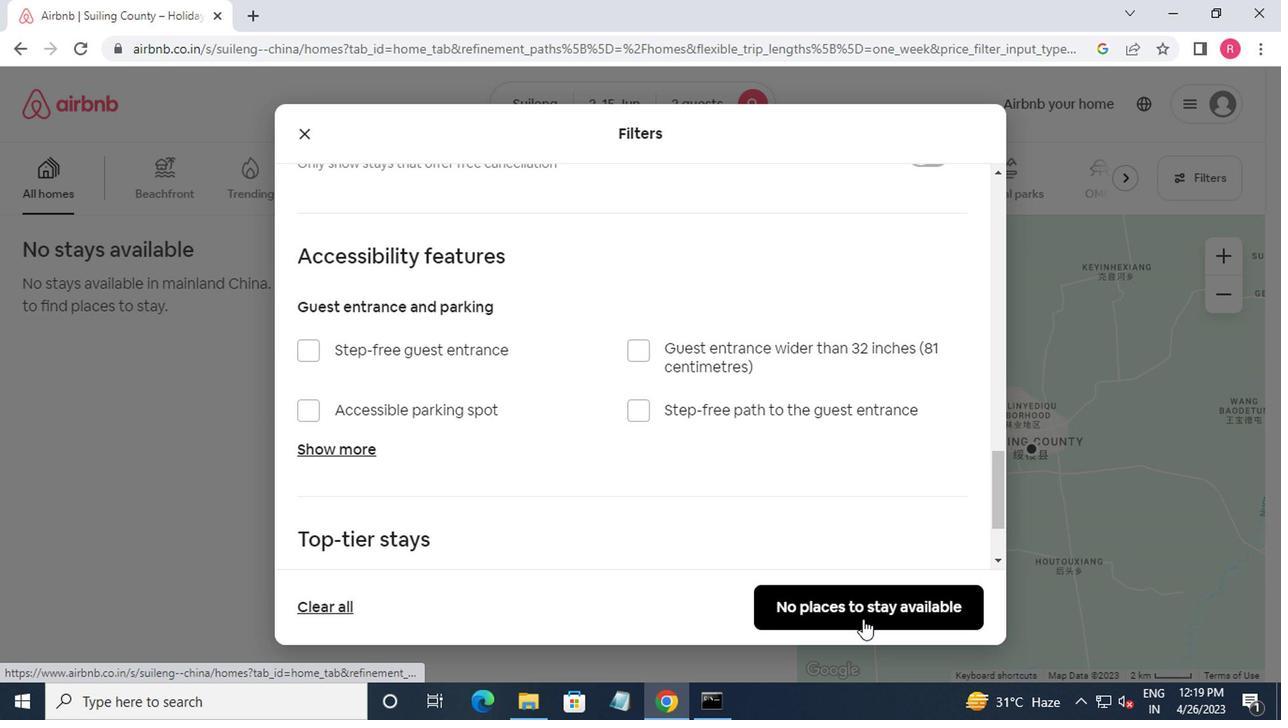 
Action: Mouse pressed left at (859, 608)
Screenshot: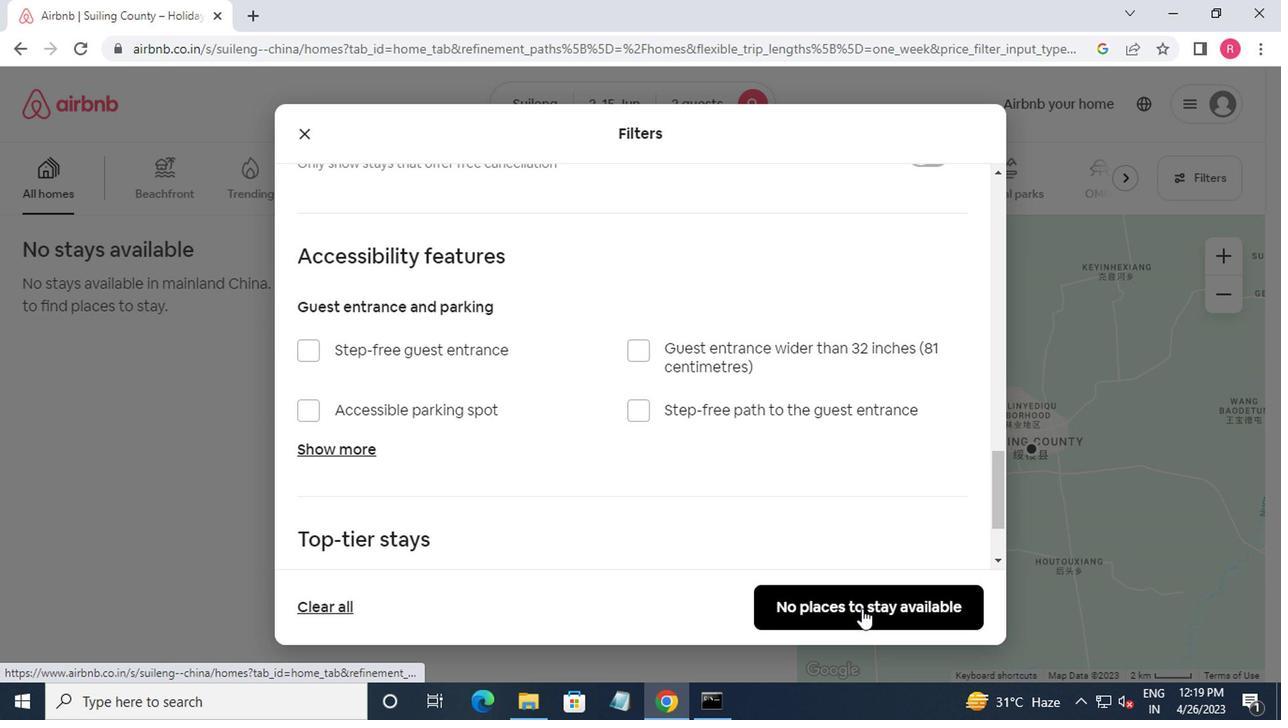 
Action: Mouse moved to (843, 544)
Screenshot: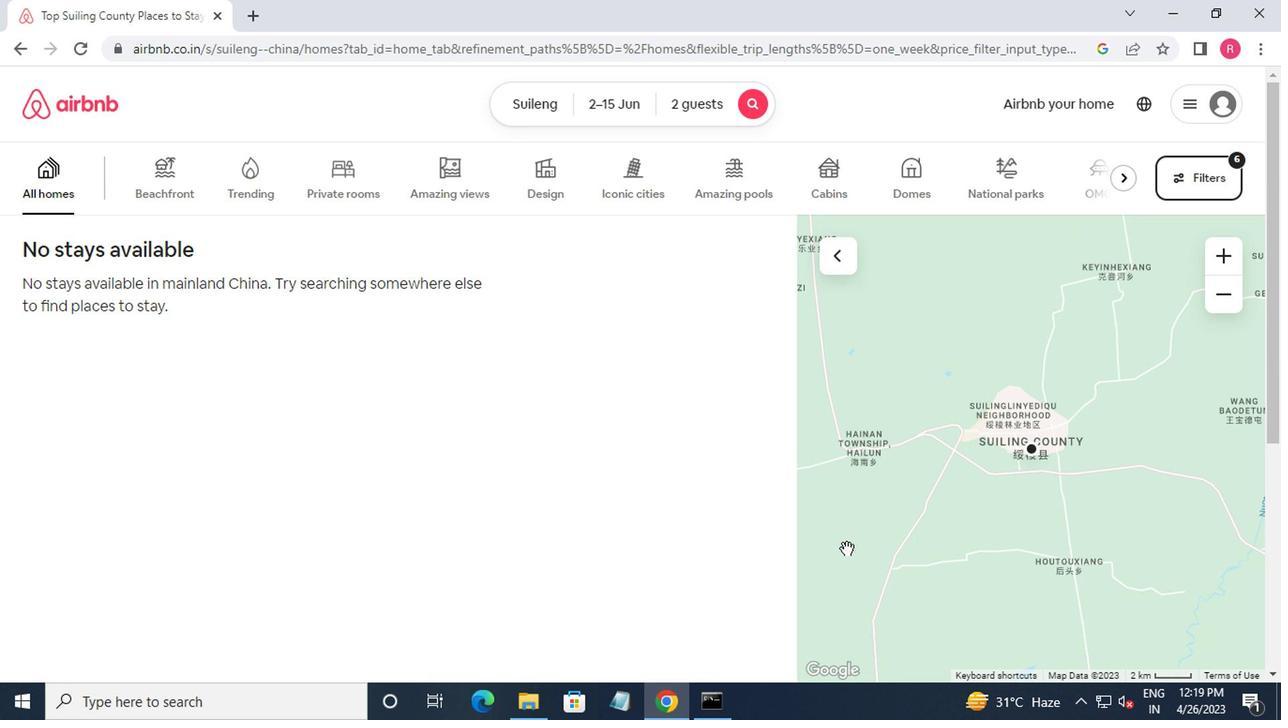 
